 Task: Look for Airbnb properties in Yeoju, South Korea from 10th December, 2023 to 25th December, 2023 for 3 adults, 1 child. Place can be shared room with 2 bedrooms having 3 beds and 2 bathrooms. Property type can be guest house. Amenities needed are: wifi, TV, free parkinig on premises, gym, breakfast.
Action: Mouse moved to (557, 168)
Screenshot: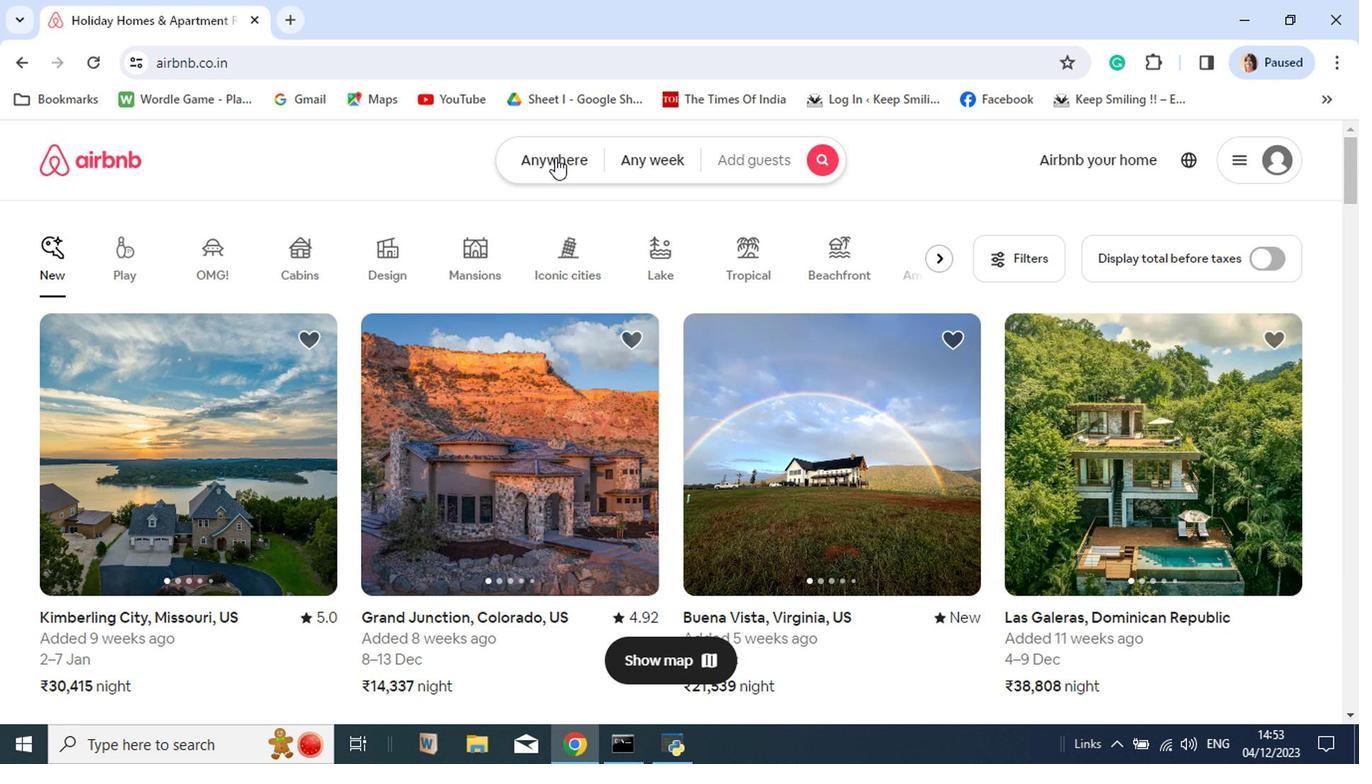 
Action: Mouse pressed left at (557, 168)
Screenshot: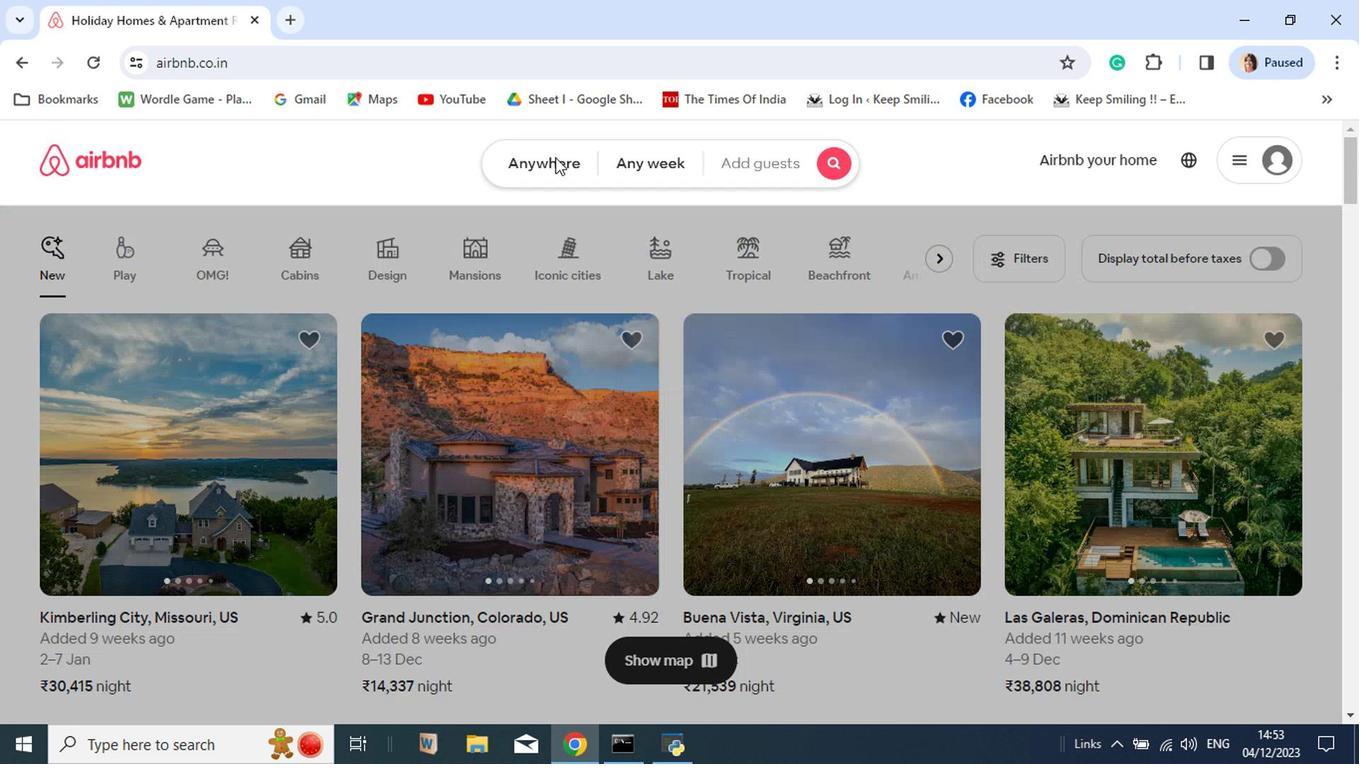 
Action: Mouse moved to (557, 167)
Screenshot: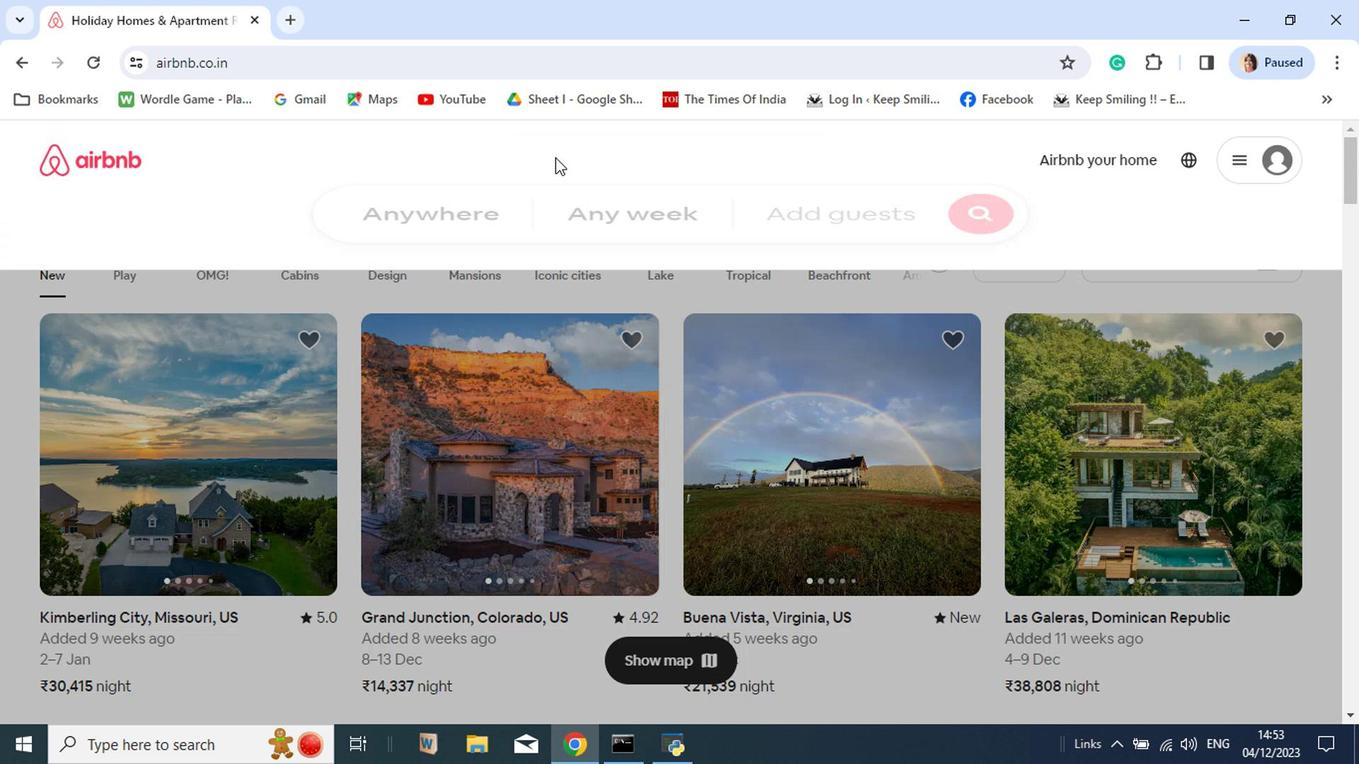 
Action: Key pressed <Key.shift>Yeoju,<Key.space><Key.shift>South<Key.space>
Screenshot: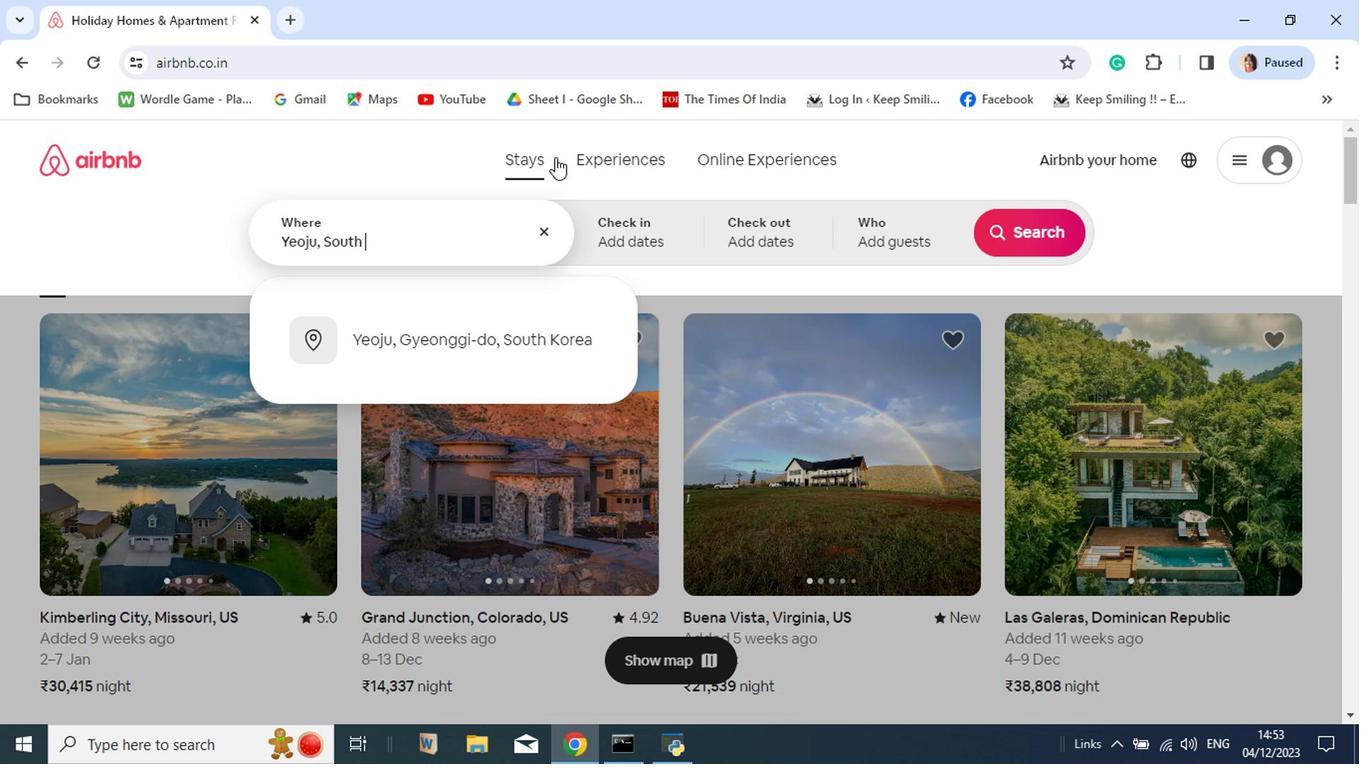 
Action: Mouse moved to (559, 341)
Screenshot: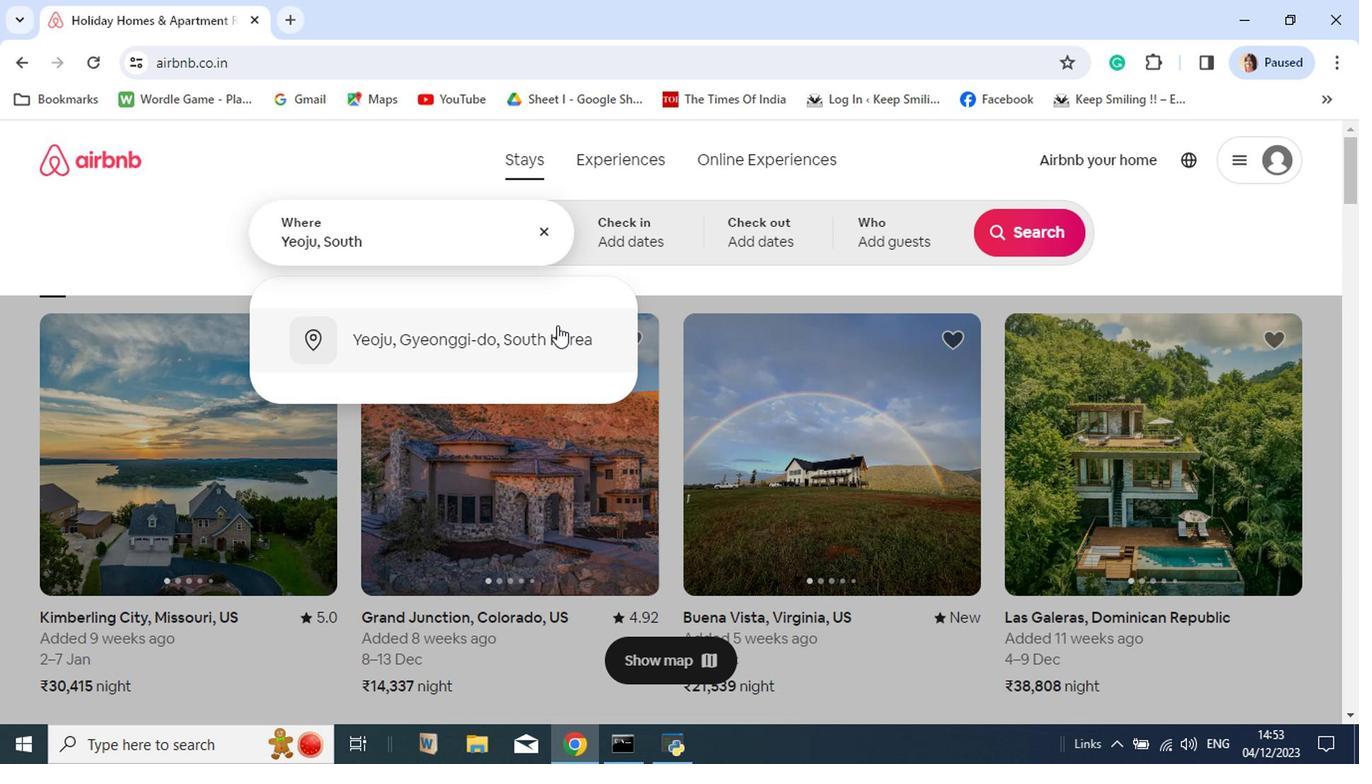
Action: Mouse pressed left at (559, 341)
Screenshot: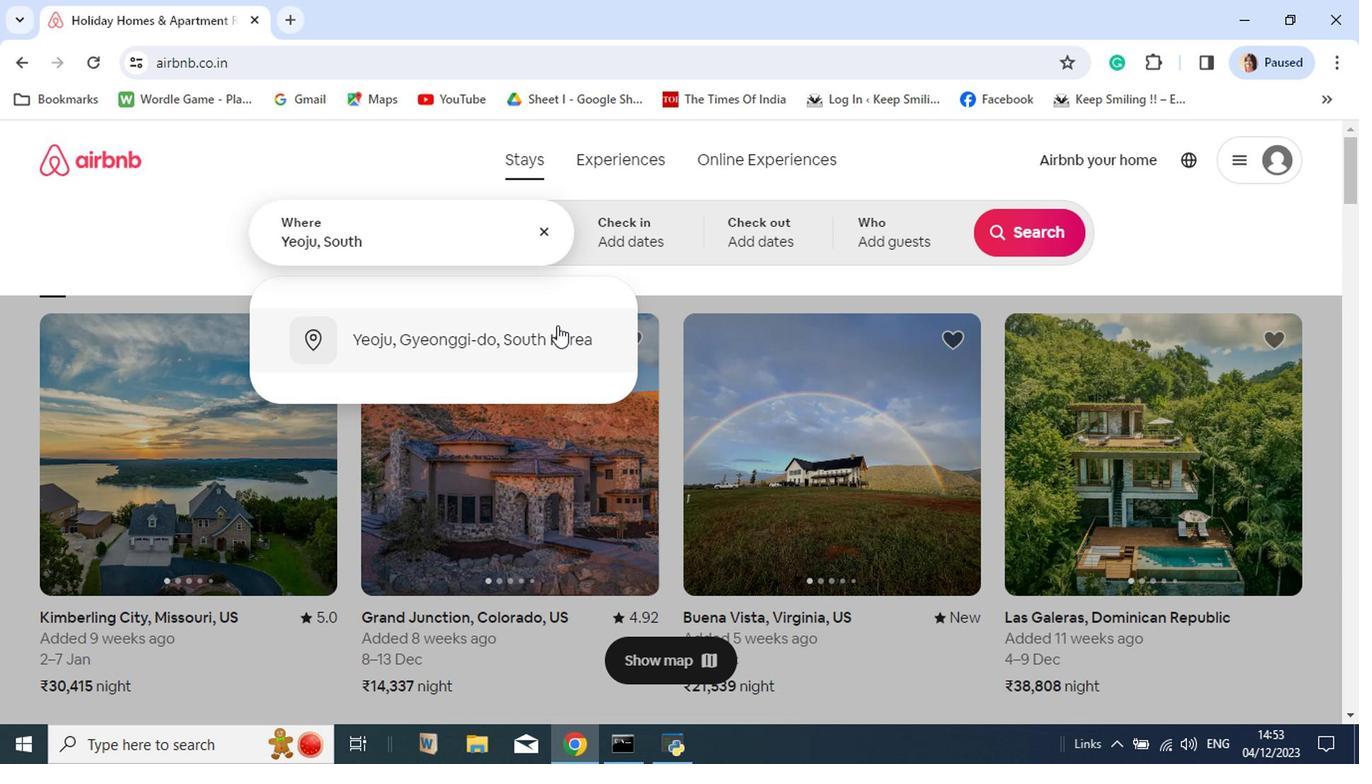 
Action: Mouse moved to (417, 249)
Screenshot: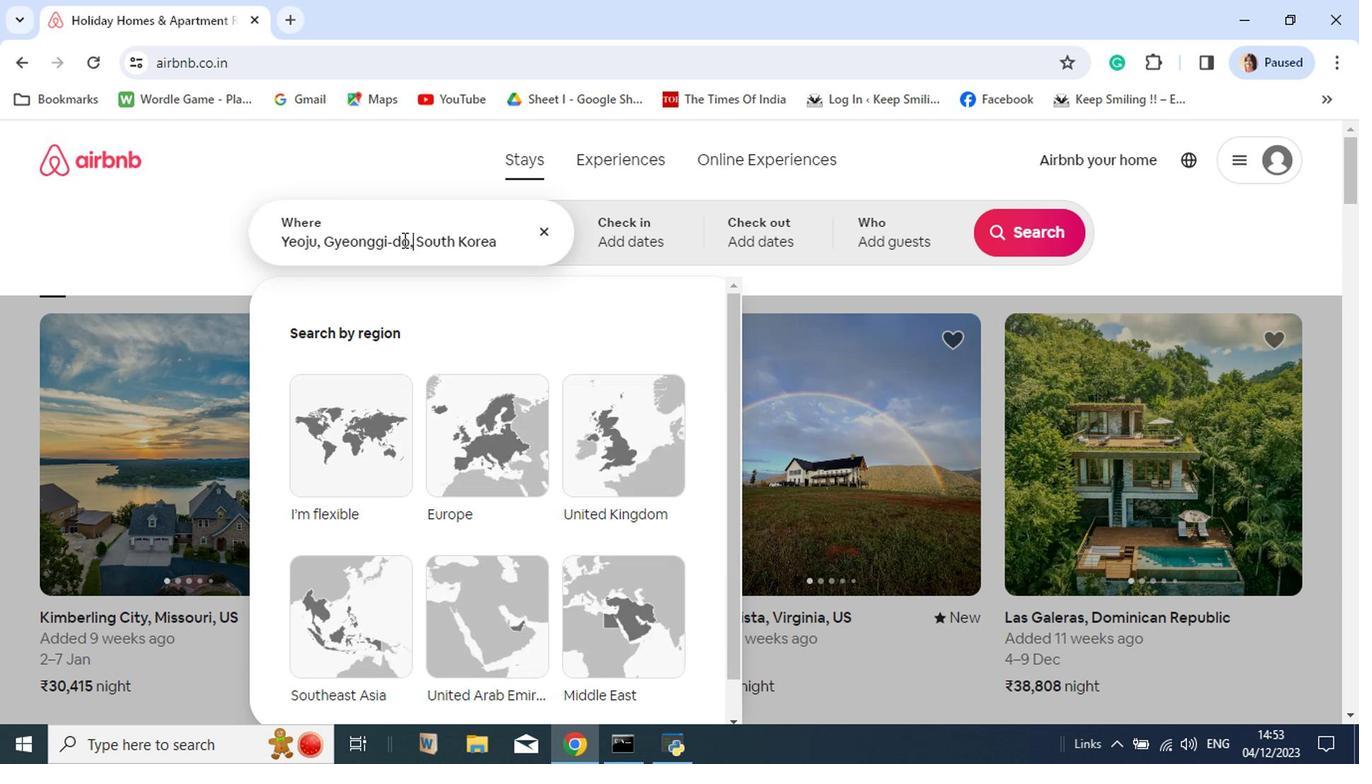
Action: Mouse pressed left at (417, 249)
Screenshot: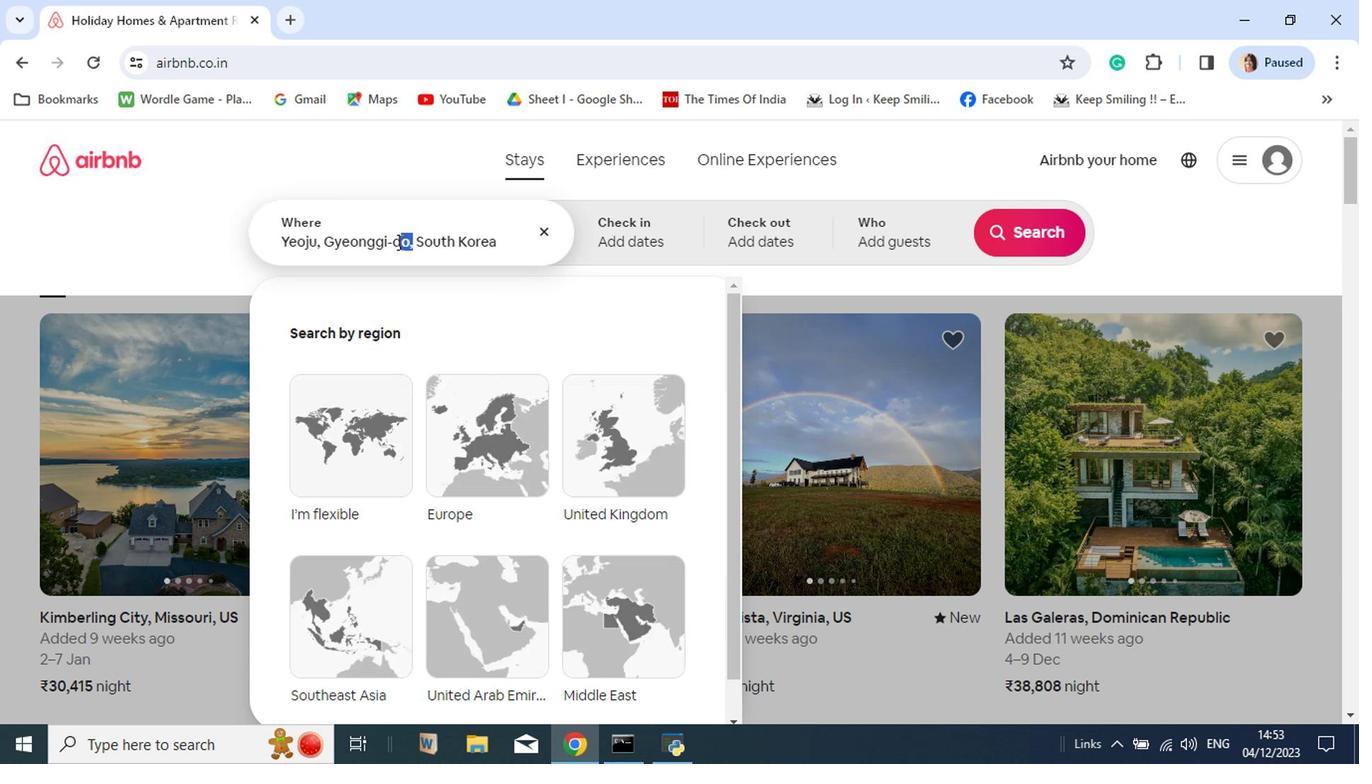 
Action: Mouse moved to (332, 254)
Screenshot: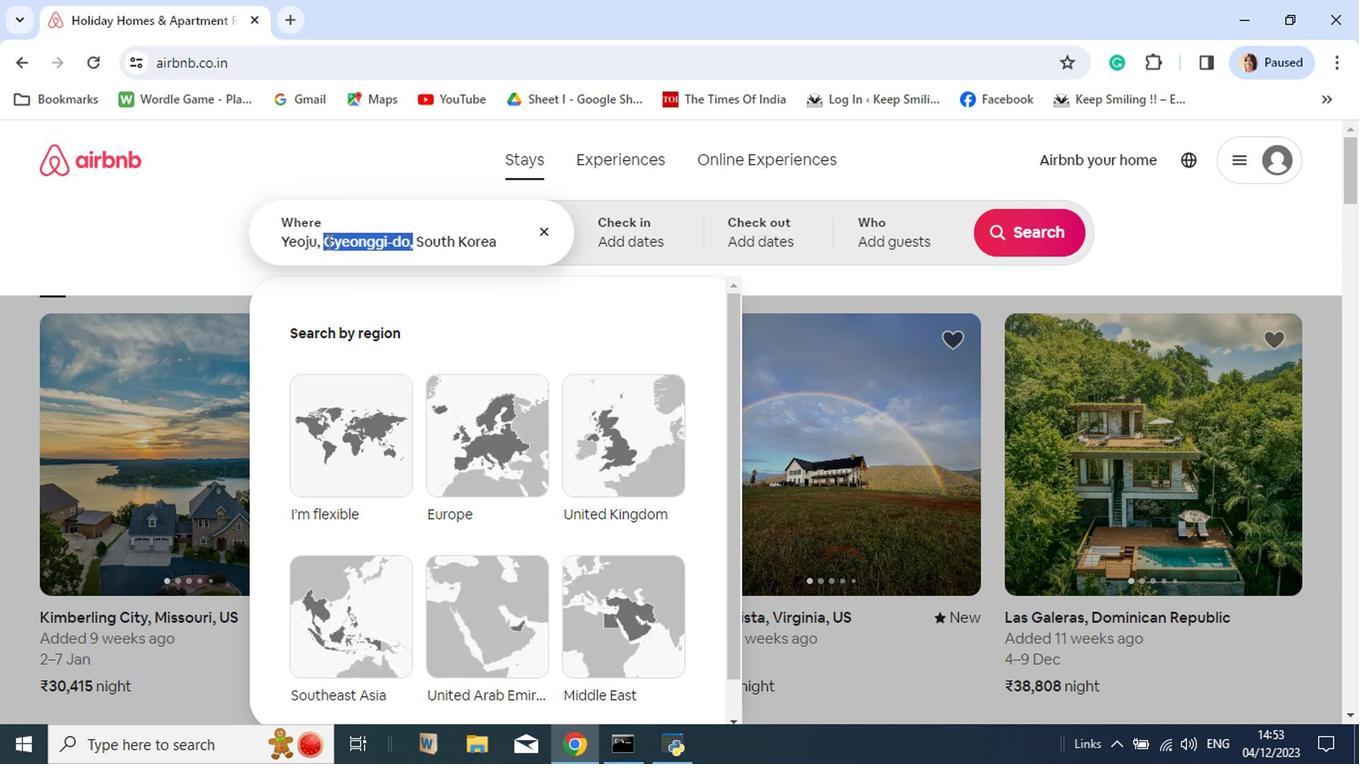 
Action: Key pressed <Key.backspace>
Screenshot: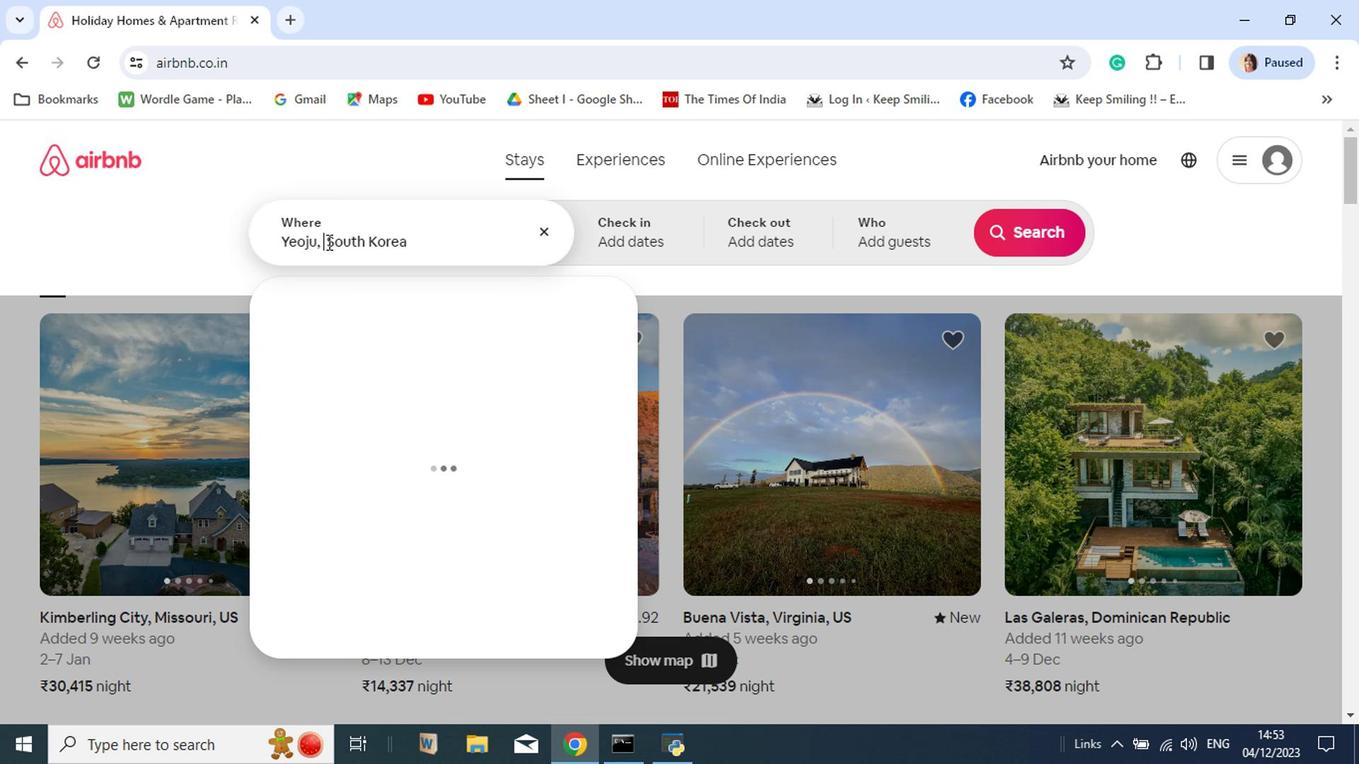
Action: Mouse moved to (824, 448)
Screenshot: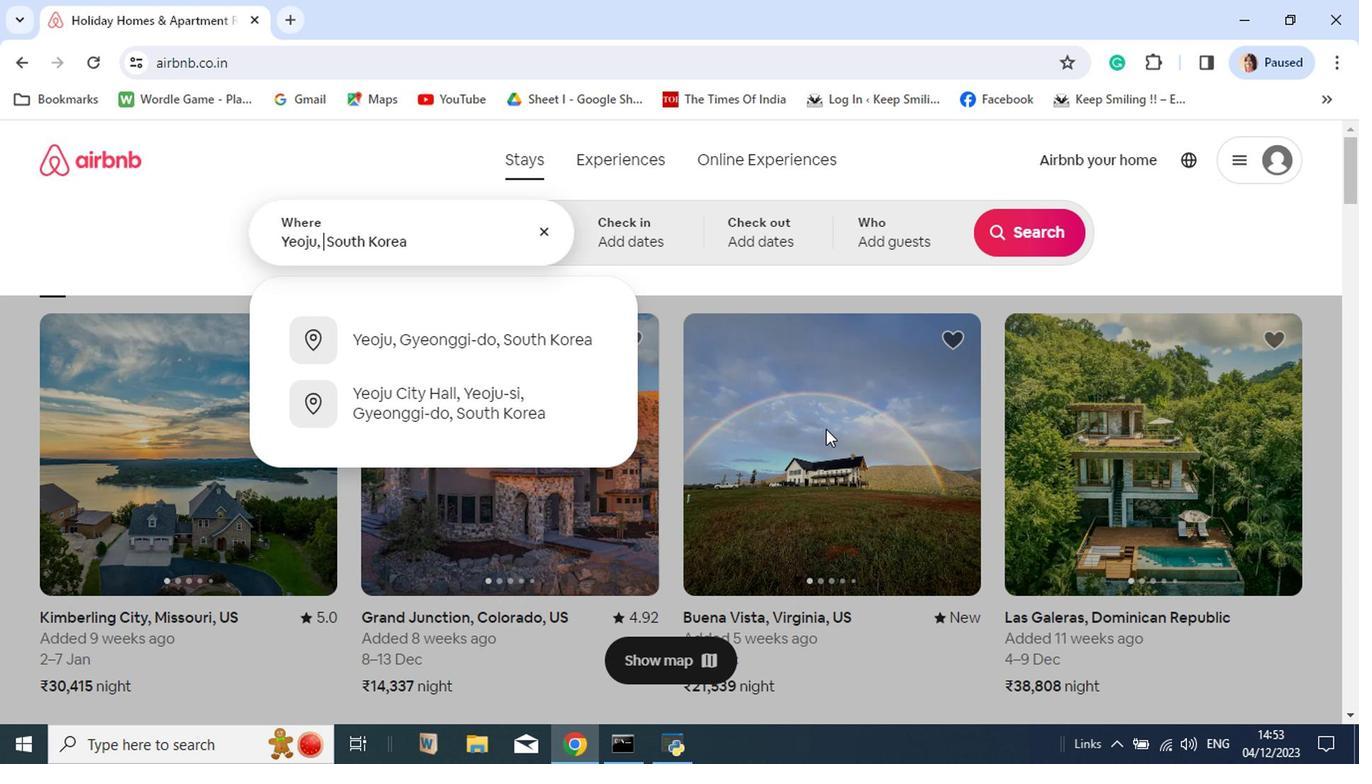 
Action: Key pressed <Key.delete>
Screenshot: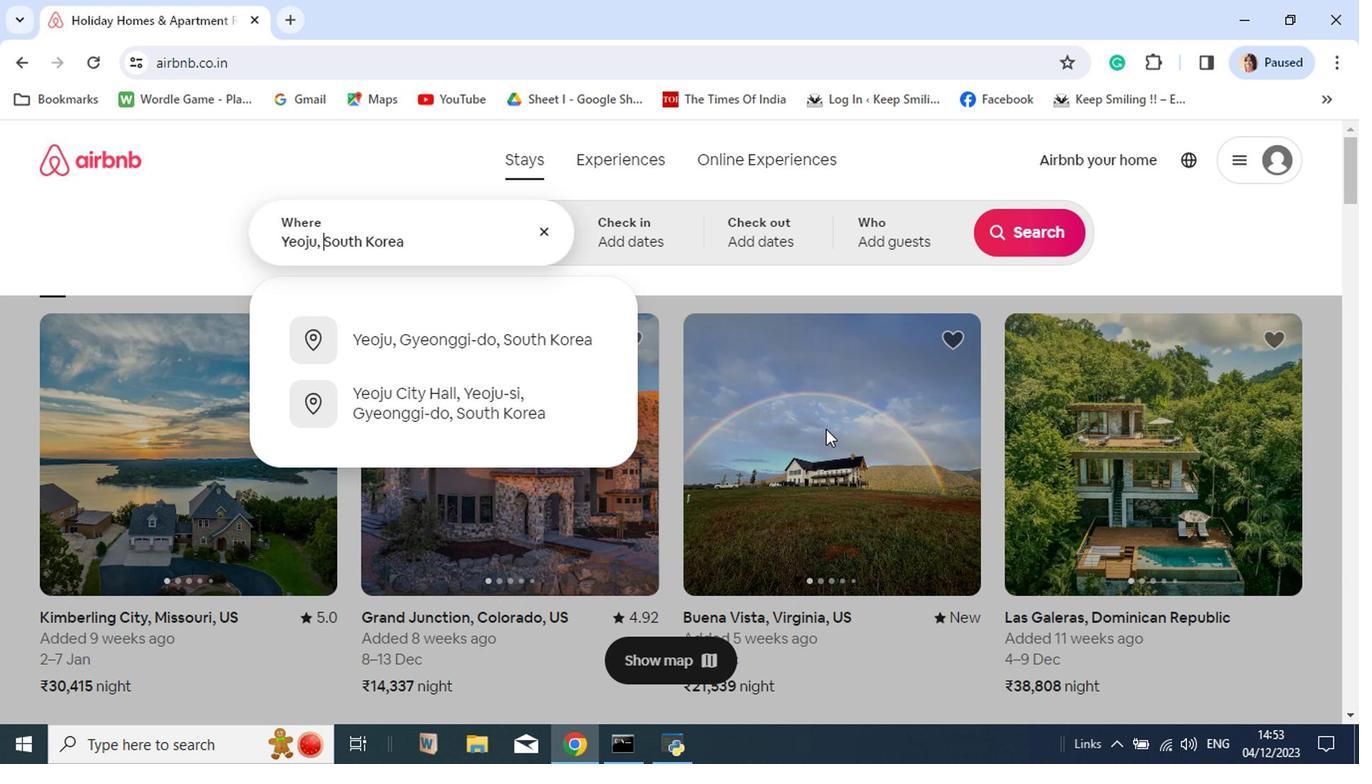 
Action: Mouse moved to (443, 259)
Screenshot: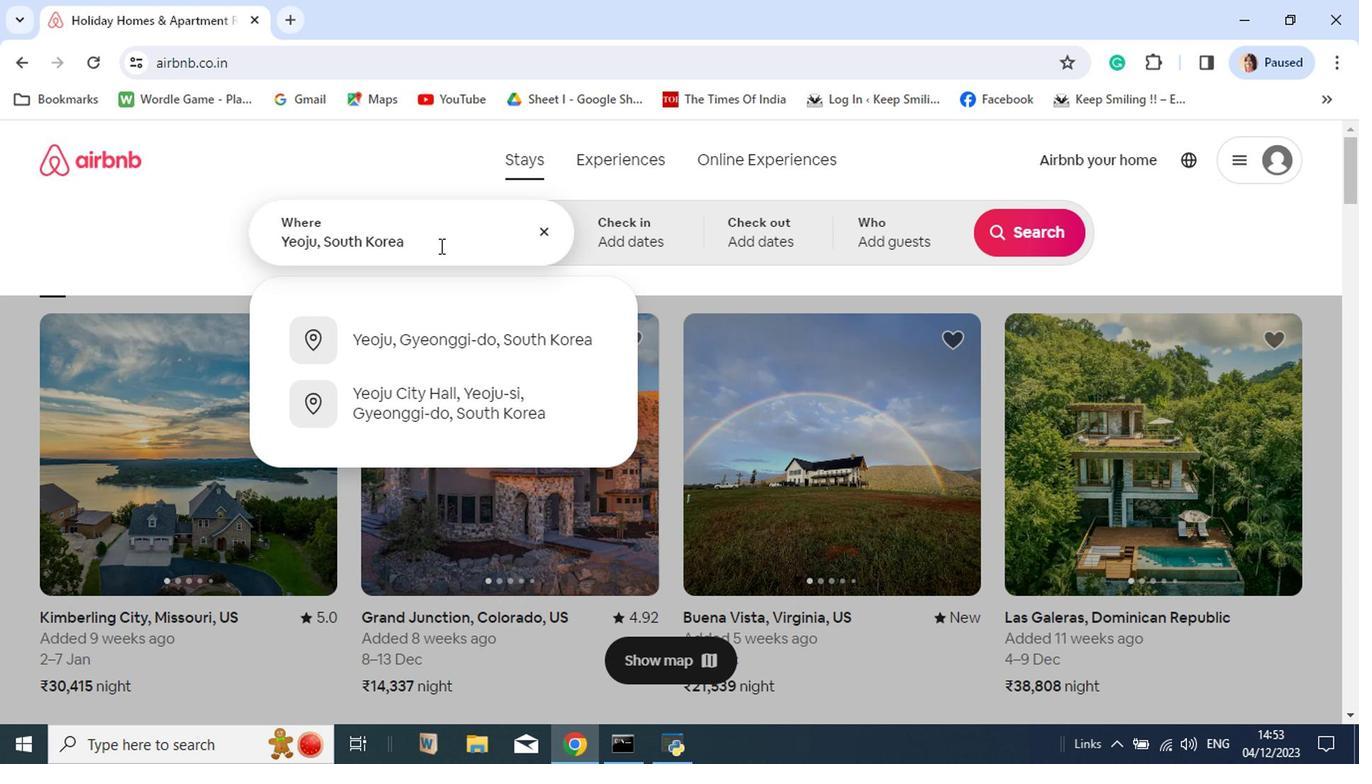 
Action: Mouse pressed left at (443, 259)
Screenshot: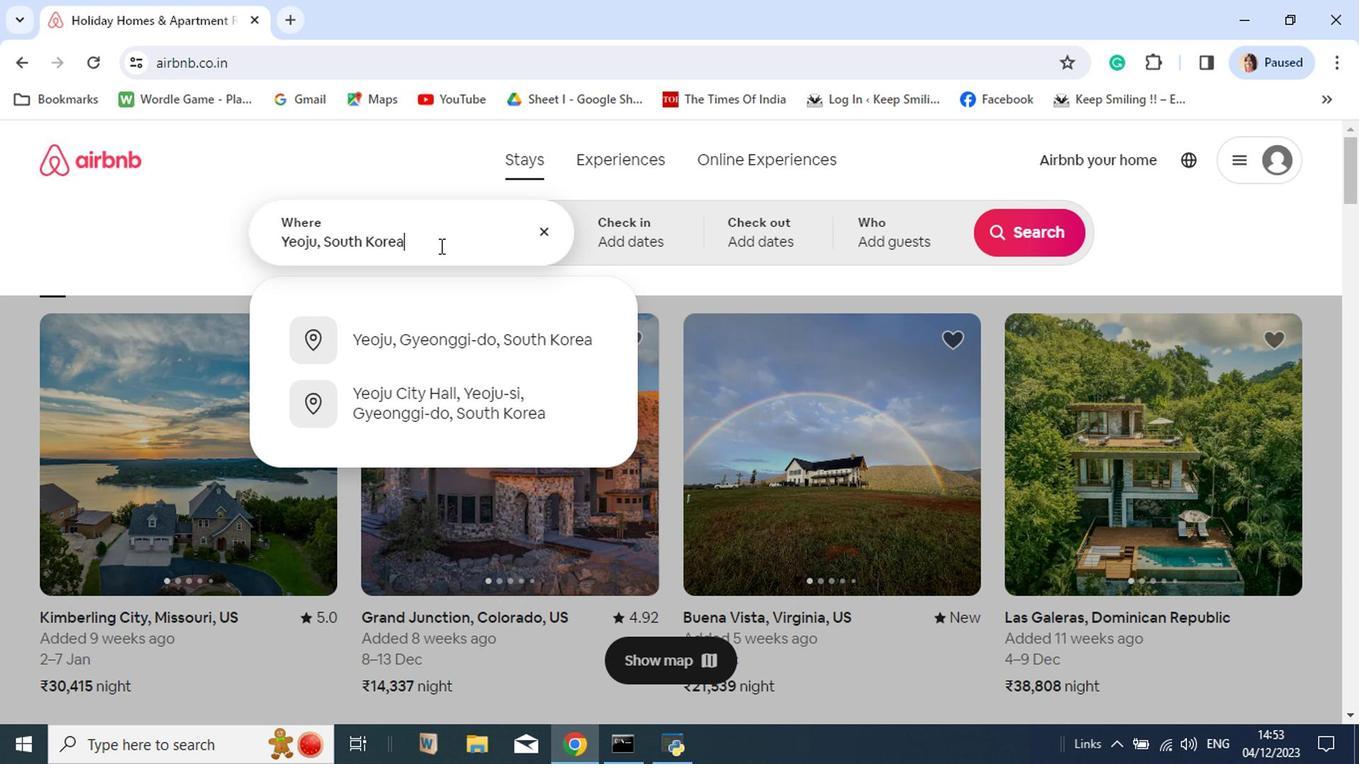 
Action: Key pressed <Key.enter>
Screenshot: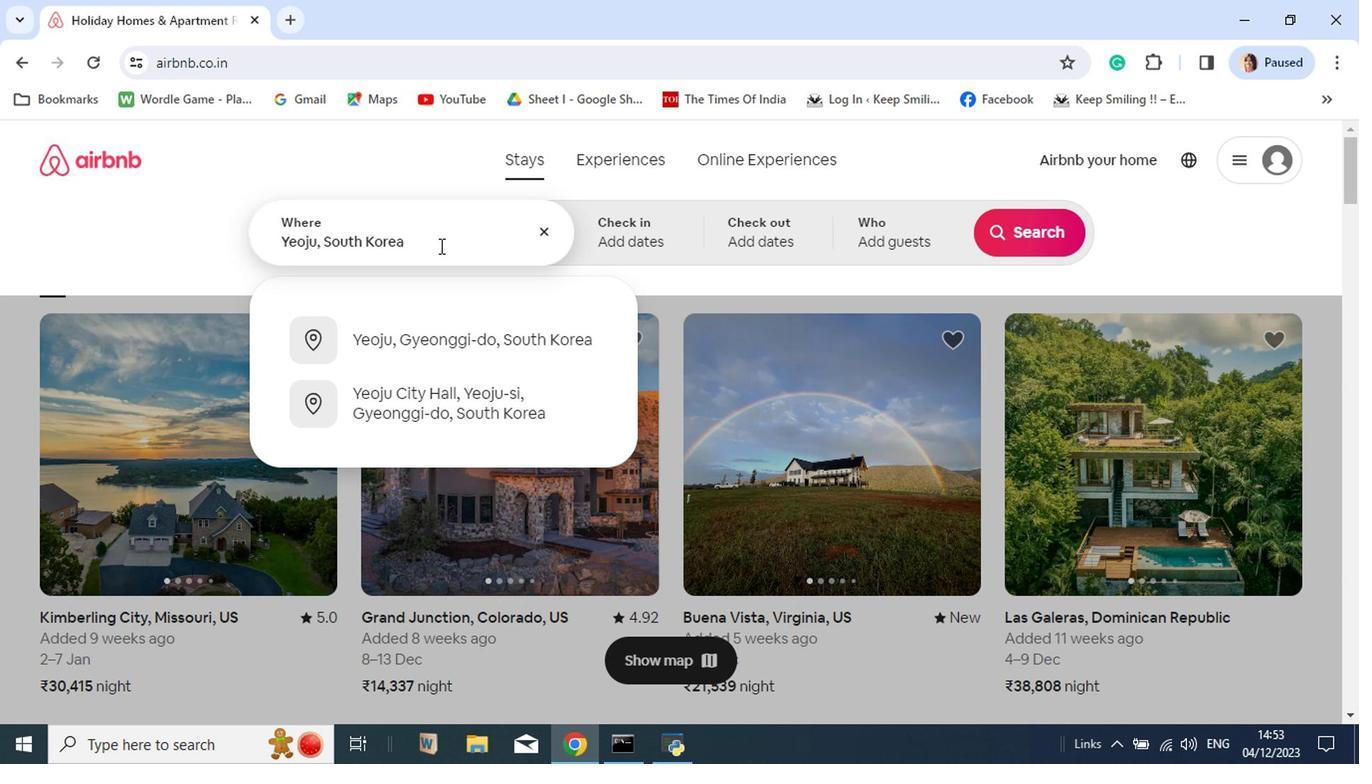 
Action: Mouse moved to (333, 606)
Screenshot: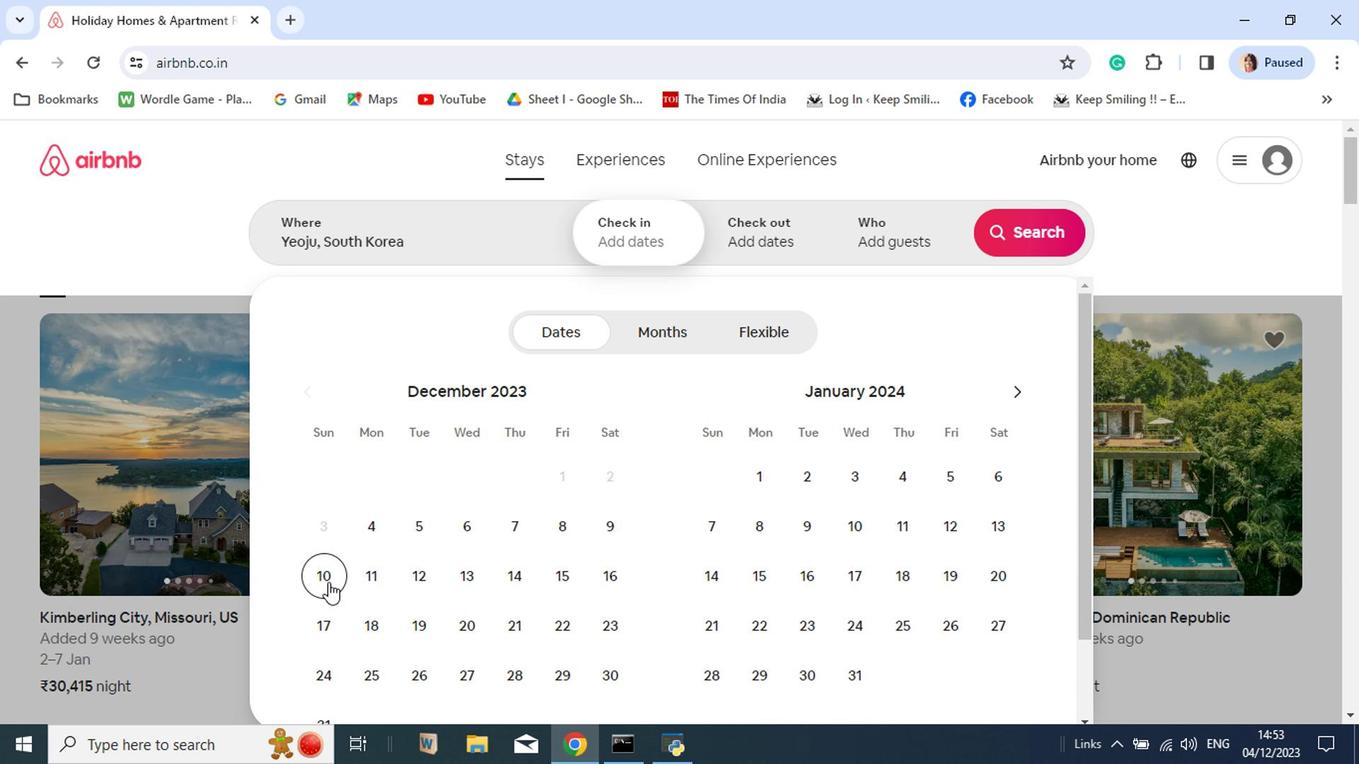 
Action: Mouse pressed left at (333, 606)
Screenshot: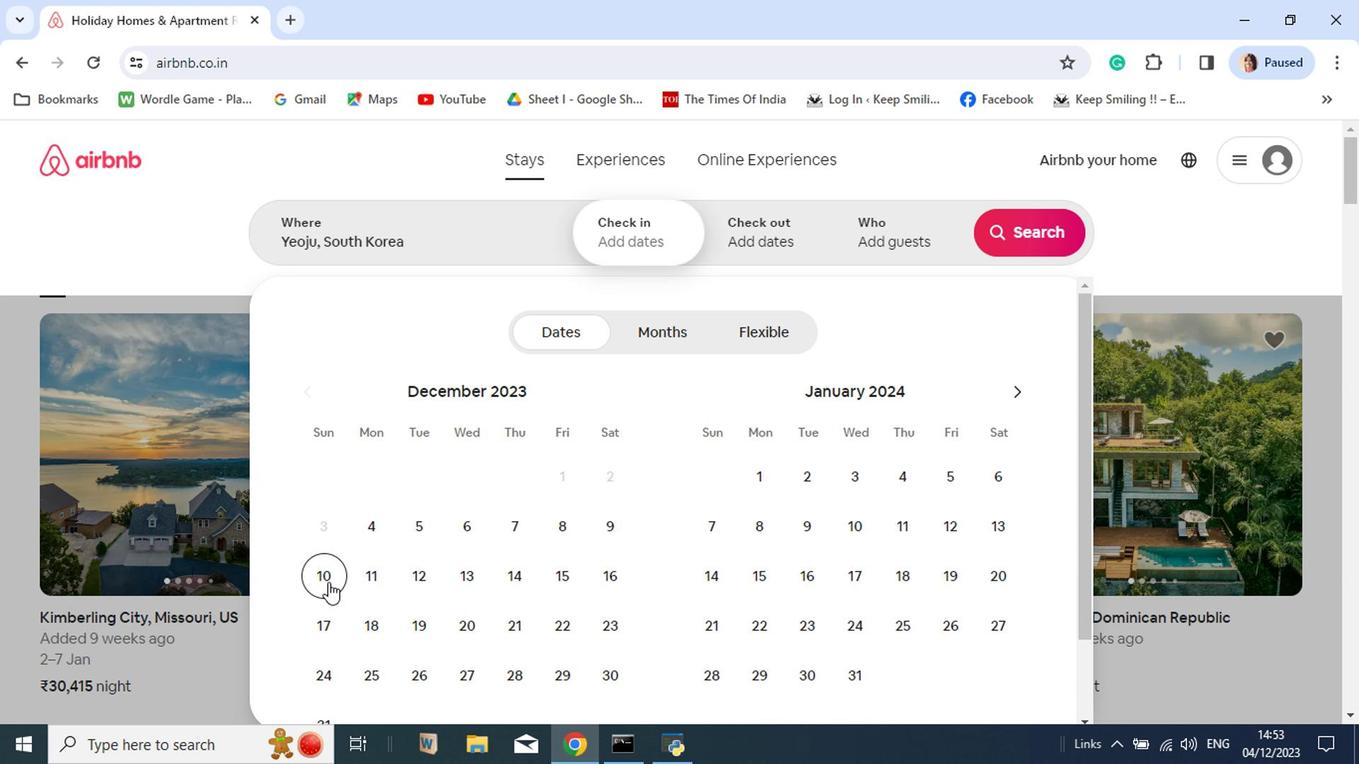 
Action: Mouse moved to (359, 706)
Screenshot: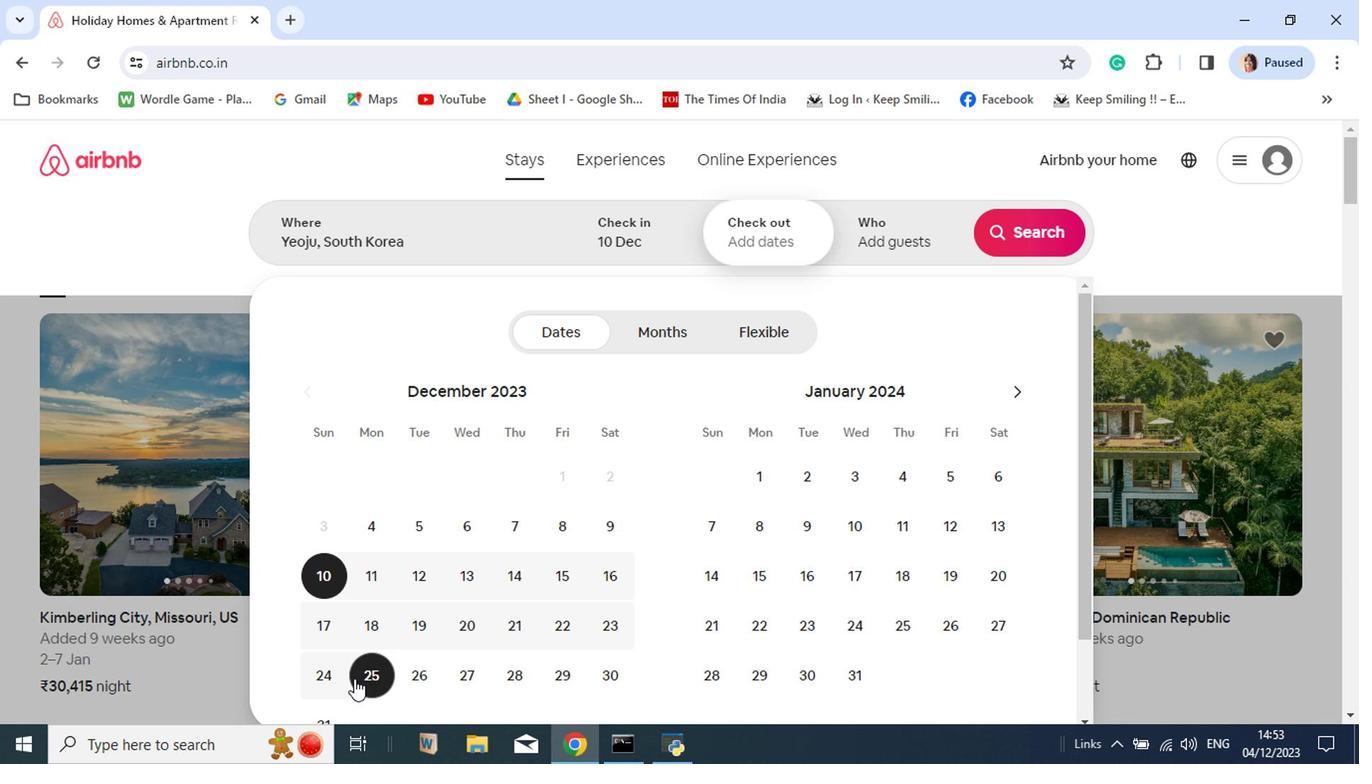 
Action: Mouse pressed left at (359, 706)
Screenshot: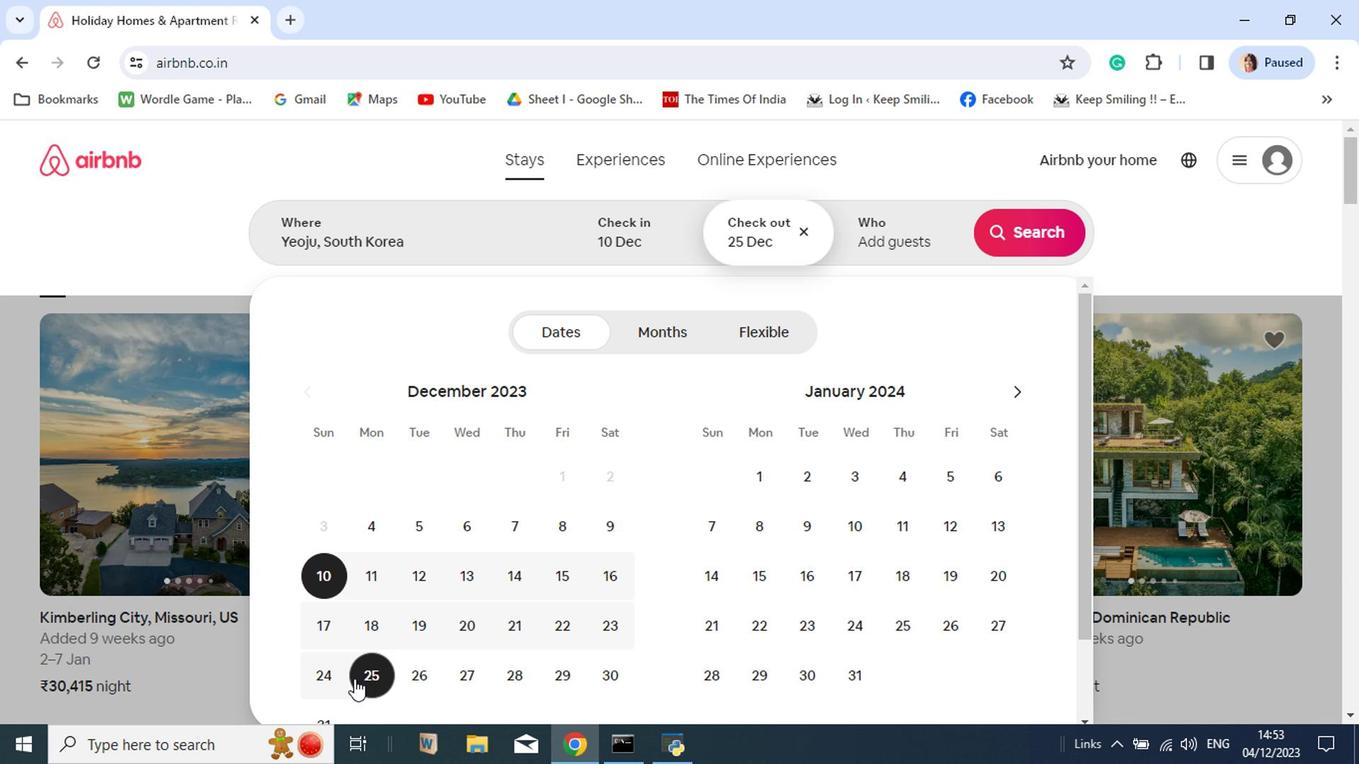 
Action: Mouse moved to (891, 251)
Screenshot: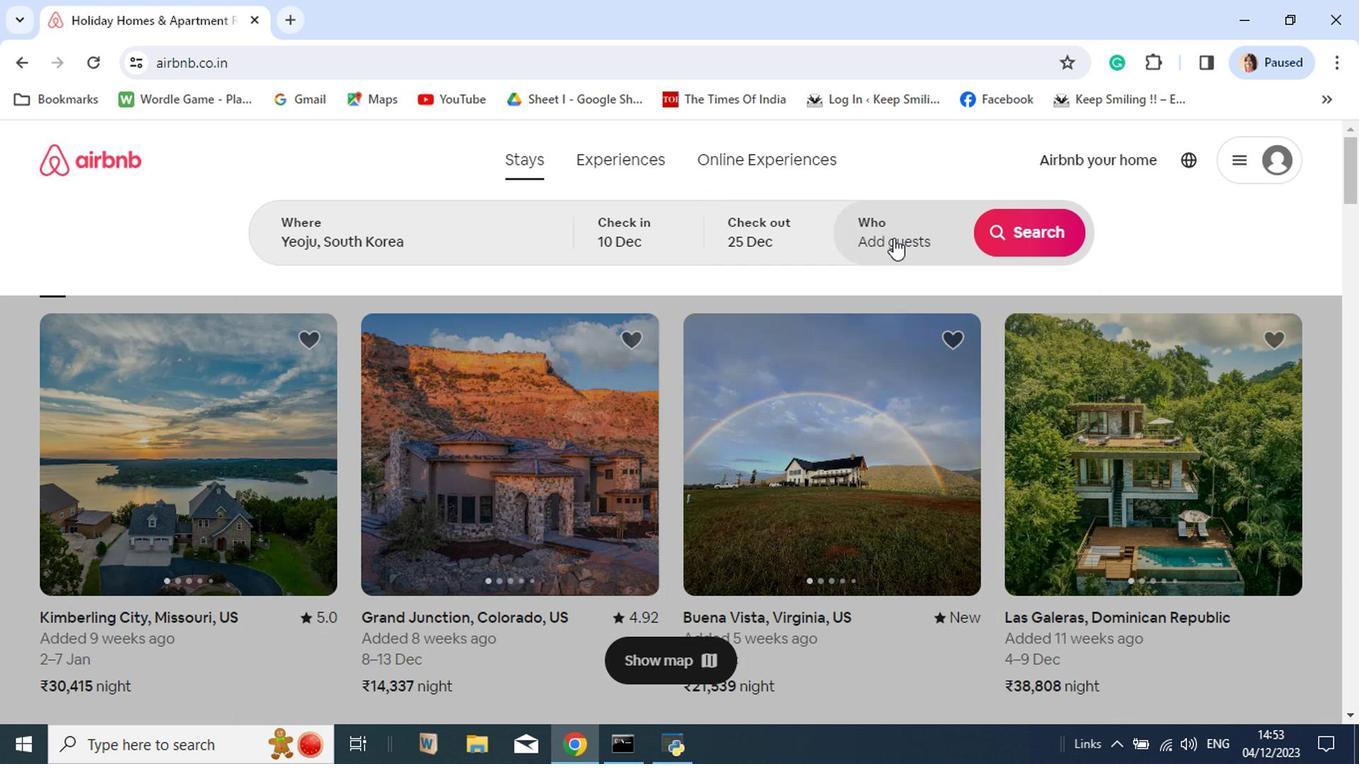 
Action: Mouse pressed left at (891, 251)
Screenshot: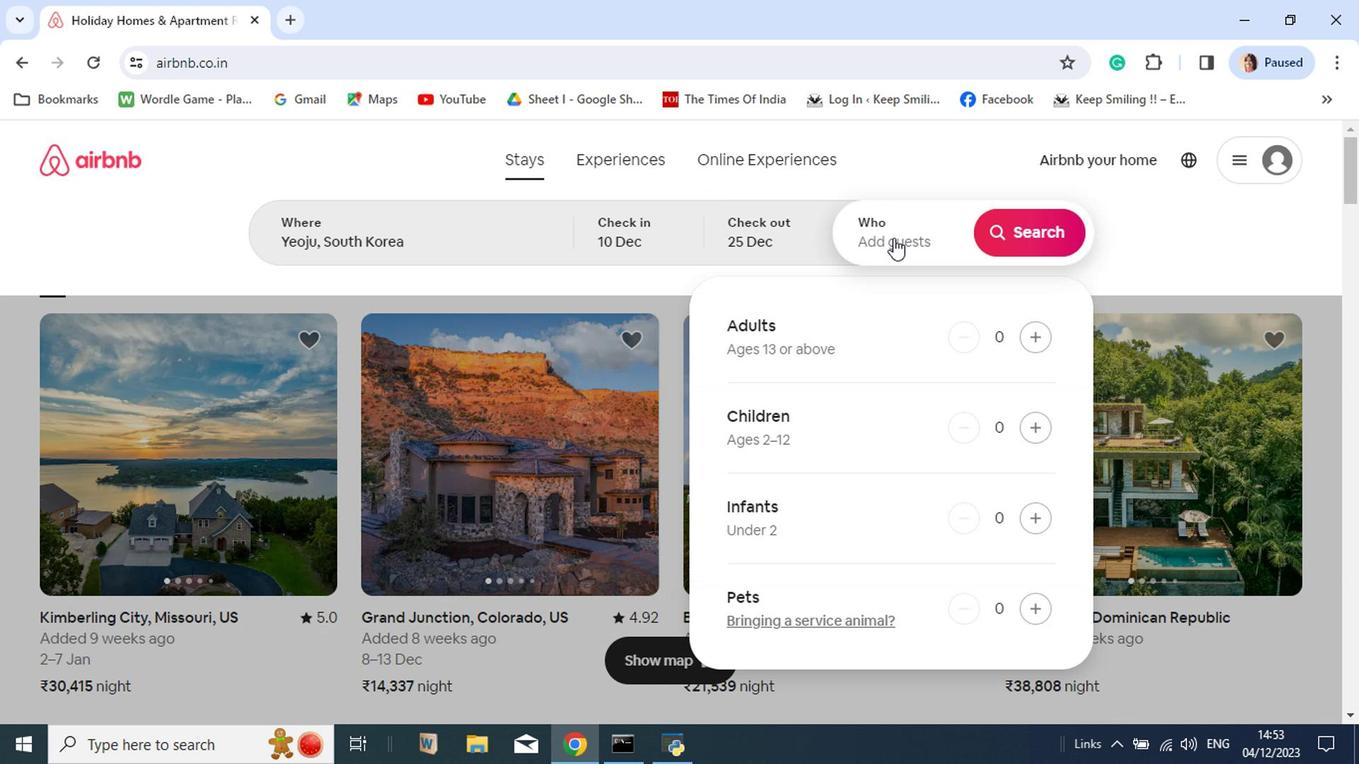
Action: Mouse moved to (1030, 352)
Screenshot: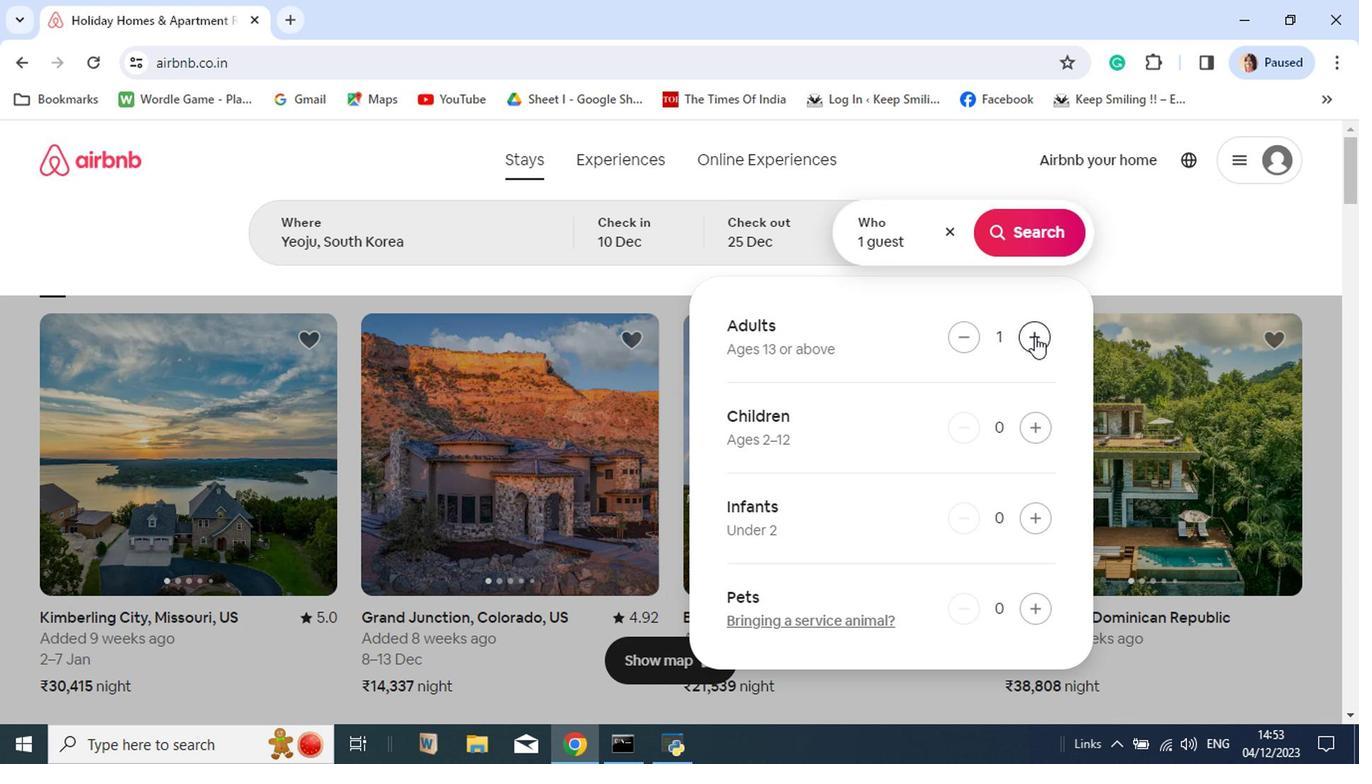 
Action: Mouse pressed left at (1030, 352)
Screenshot: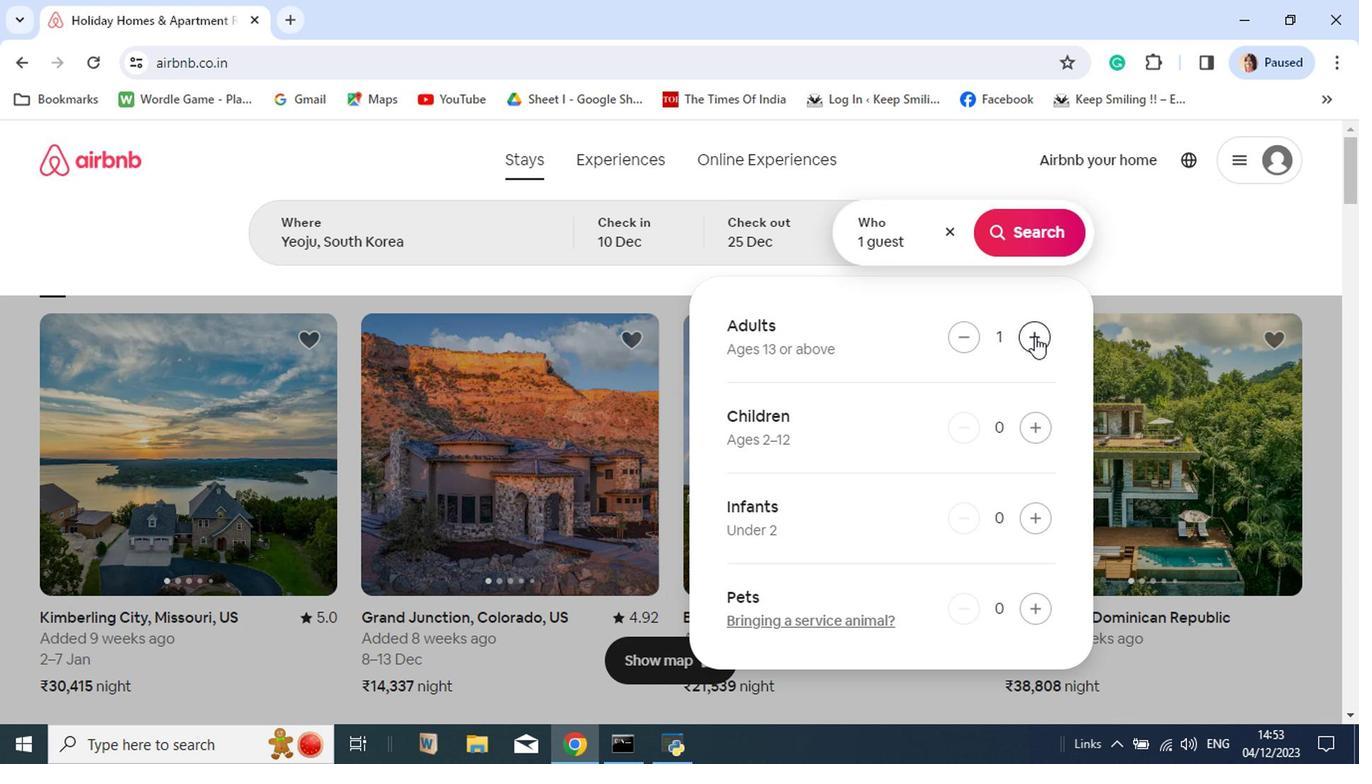
Action: Mouse moved to (1030, 352)
Screenshot: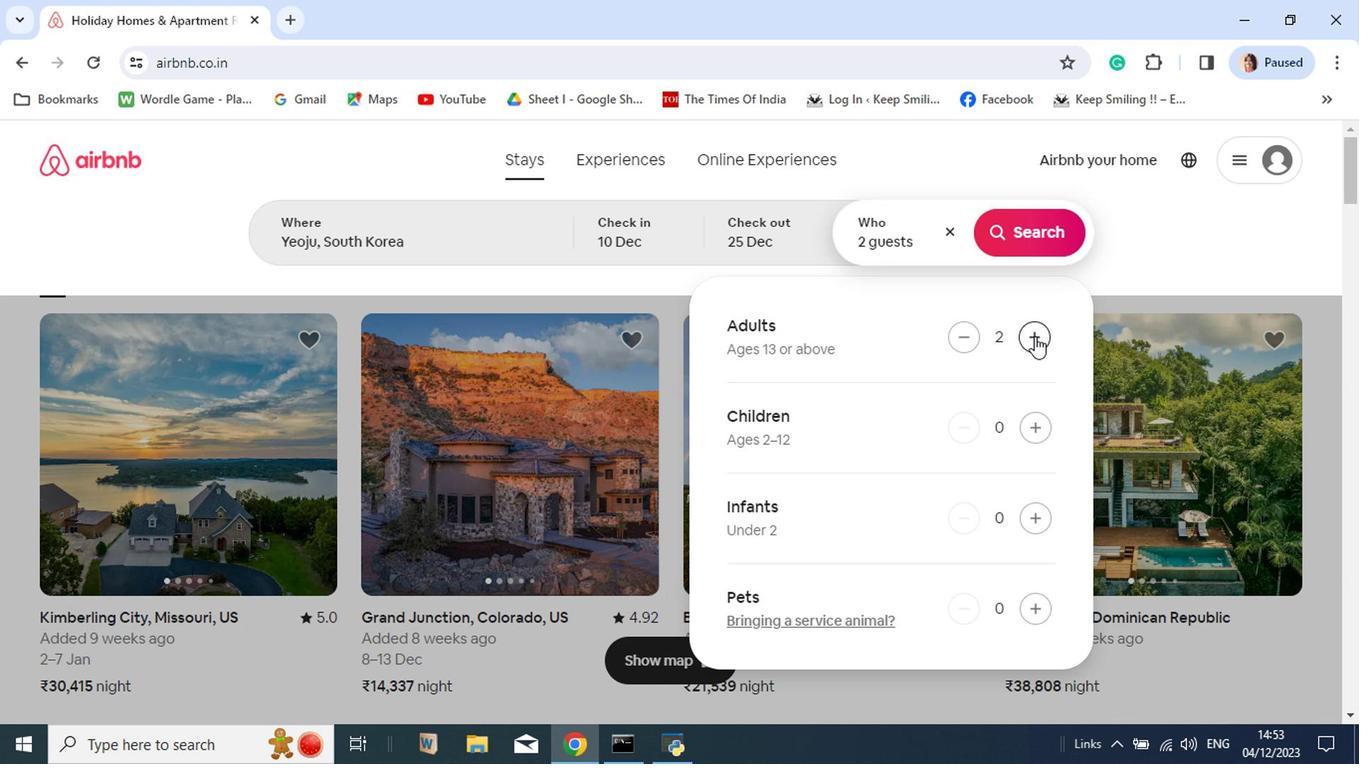 
Action: Mouse pressed left at (1030, 352)
Screenshot: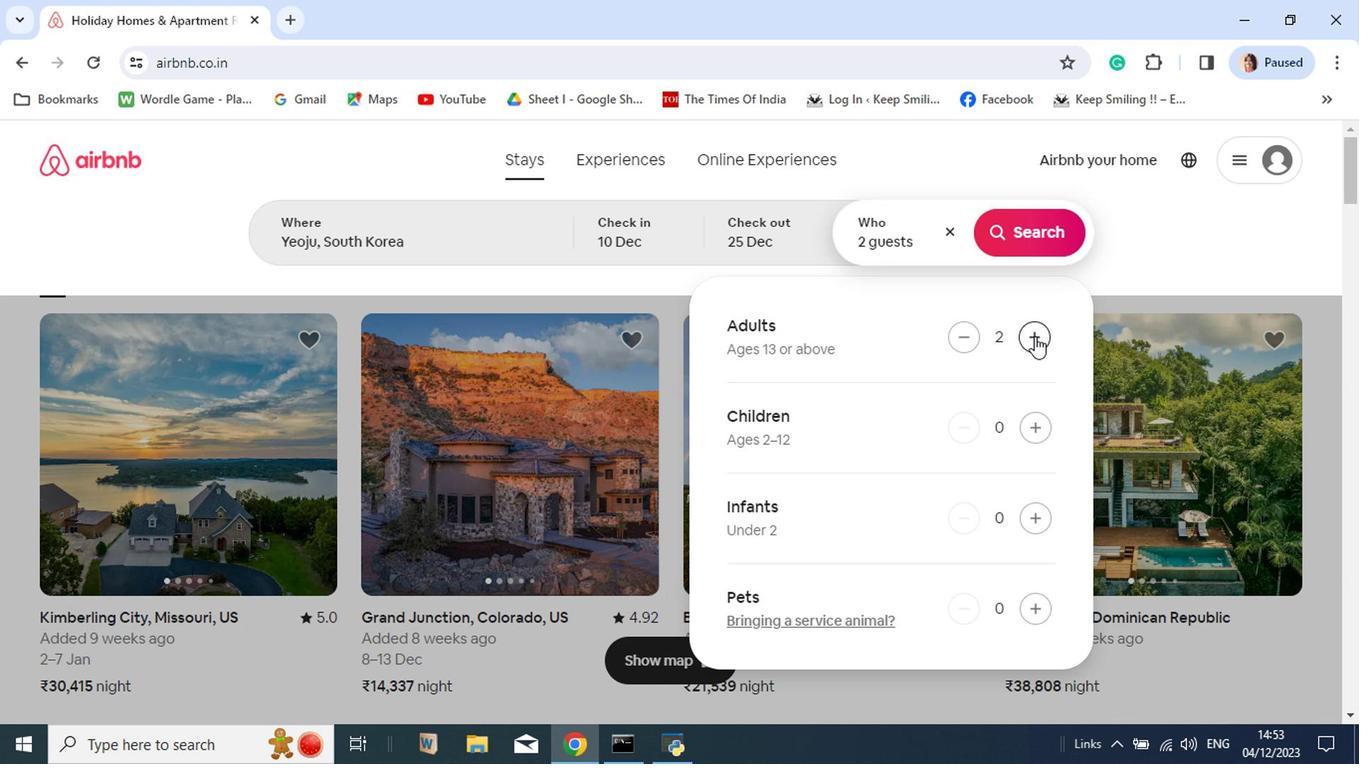 
Action: Mouse pressed left at (1030, 352)
Screenshot: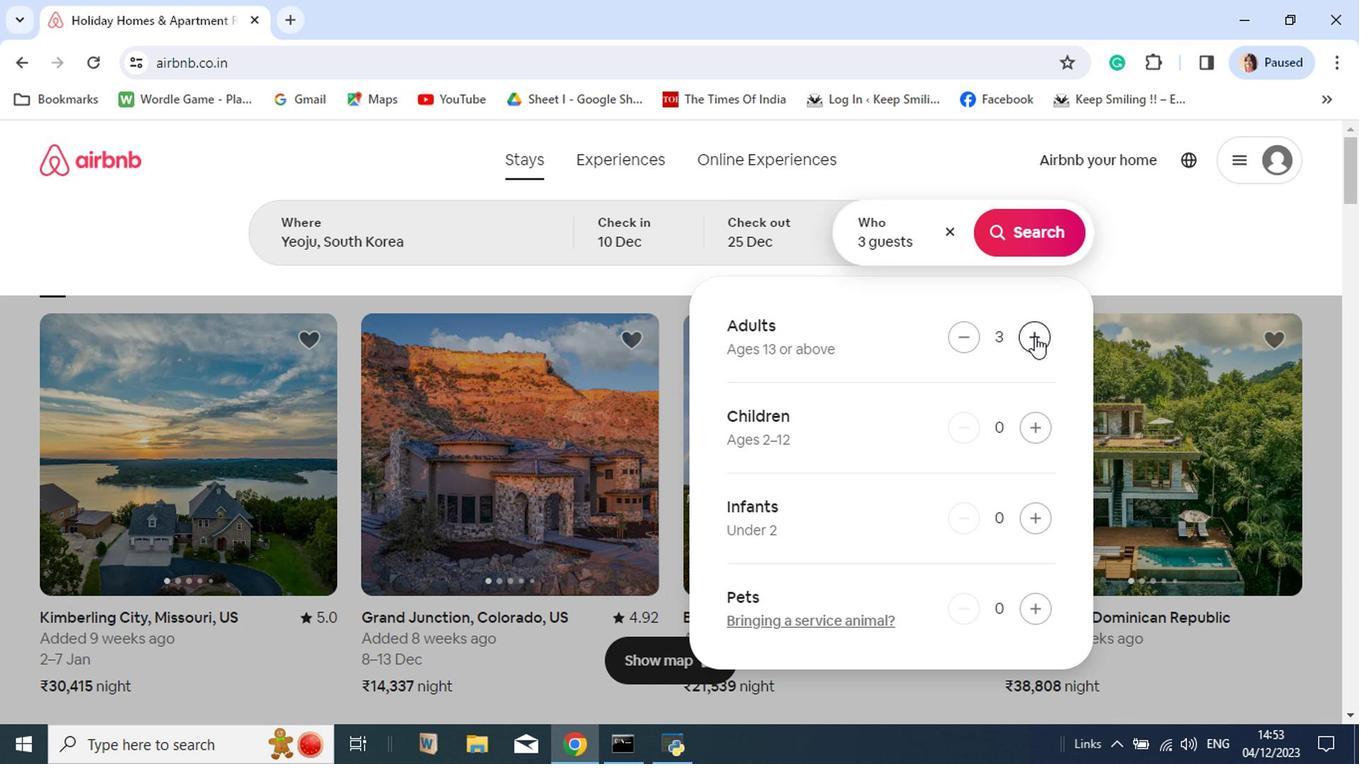
Action: Mouse moved to (1030, 441)
Screenshot: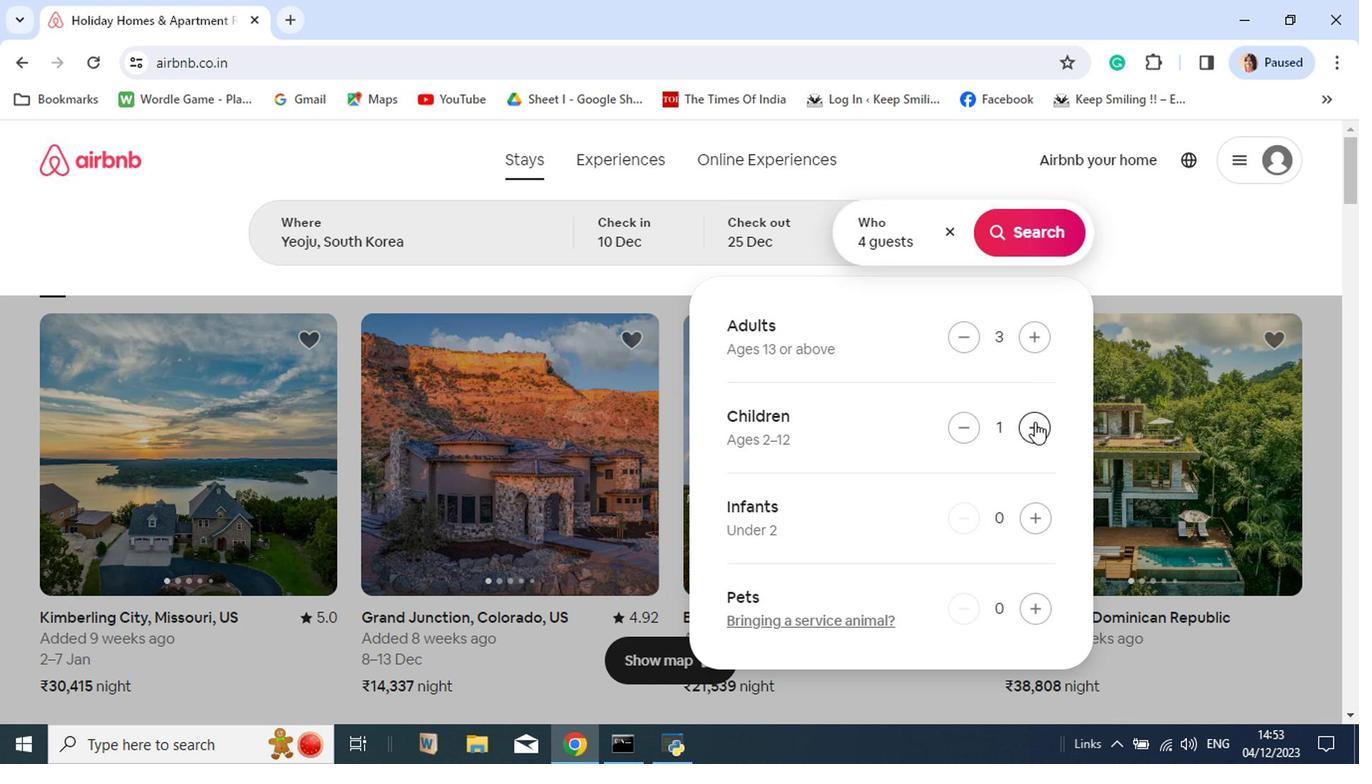 
Action: Mouse pressed left at (1030, 441)
Screenshot: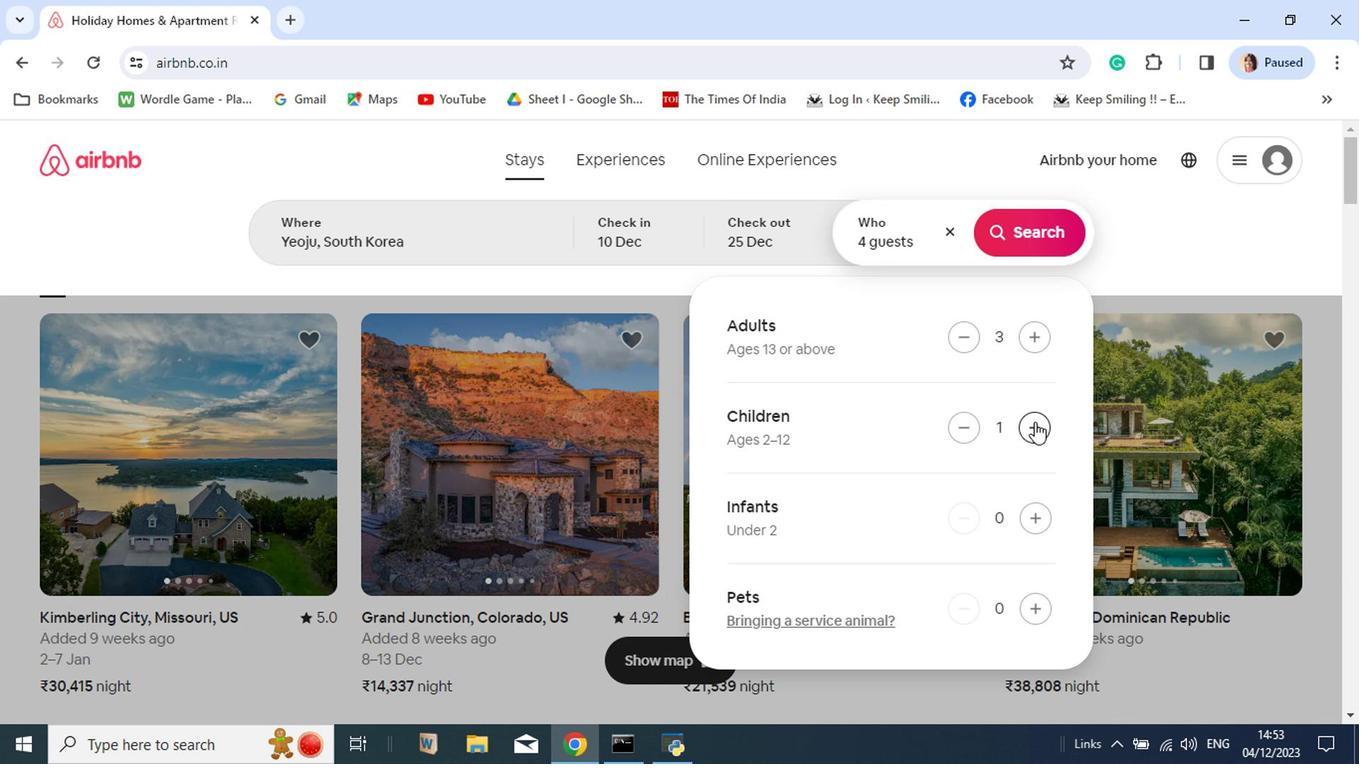 
Action: Mouse moved to (1033, 233)
Screenshot: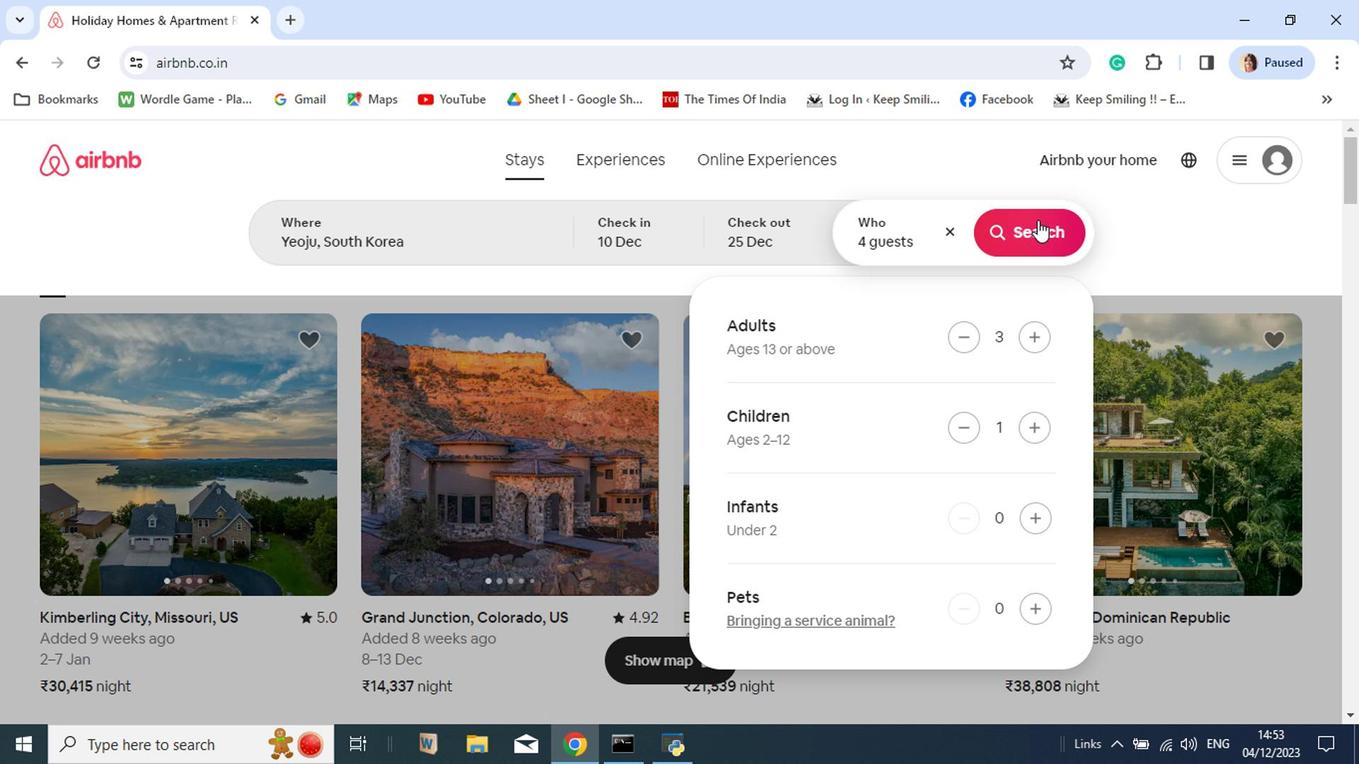 
Action: Mouse pressed left at (1033, 233)
Screenshot: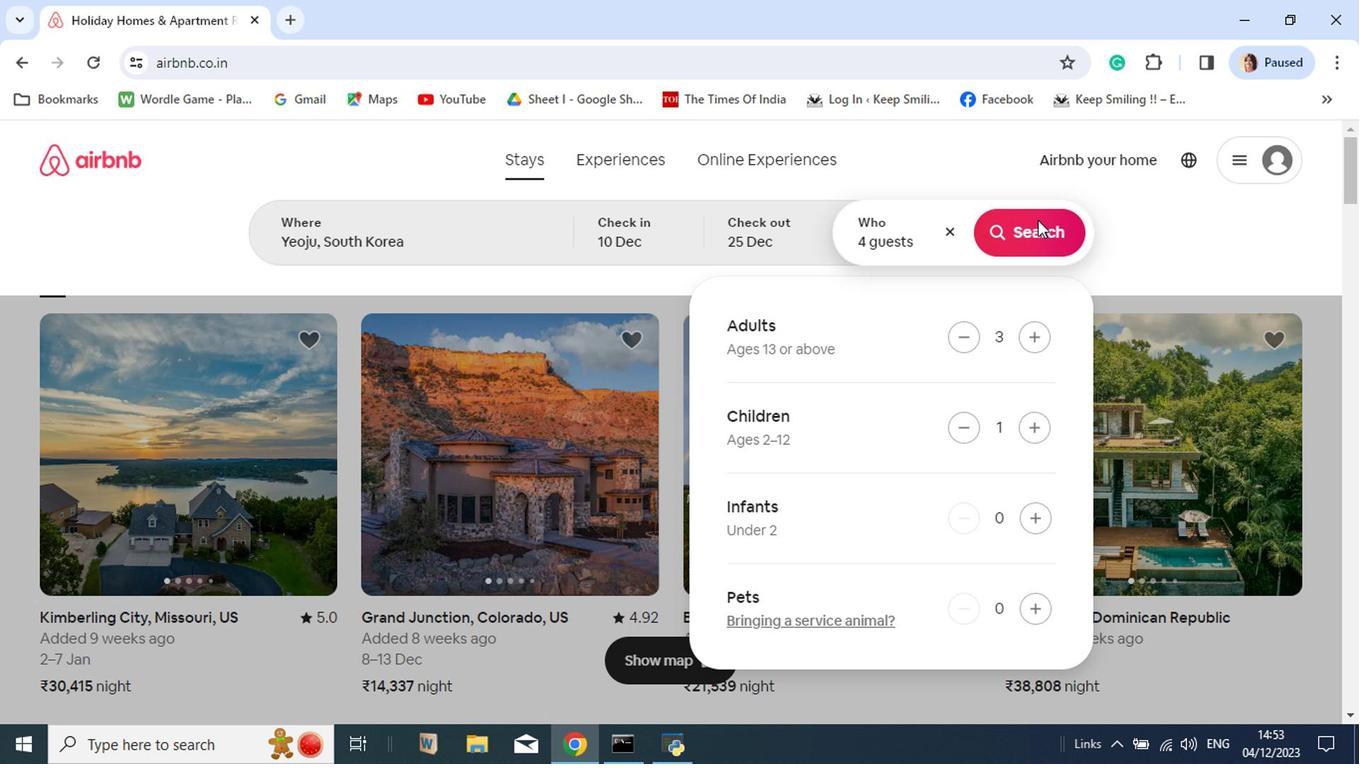 
Action: Mouse moved to (1033, 232)
Screenshot: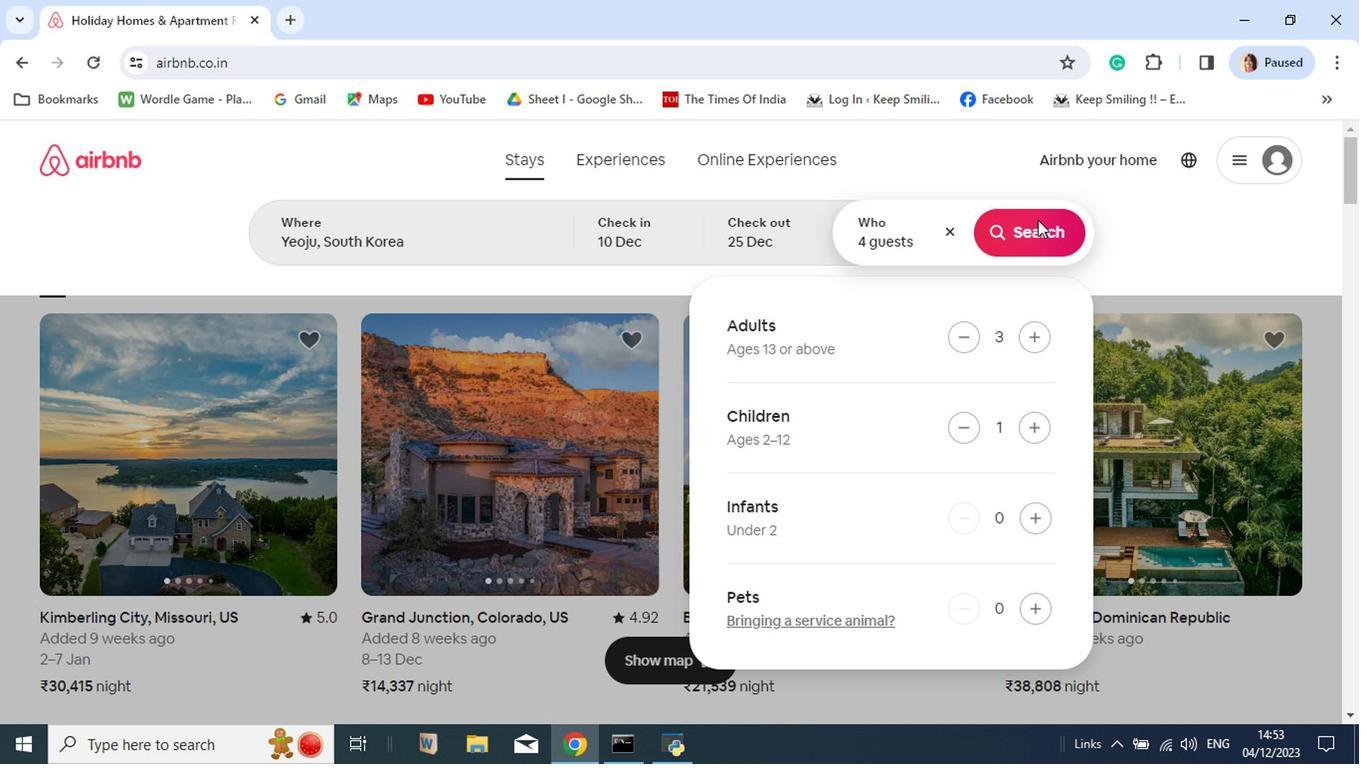 
Action: Mouse pressed left at (1033, 232)
Screenshot: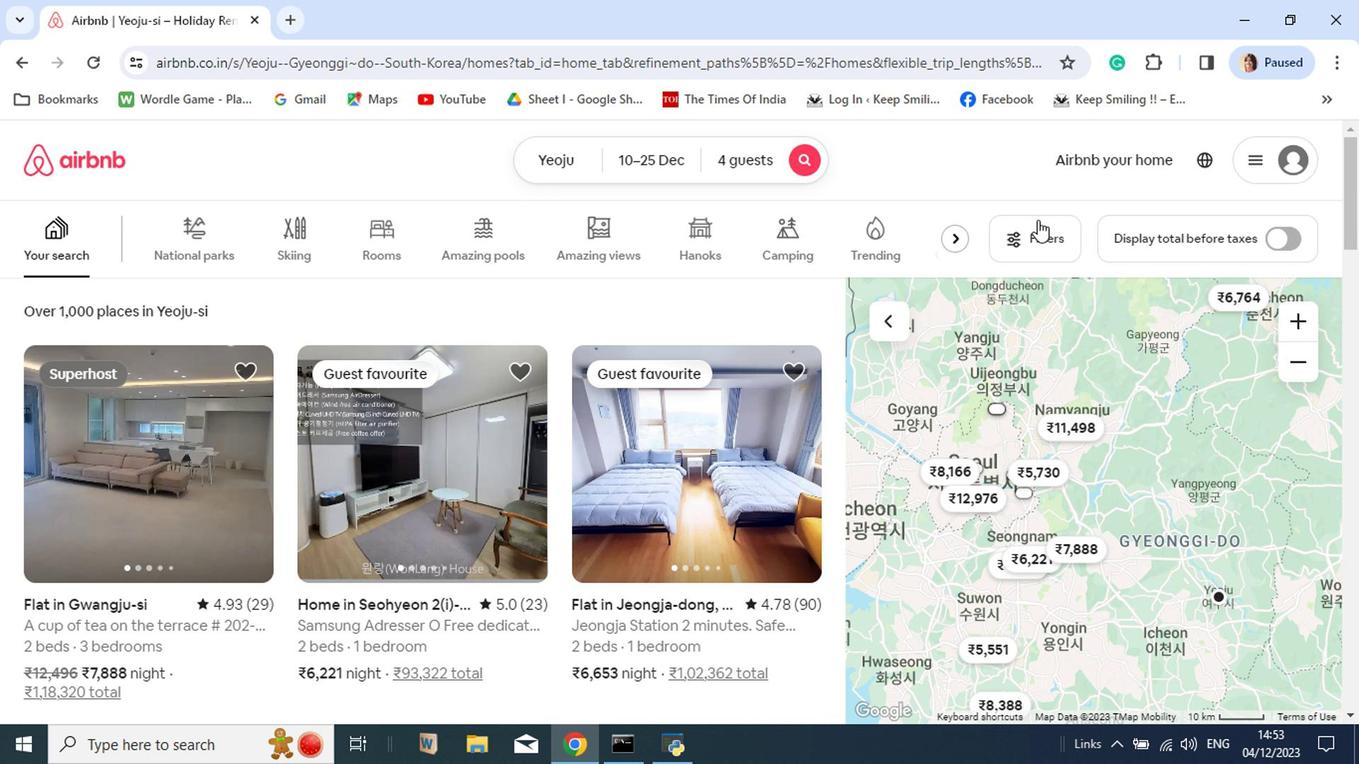
Action: Mouse moved to (1048, 285)
Screenshot: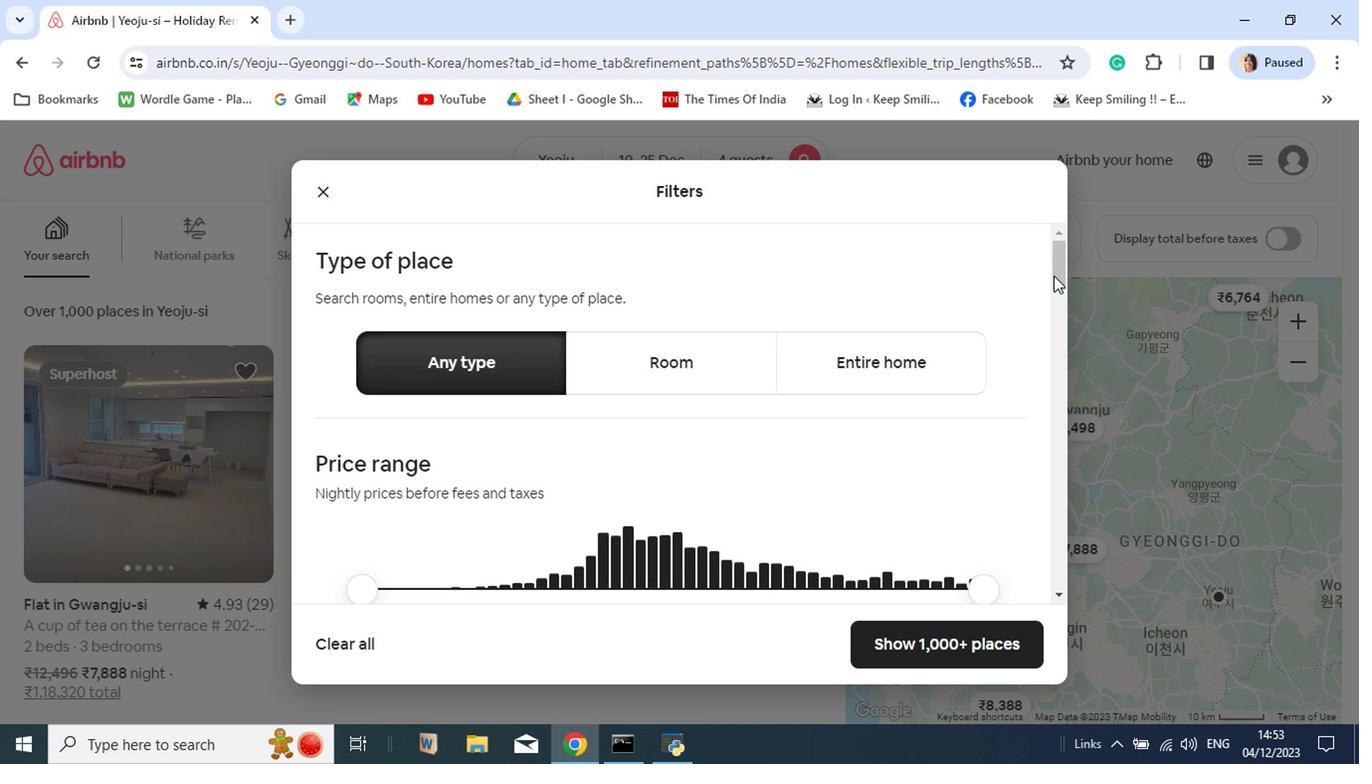 
Action: Mouse pressed left at (1048, 285)
Screenshot: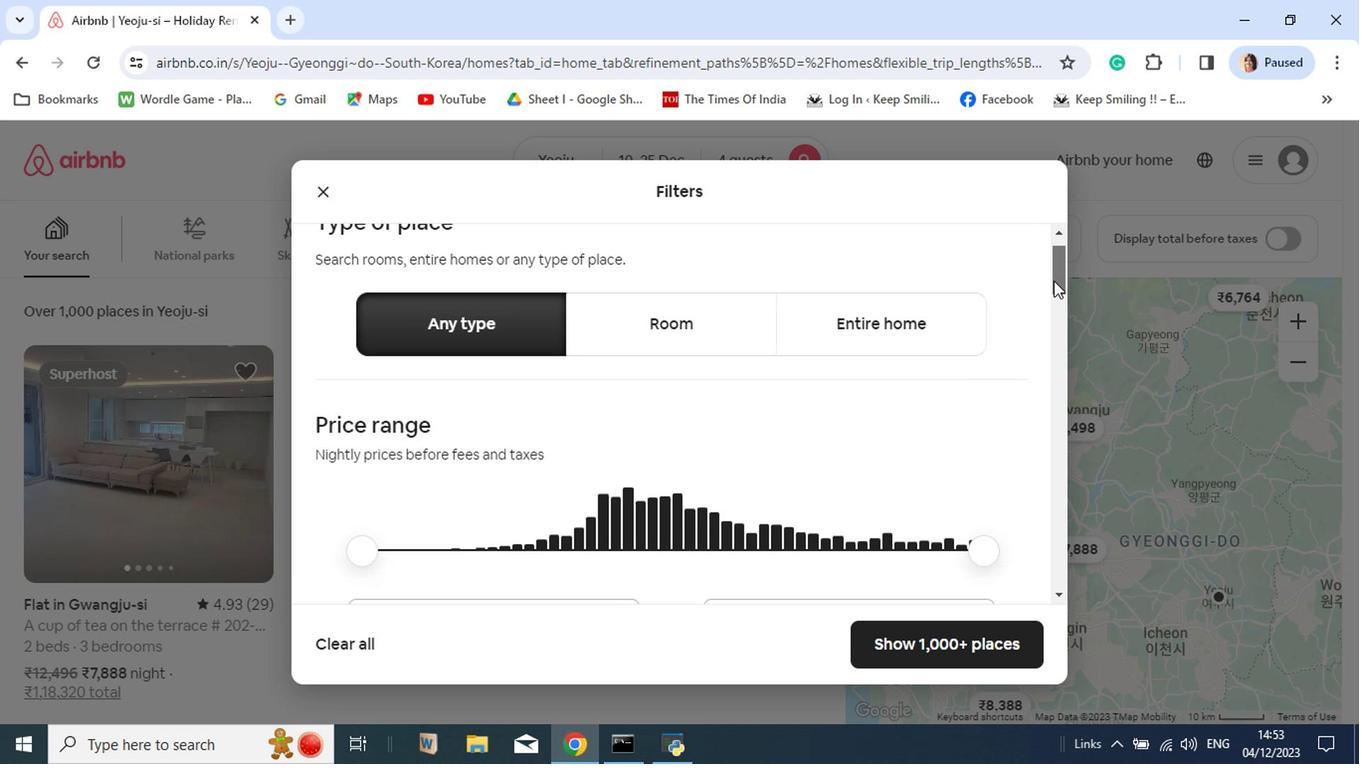 
Action: Mouse moved to (495, 526)
Screenshot: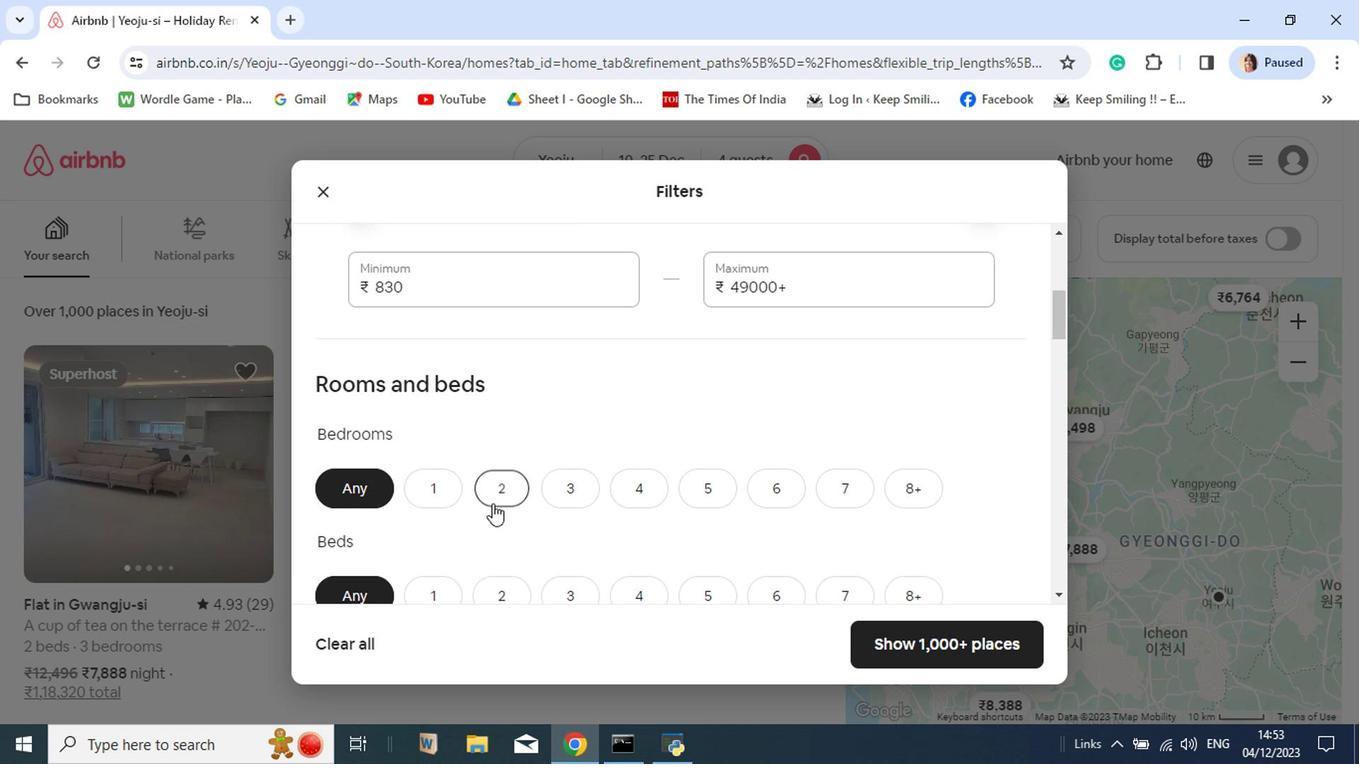 
Action: Mouse pressed left at (495, 526)
Screenshot: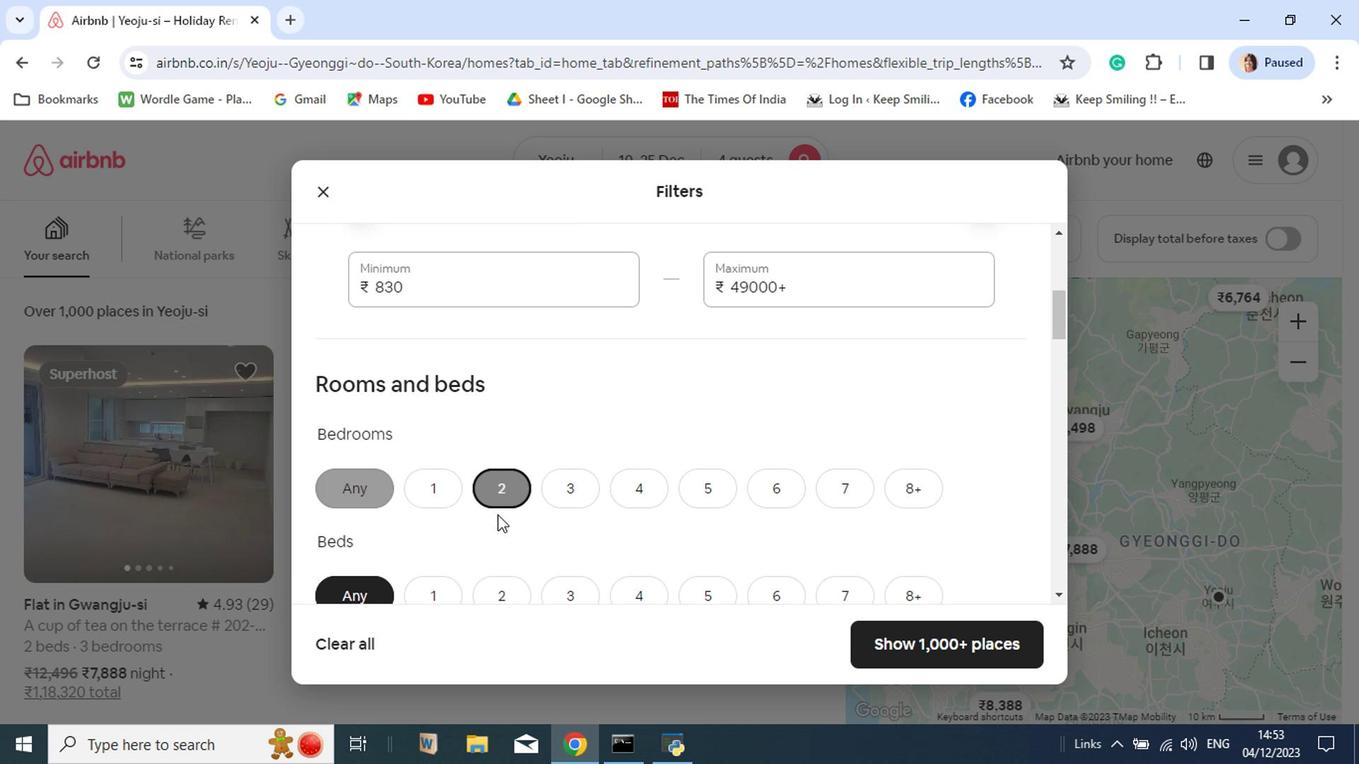 
Action: Mouse moved to (567, 608)
Screenshot: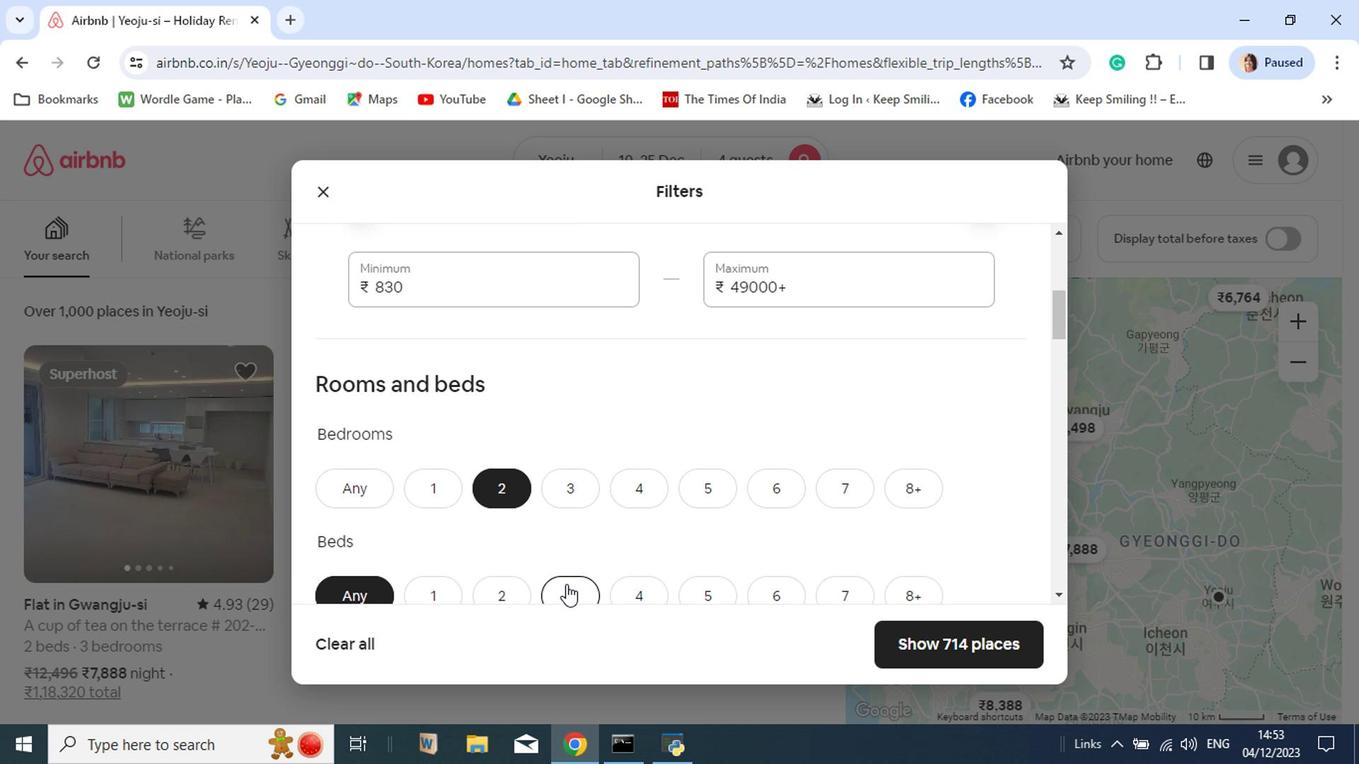 
Action: Mouse pressed left at (567, 608)
Screenshot: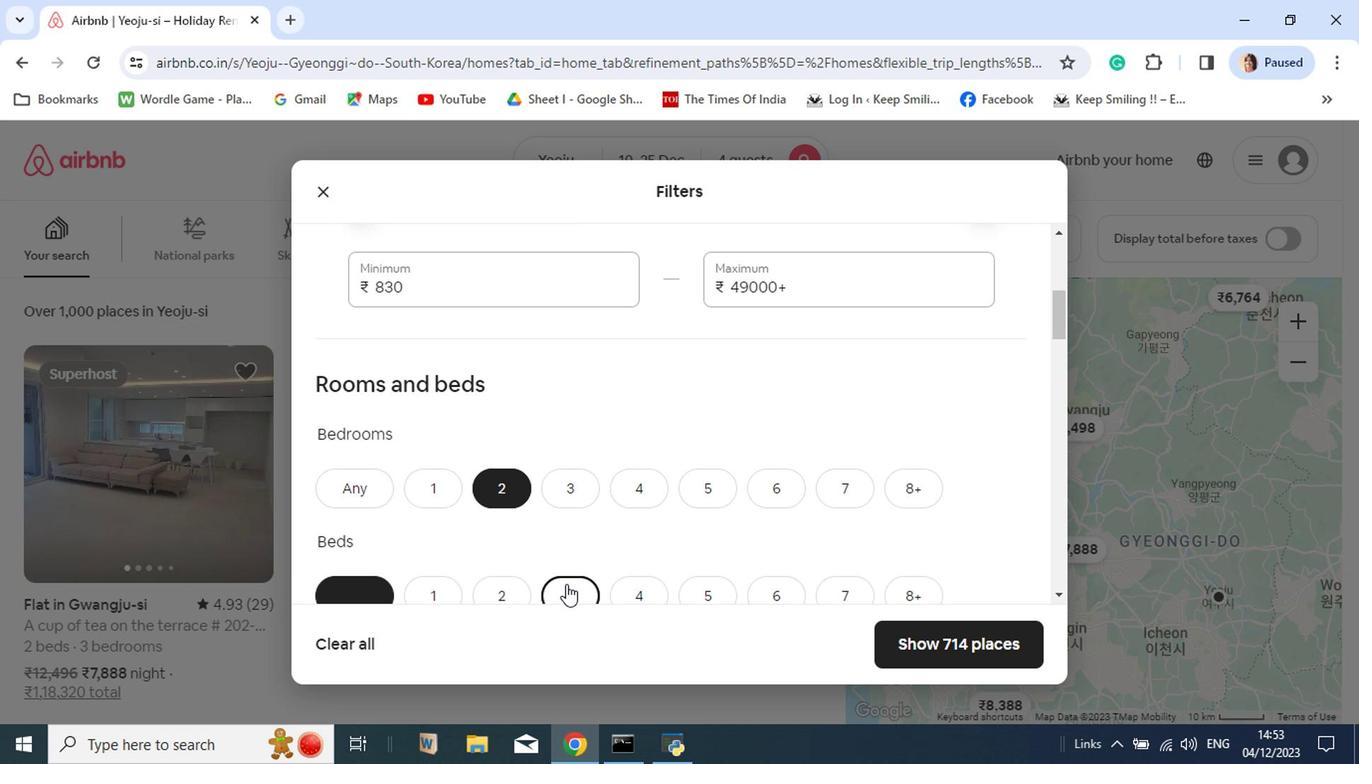 
Action: Mouse scrolled (567, 608) with delta (0, 0)
Screenshot: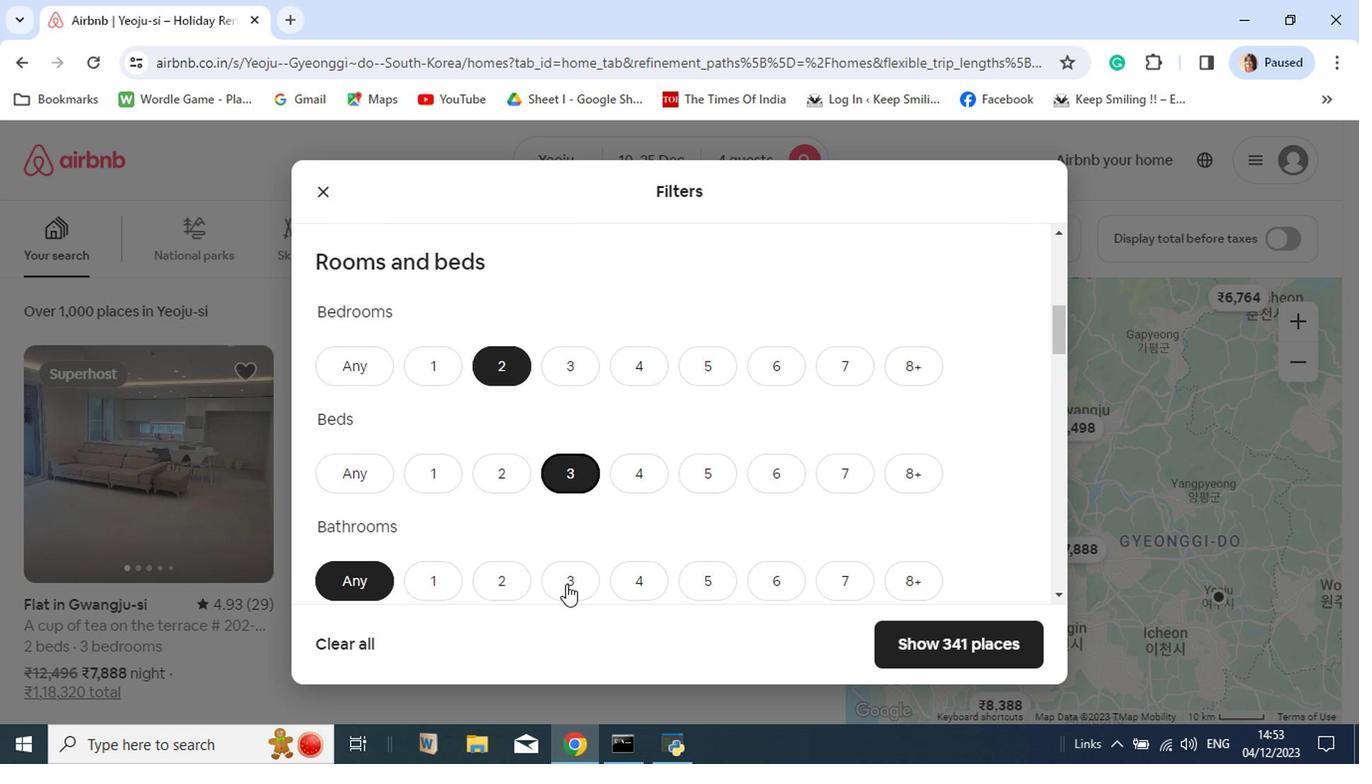 
Action: Mouse scrolled (567, 608) with delta (0, 0)
Screenshot: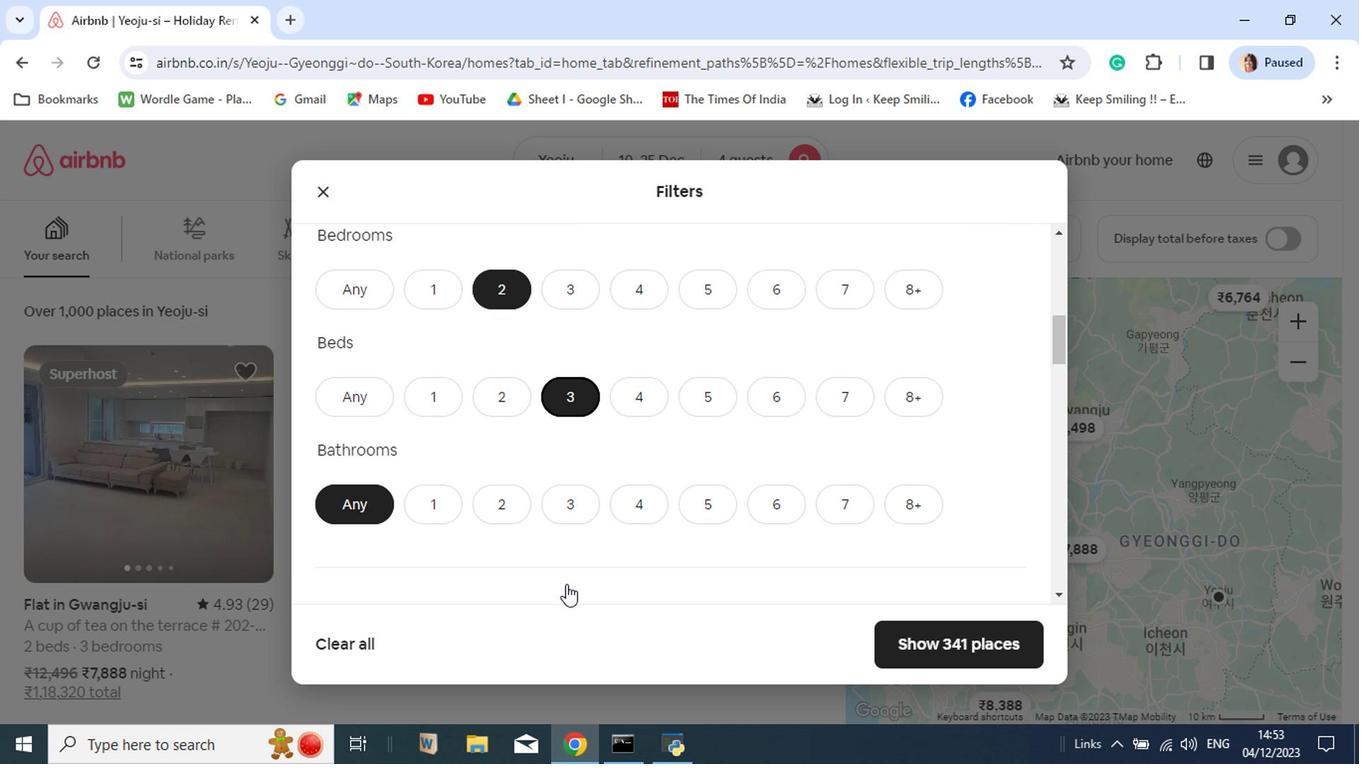 
Action: Mouse moved to (506, 526)
Screenshot: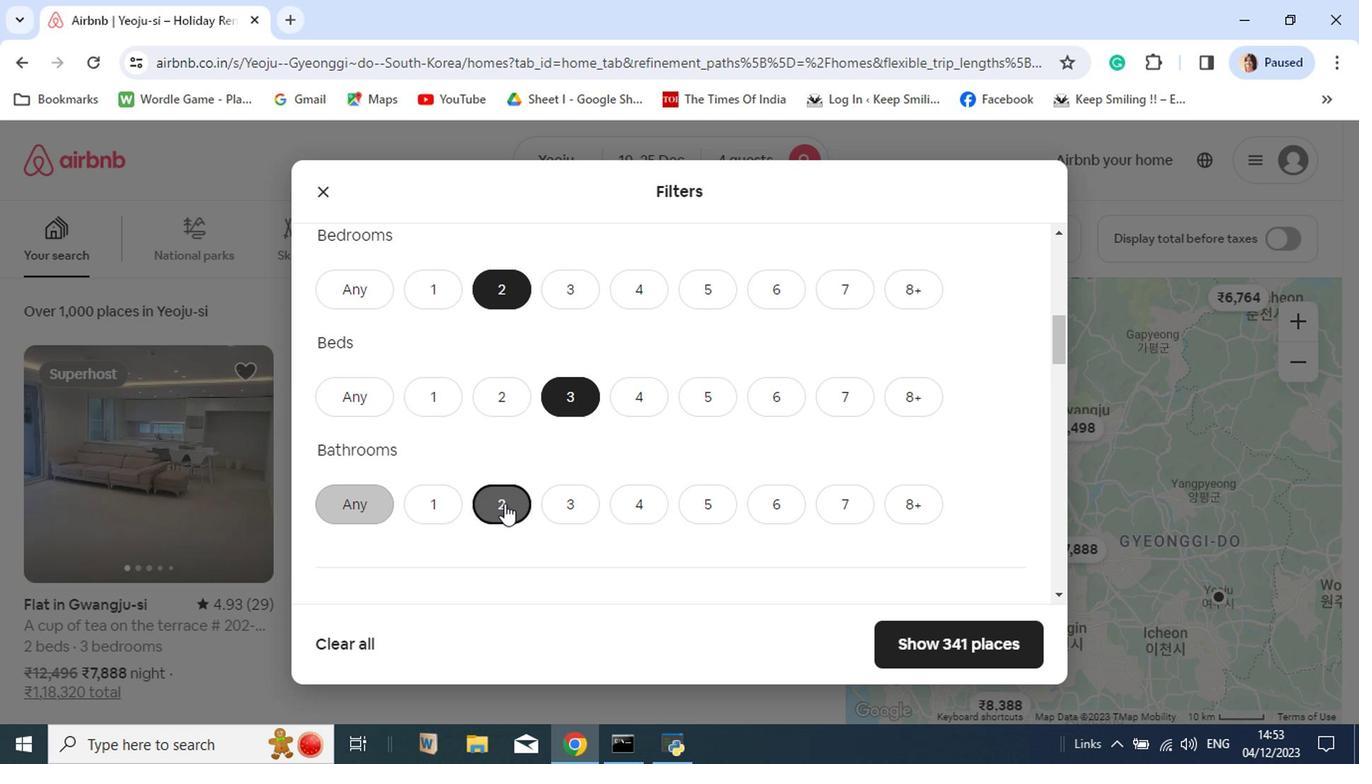 
Action: Mouse pressed left at (506, 526)
Screenshot: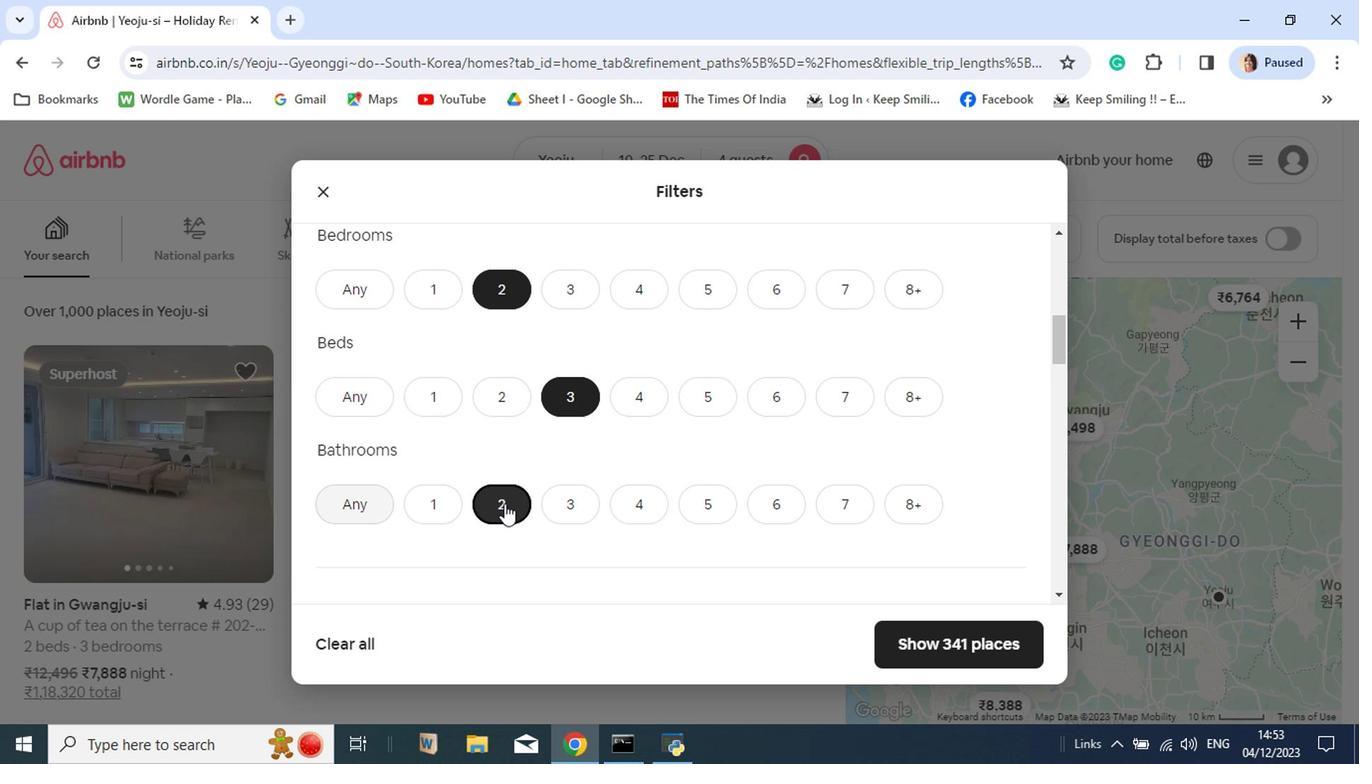 
Action: Mouse scrolled (506, 524) with delta (0, -1)
Screenshot: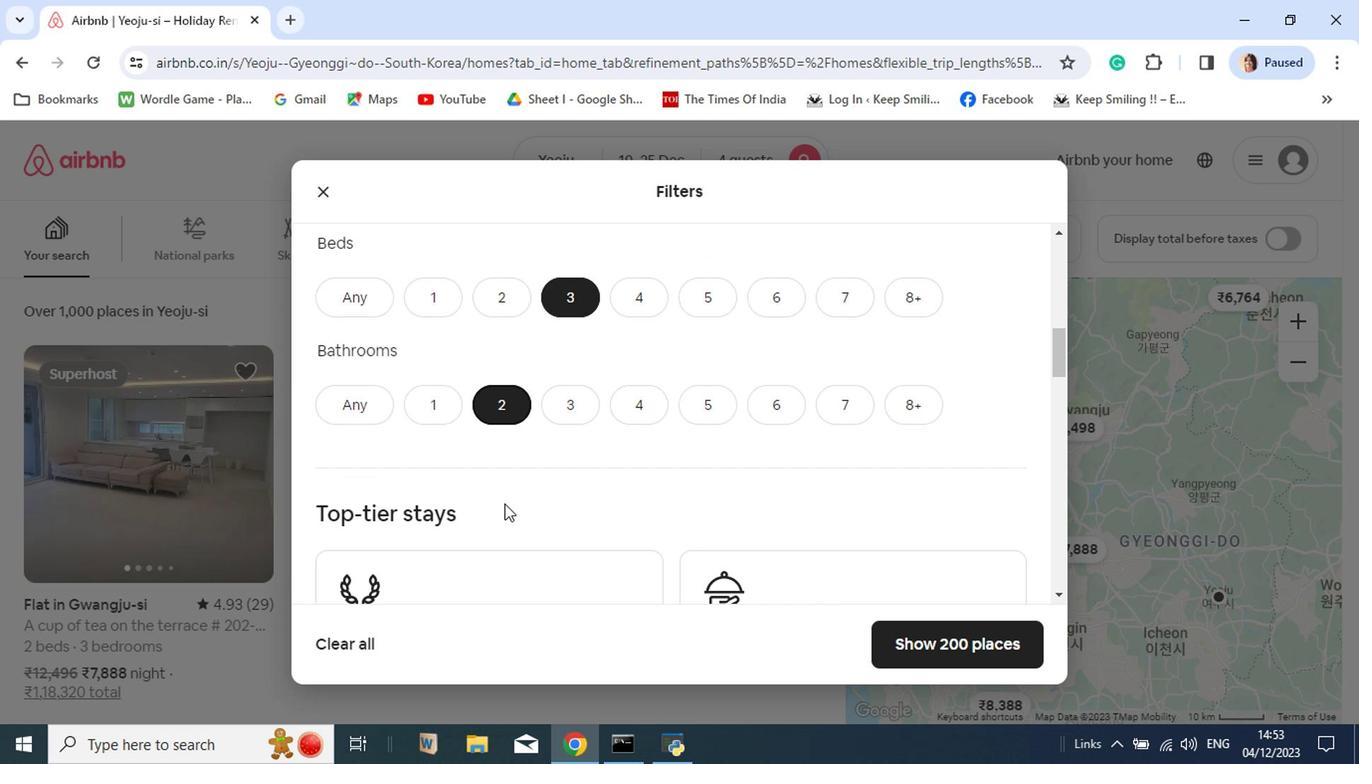 
Action: Mouse scrolled (506, 524) with delta (0, -1)
Screenshot: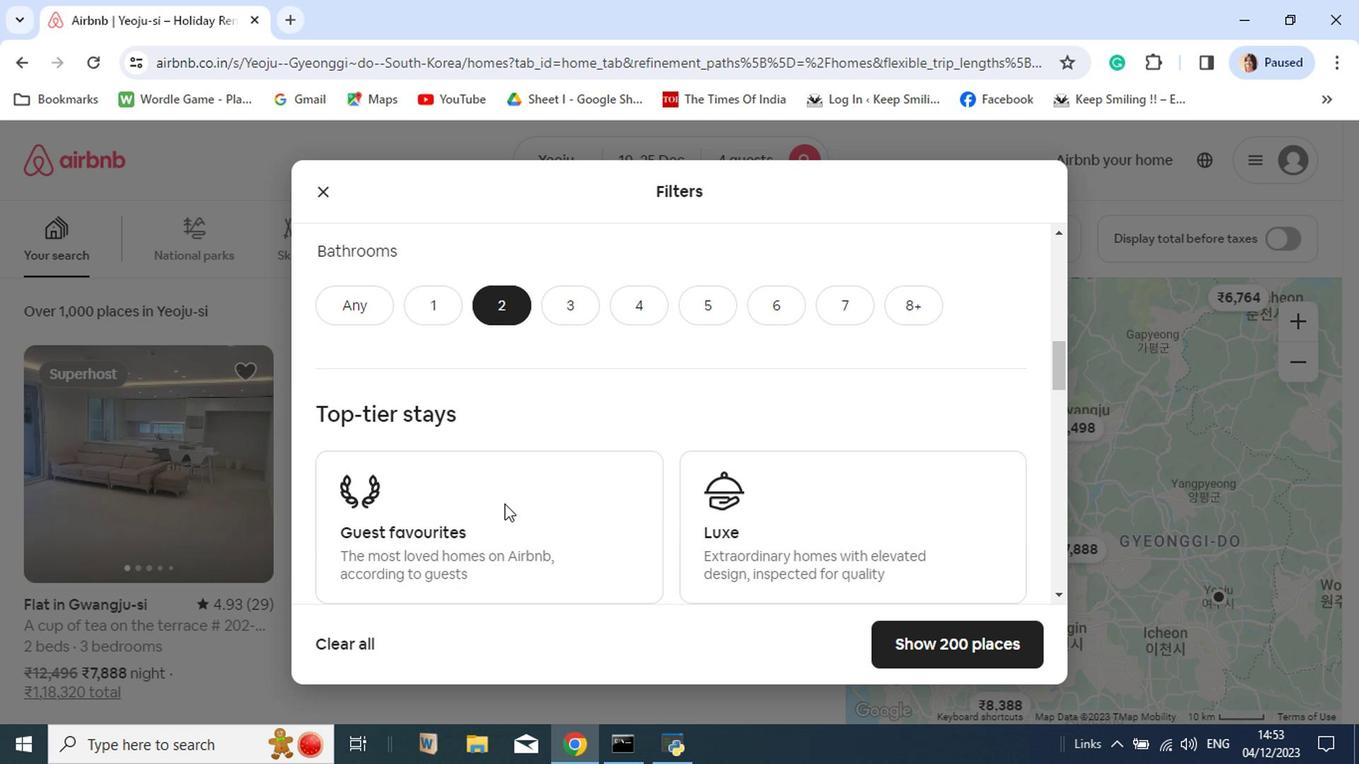 
Action: Mouse scrolled (506, 524) with delta (0, -1)
Screenshot: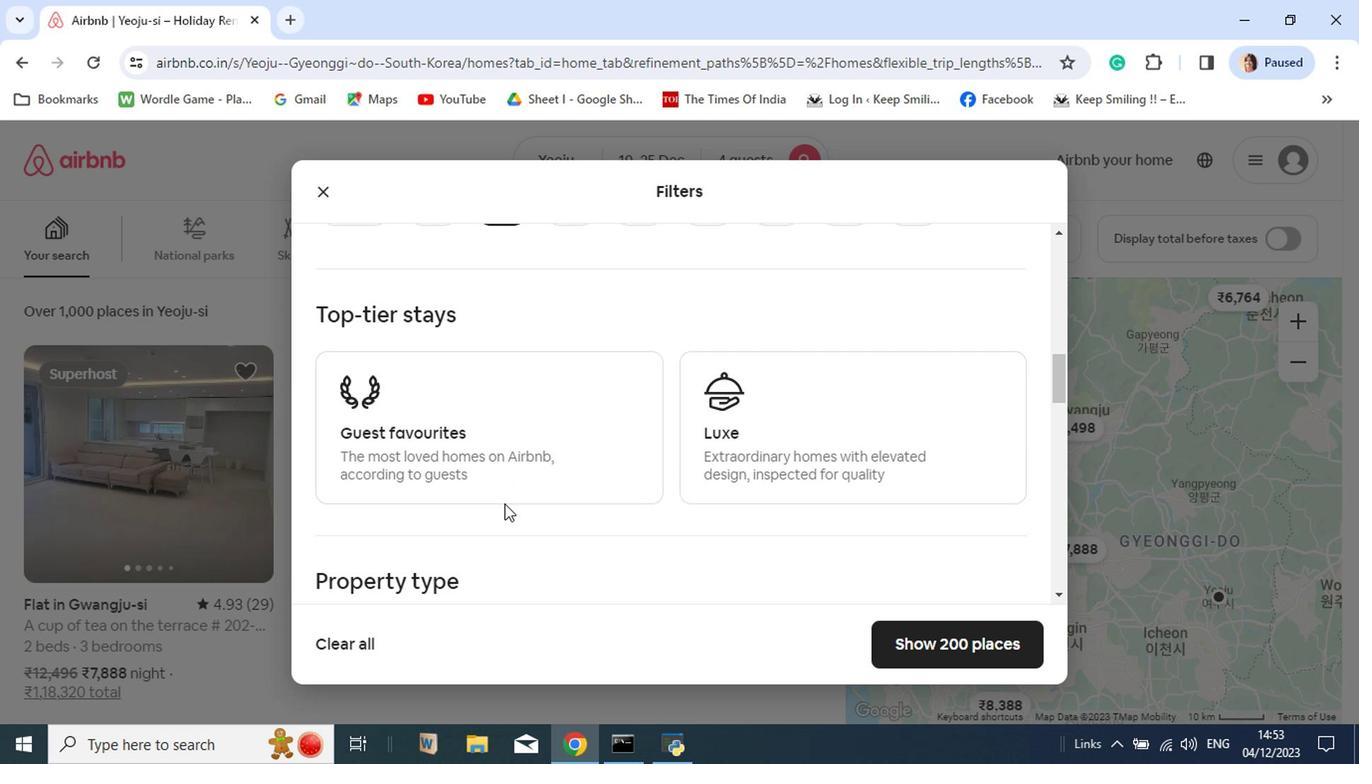 
Action: Mouse scrolled (506, 524) with delta (0, -1)
Screenshot: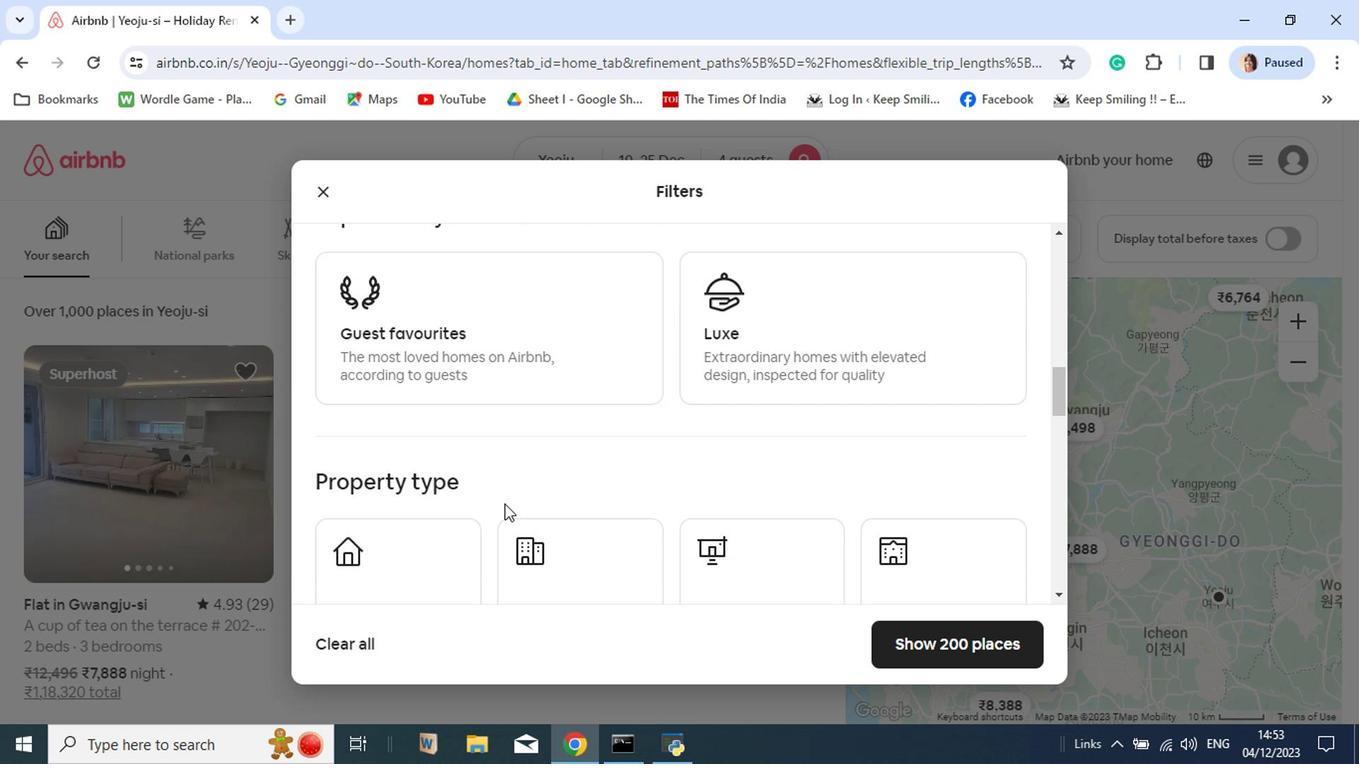 
Action: Mouse scrolled (506, 524) with delta (0, -1)
Screenshot: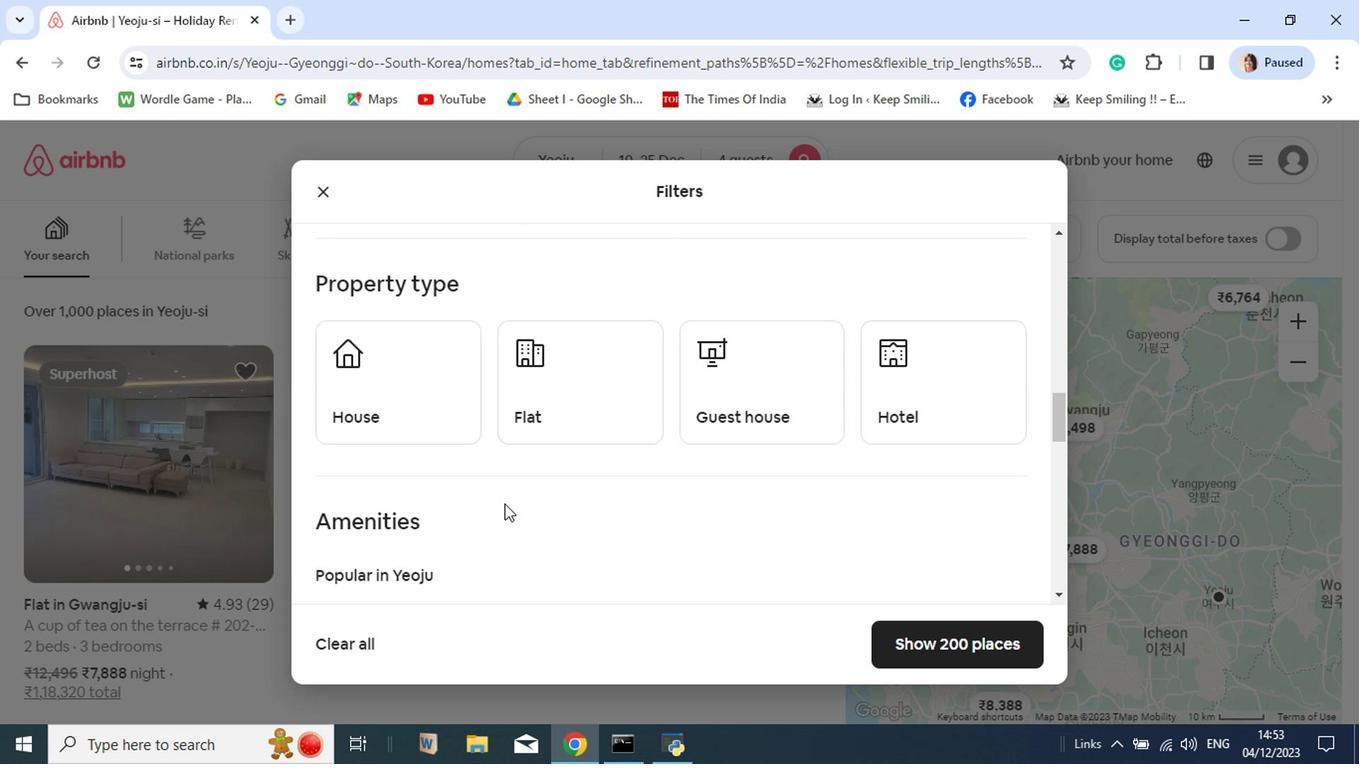
Action: Mouse scrolled (506, 524) with delta (0, -1)
Screenshot: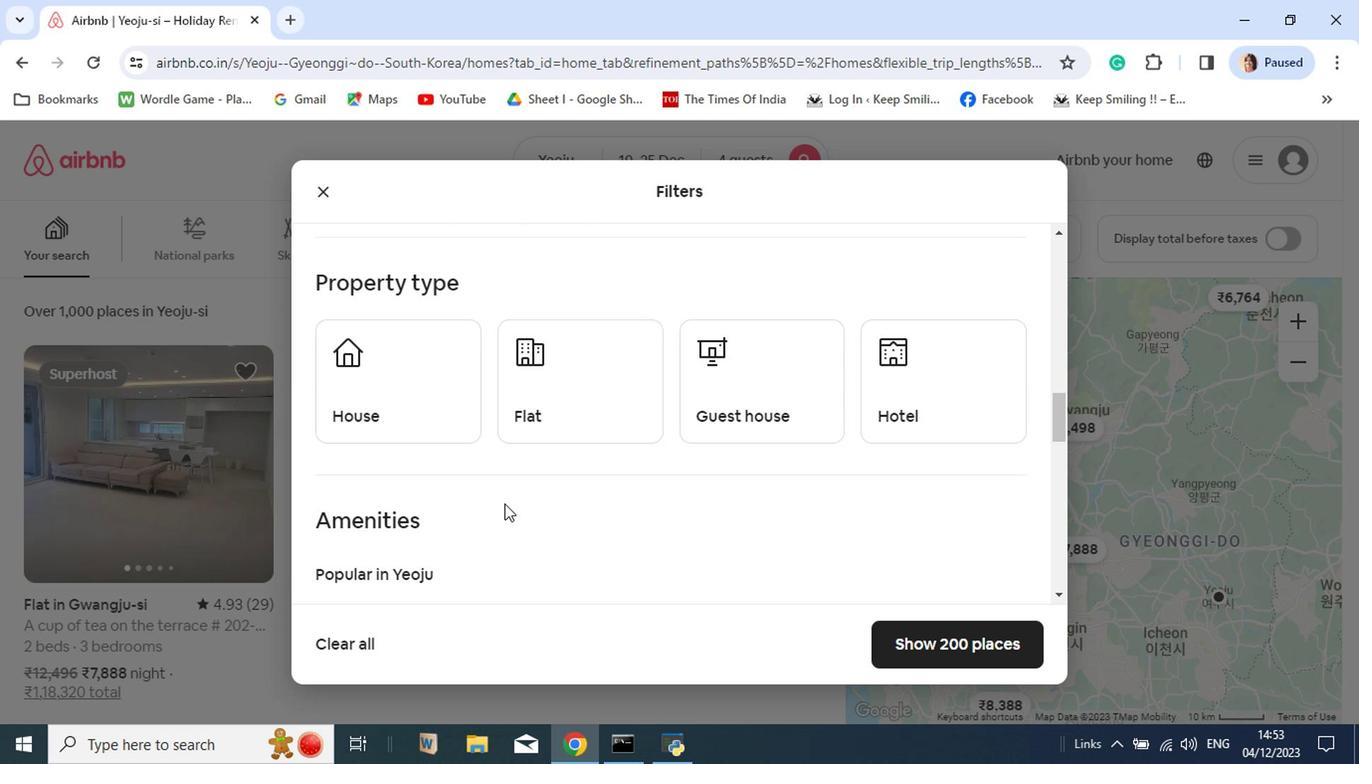 
Action: Mouse moved to (751, 431)
Screenshot: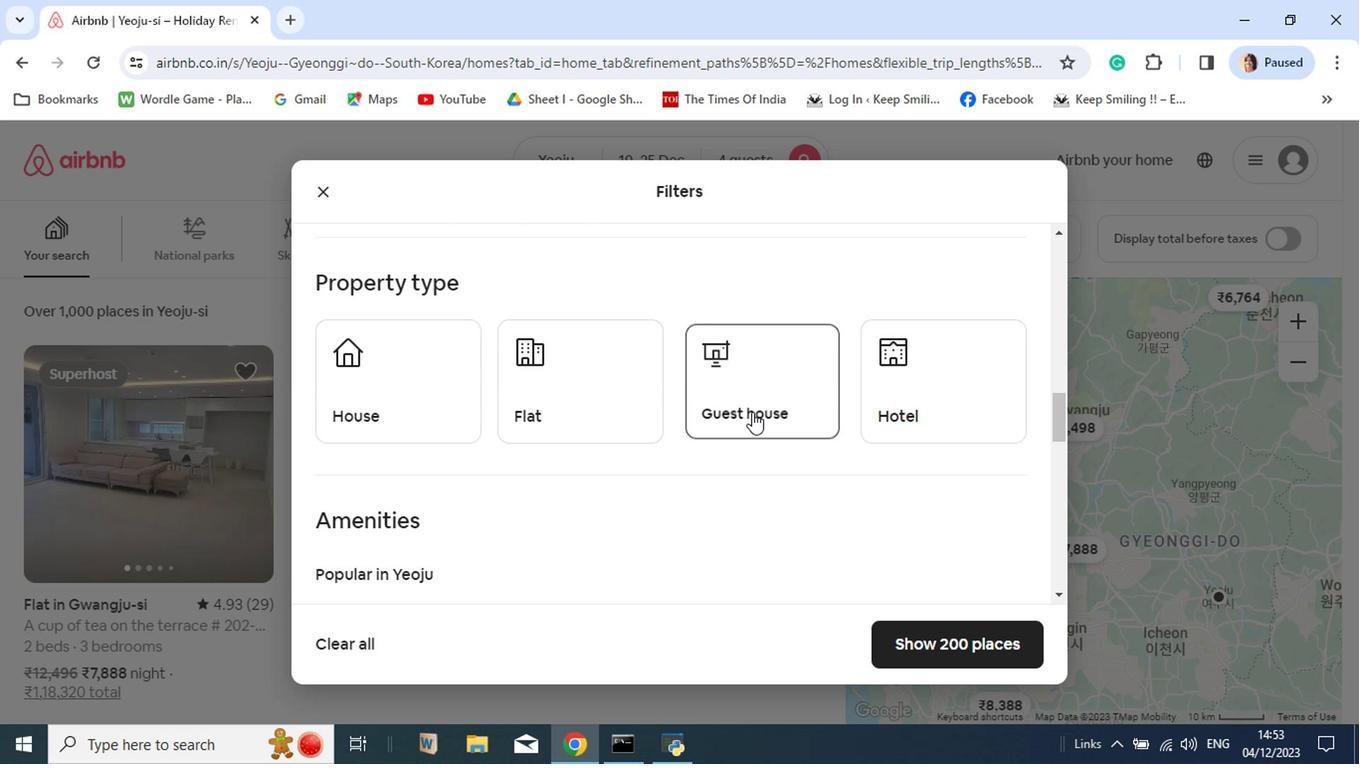 
Action: Mouse pressed left at (751, 431)
Screenshot: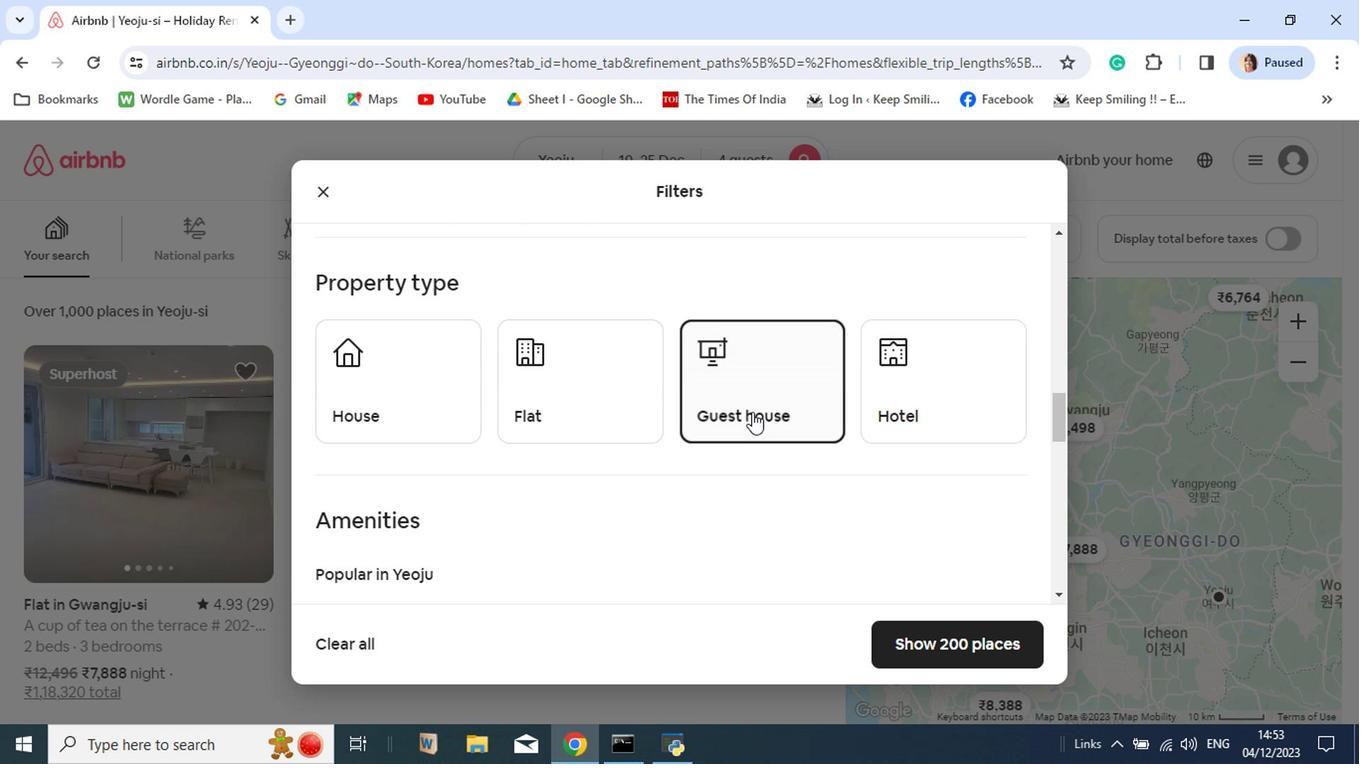 
Action: Mouse moved to (699, 553)
Screenshot: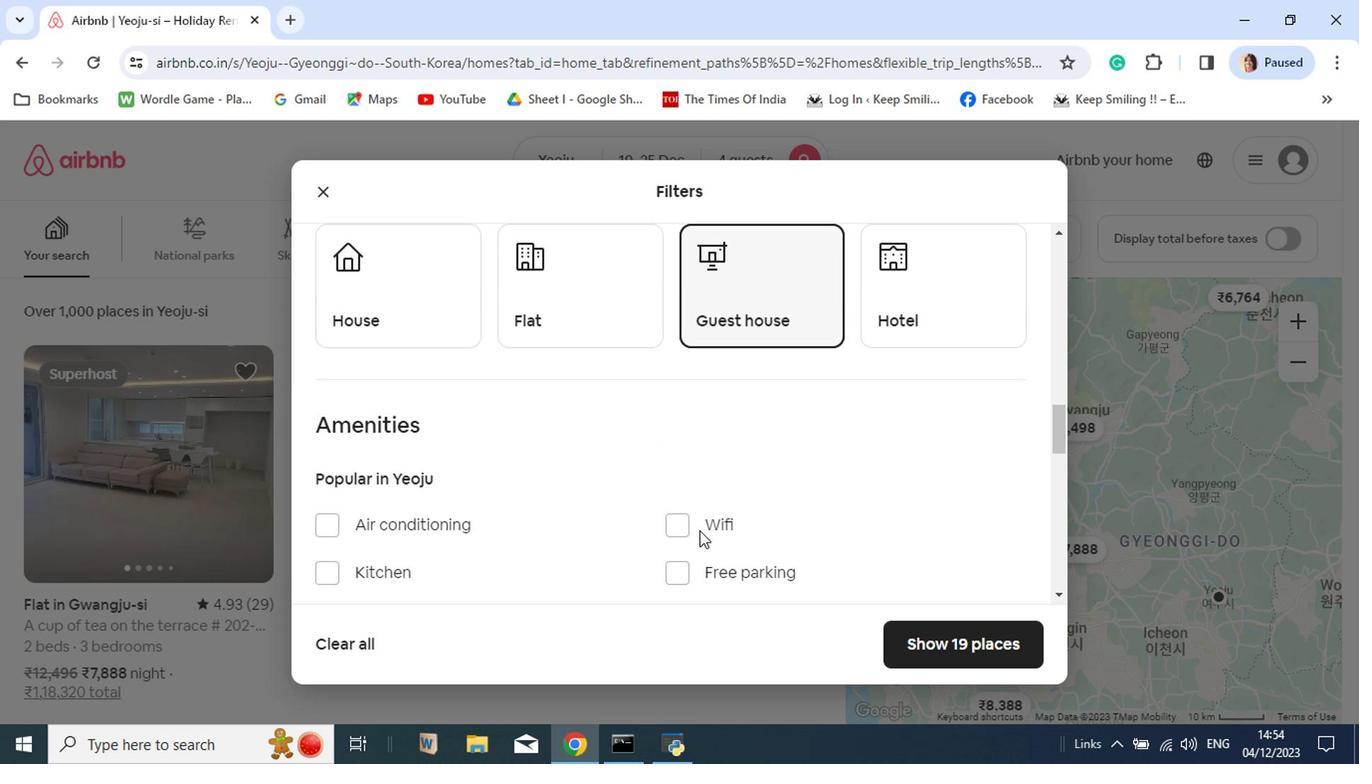 
Action: Mouse scrolled (699, 552) with delta (0, -1)
Screenshot: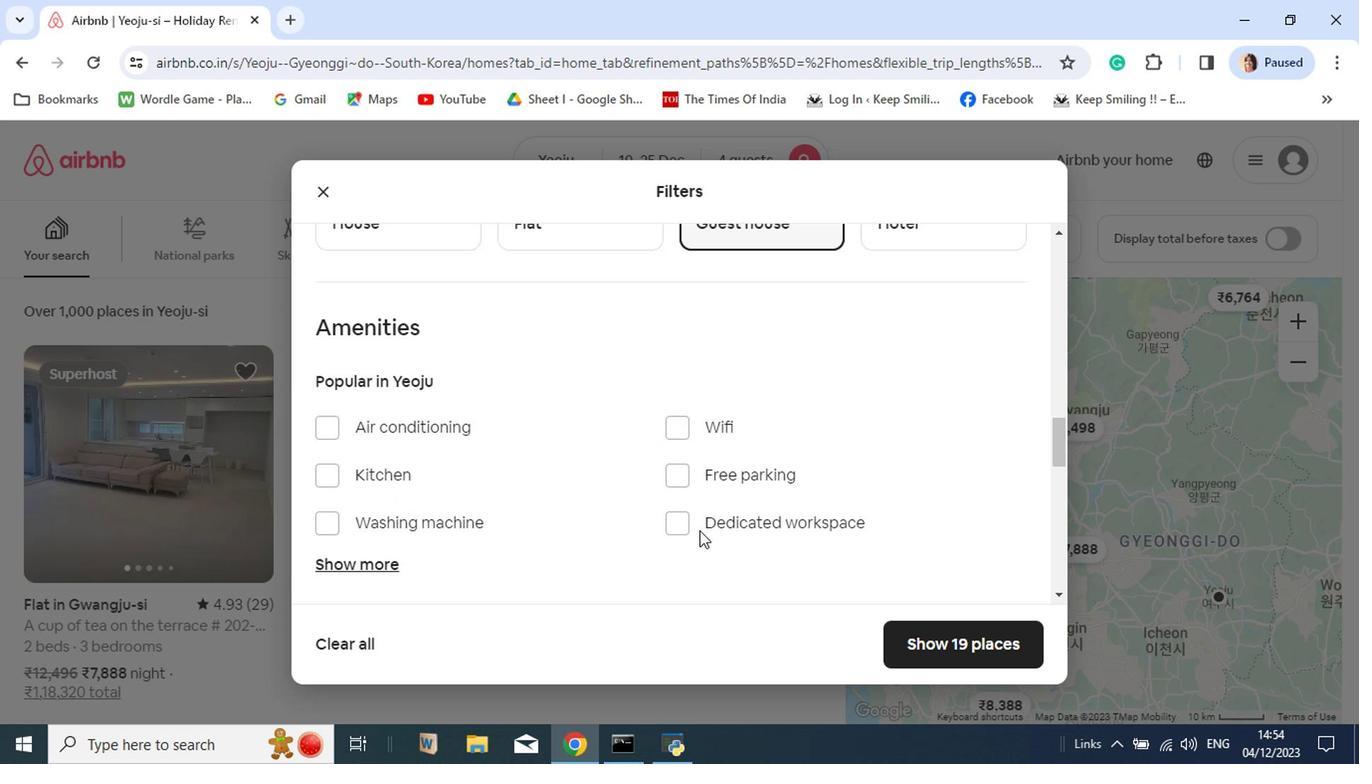 
Action: Mouse scrolled (699, 552) with delta (0, -1)
Screenshot: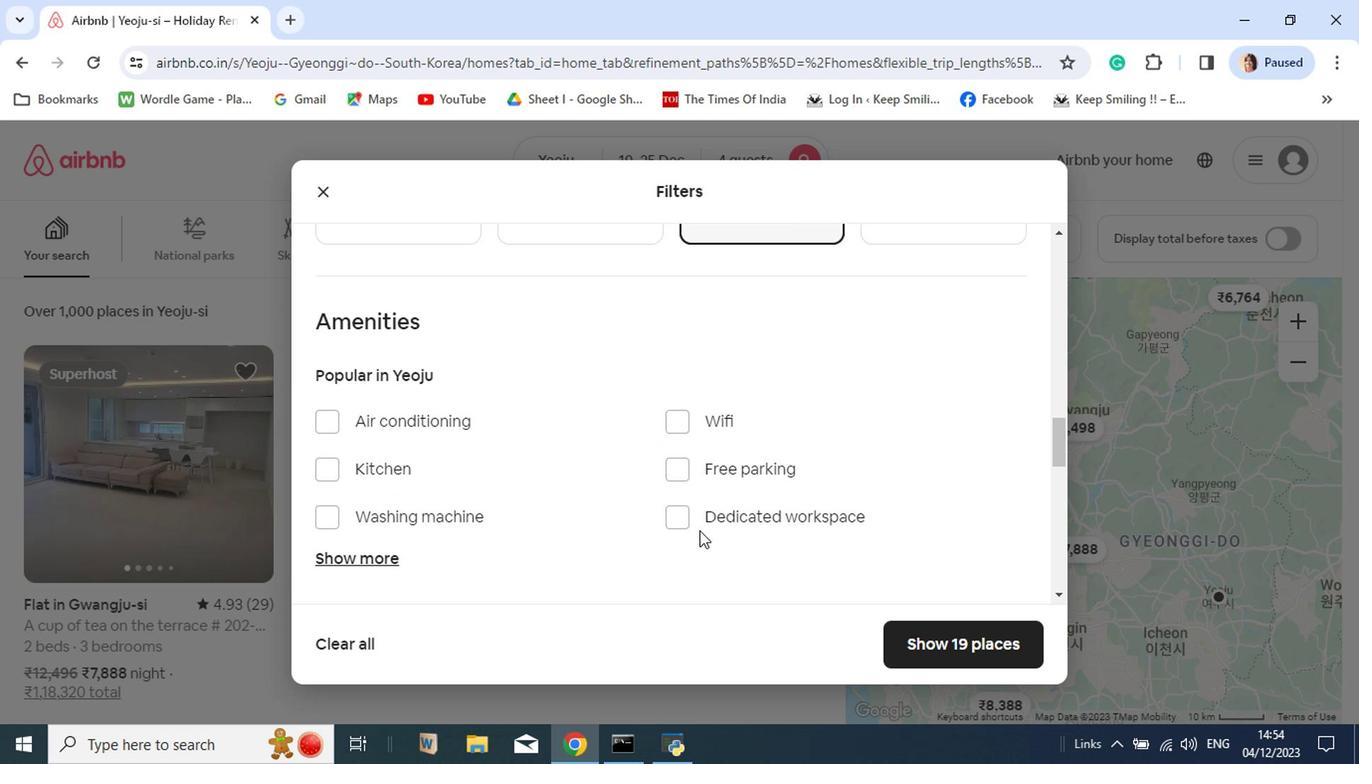 
Action: Mouse moved to (684, 449)
Screenshot: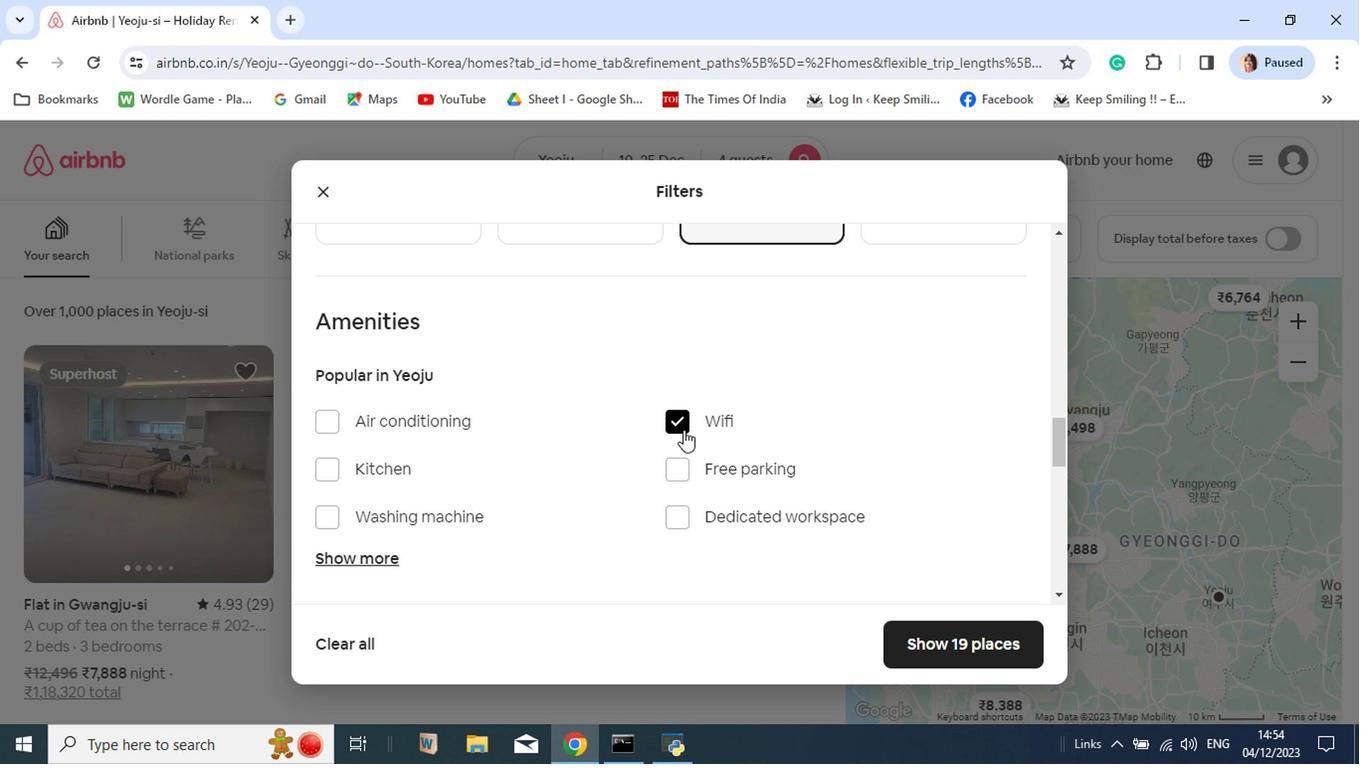 
Action: Mouse pressed left at (684, 449)
Screenshot: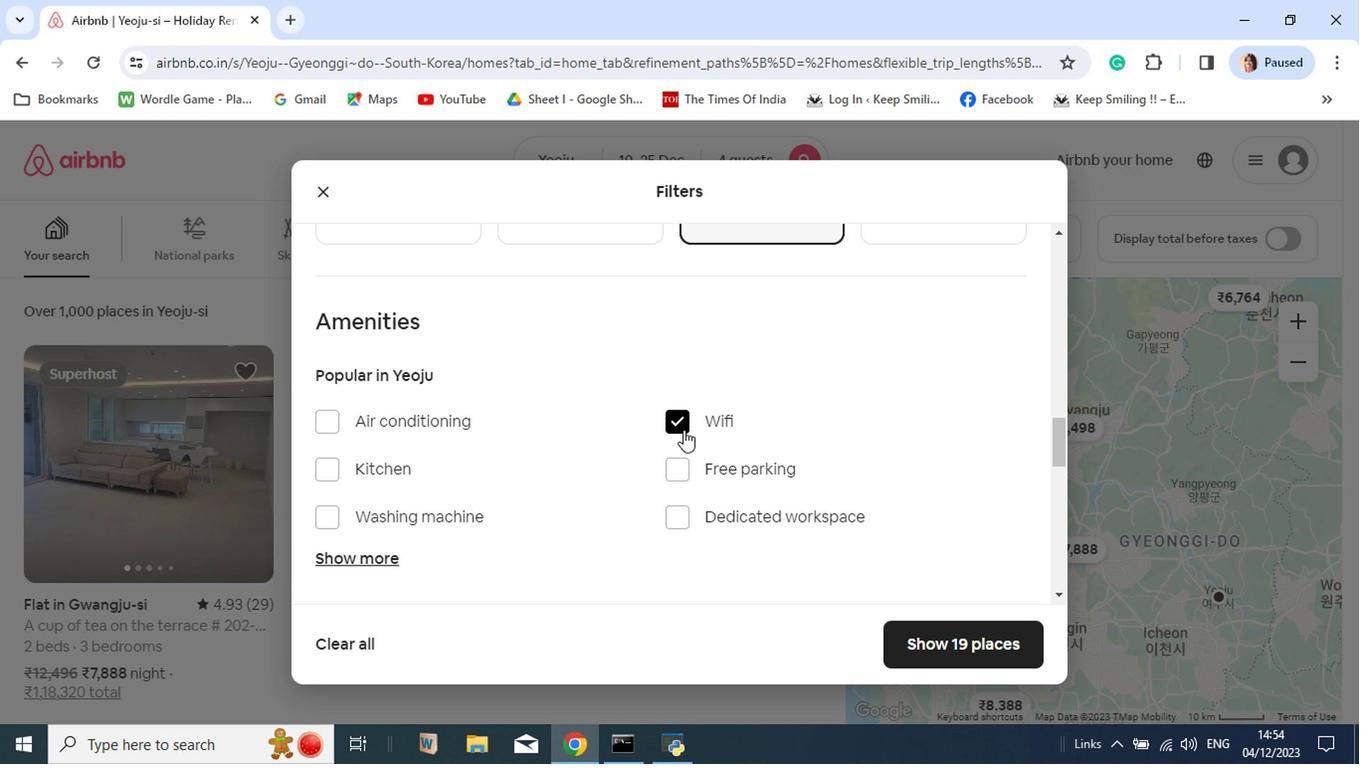 
Action: Mouse moved to (681, 503)
Screenshot: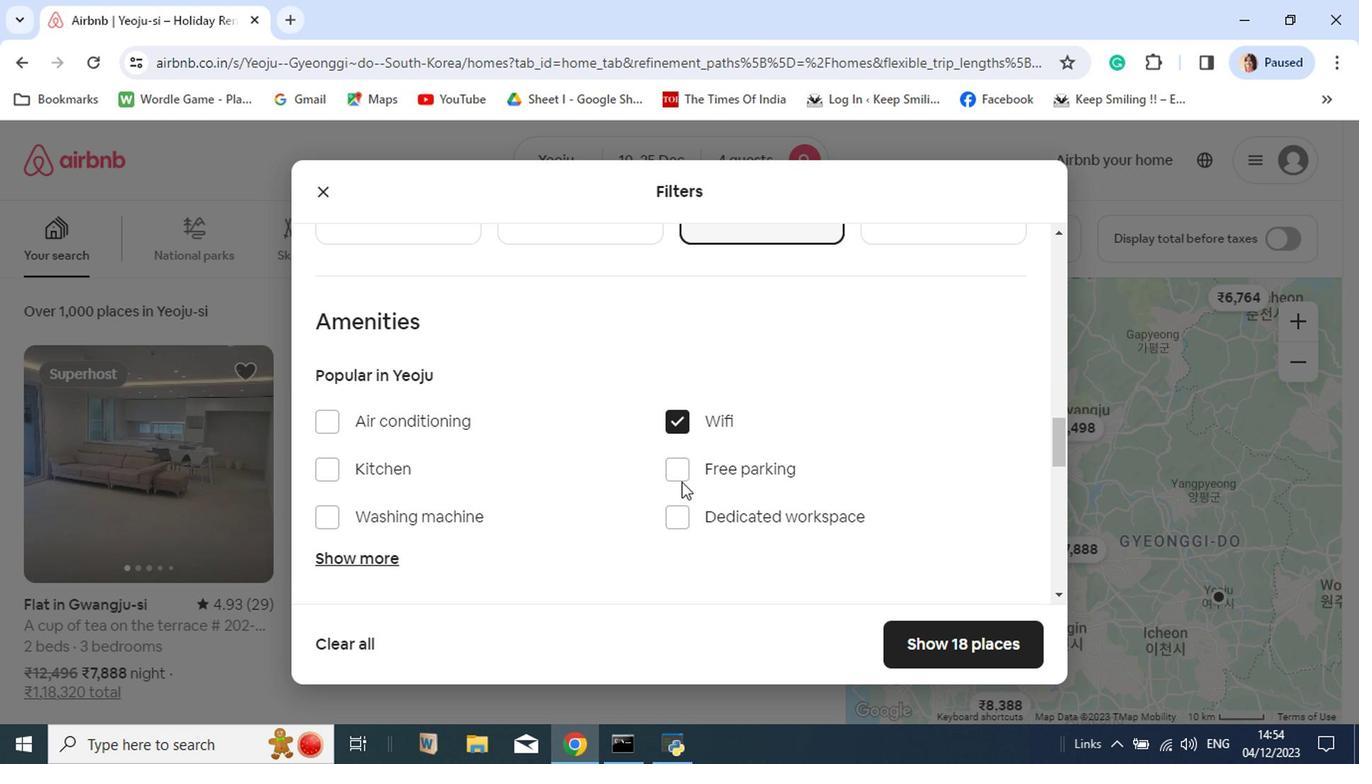 
Action: Mouse pressed left at (681, 503)
Screenshot: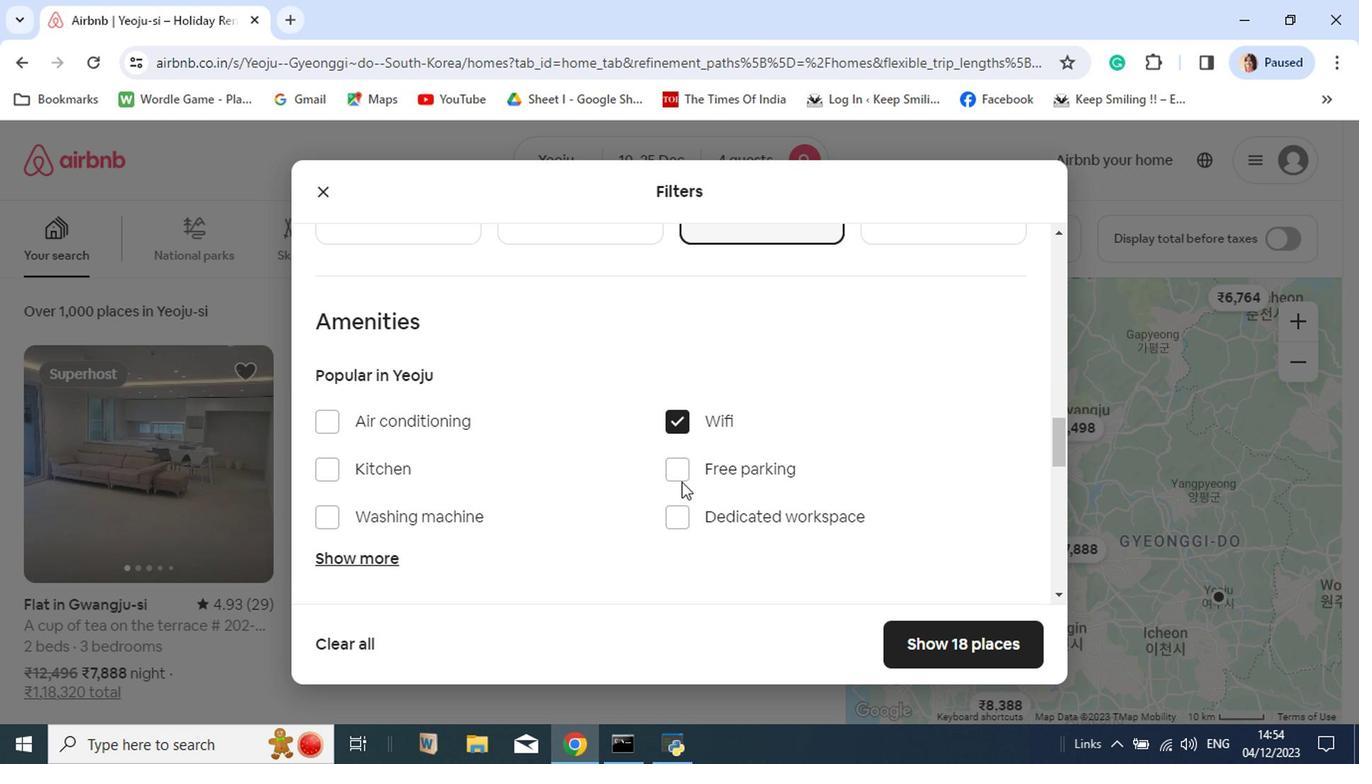 
Action: Mouse moved to (681, 495)
Screenshot: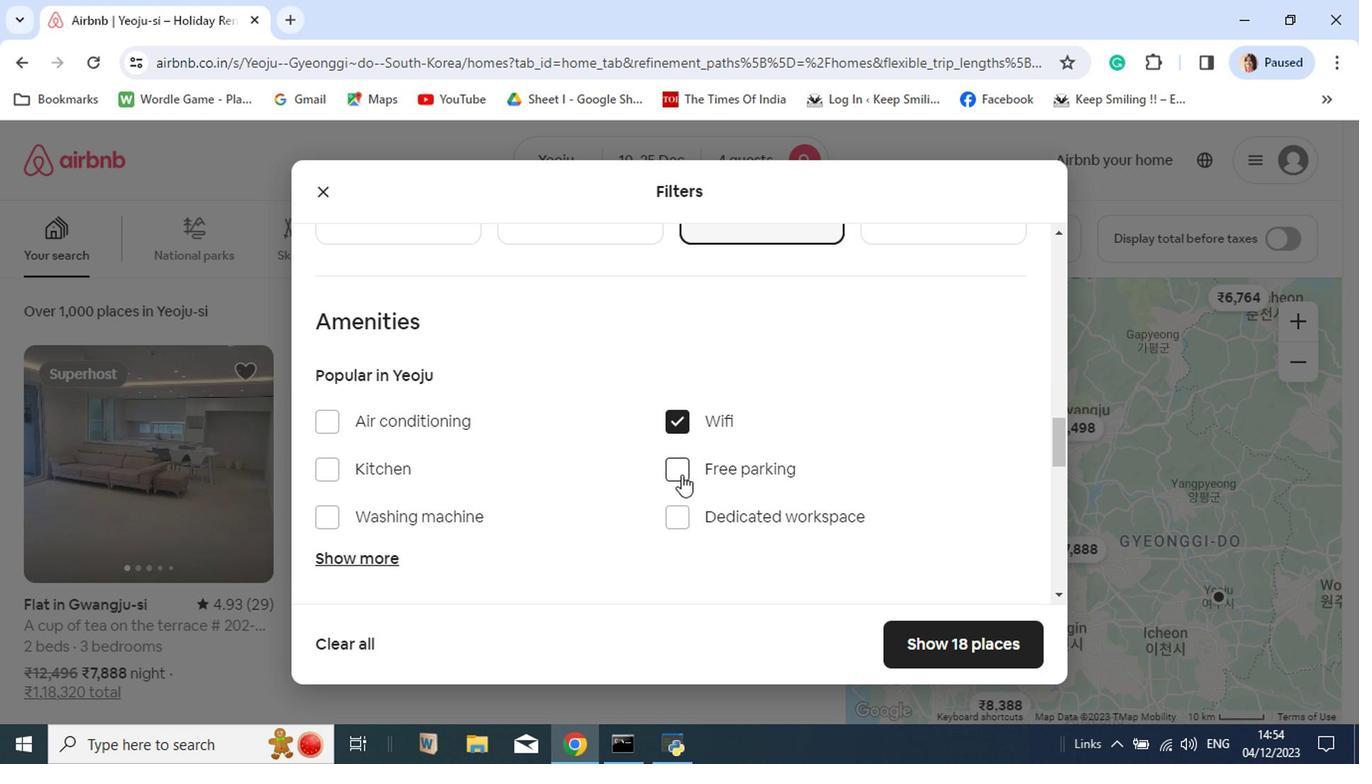 
Action: Mouse pressed left at (681, 495)
Screenshot: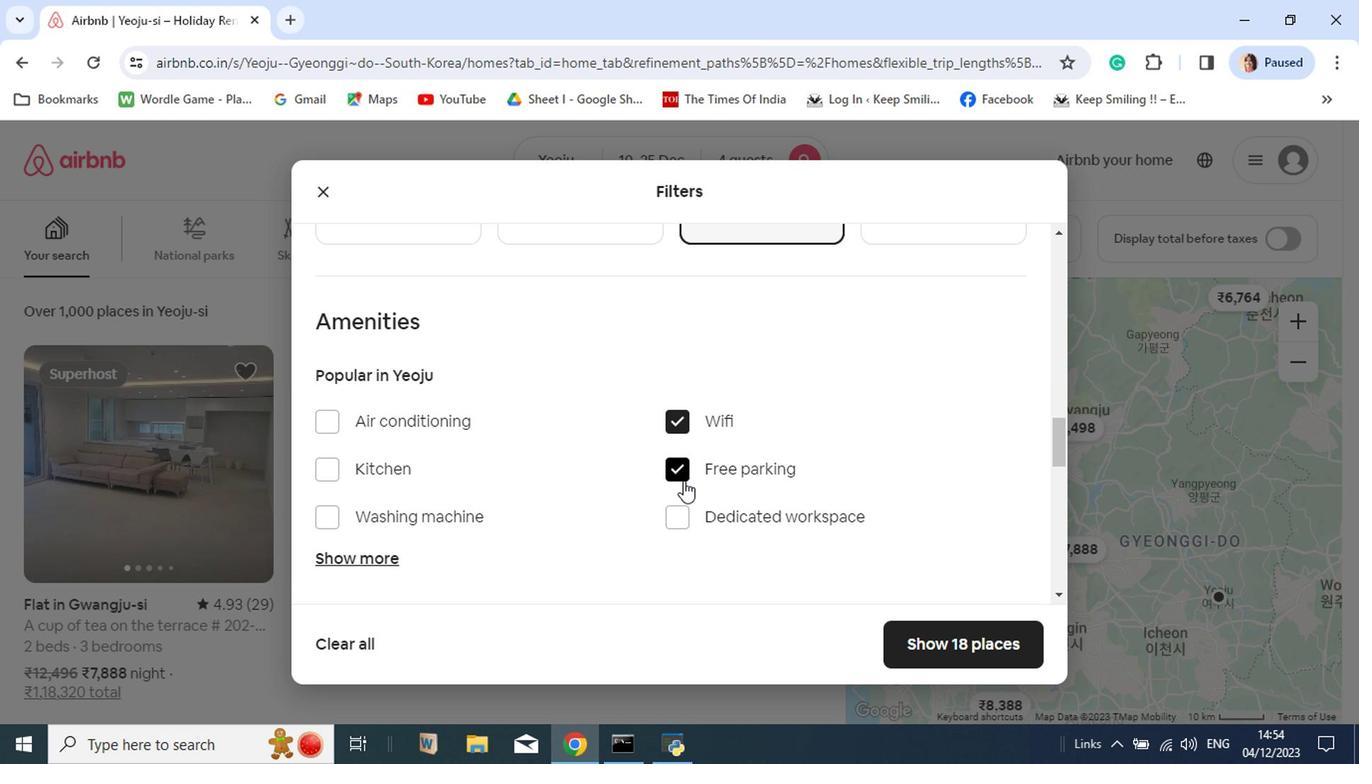 
Action: Mouse moved to (392, 583)
Screenshot: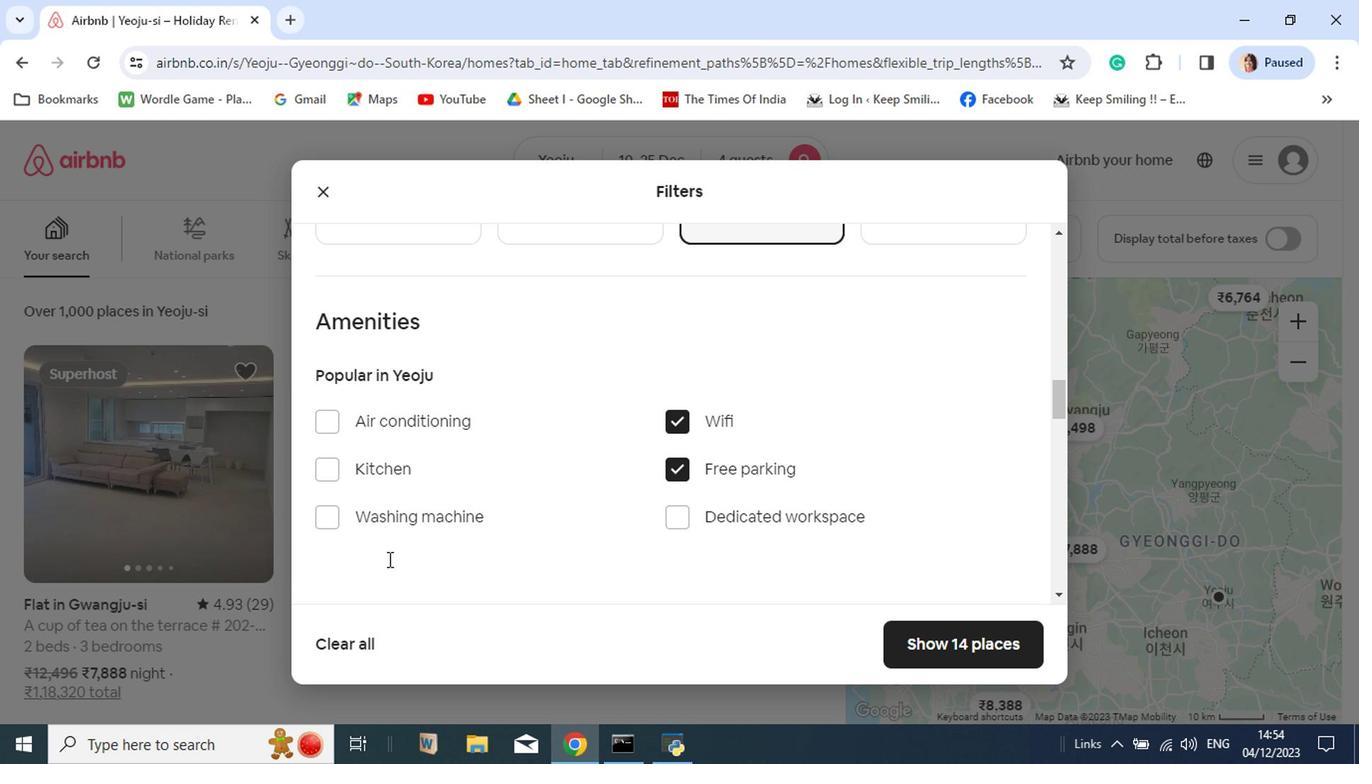 
Action: Mouse pressed left at (392, 583)
Screenshot: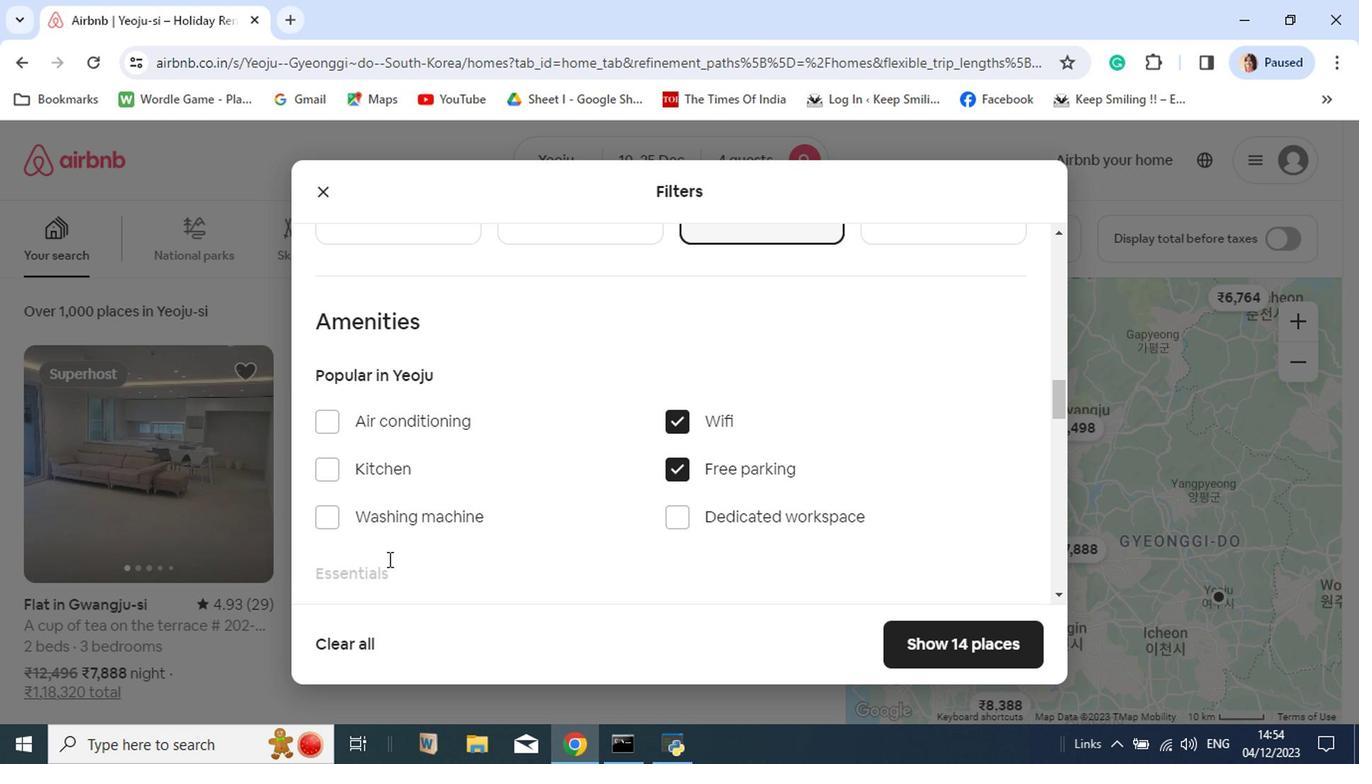 
Action: Mouse moved to (470, 592)
Screenshot: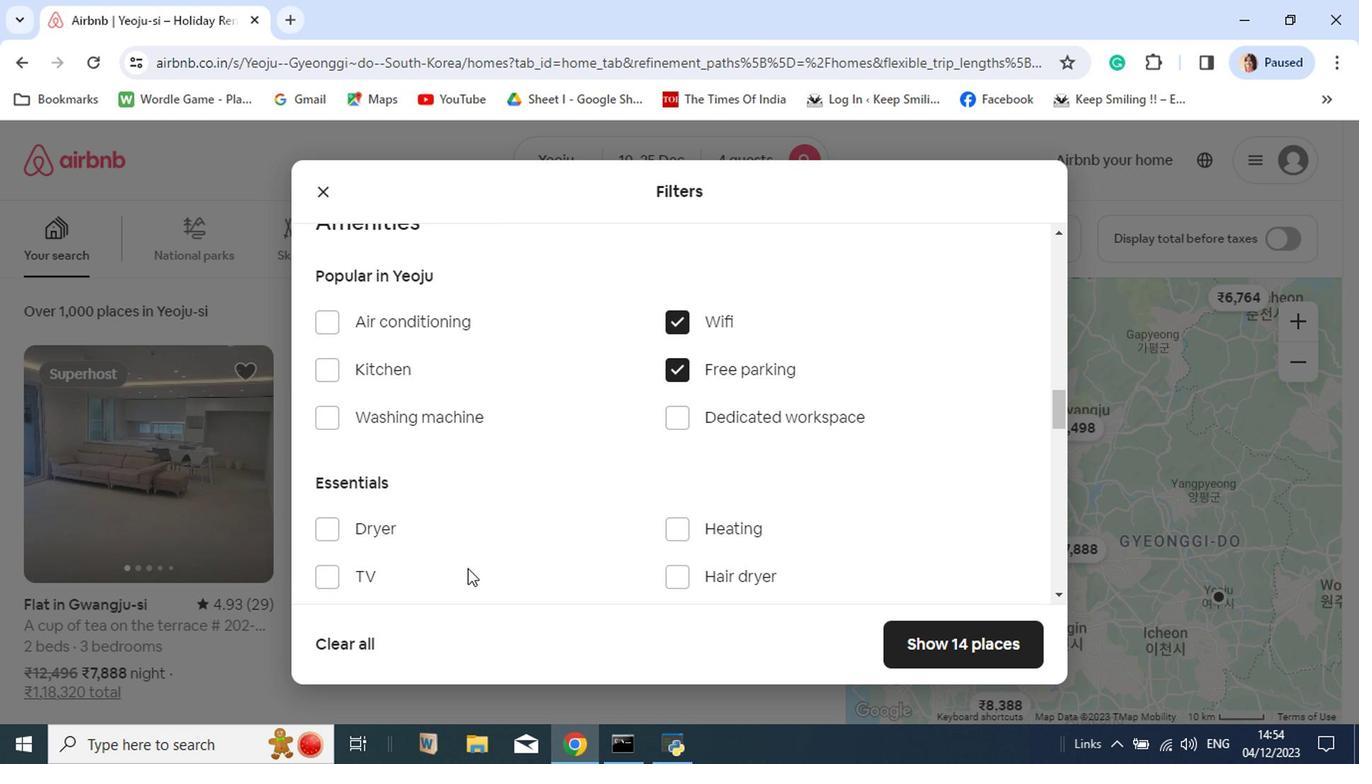 
Action: Mouse scrolled (470, 591) with delta (0, 0)
Screenshot: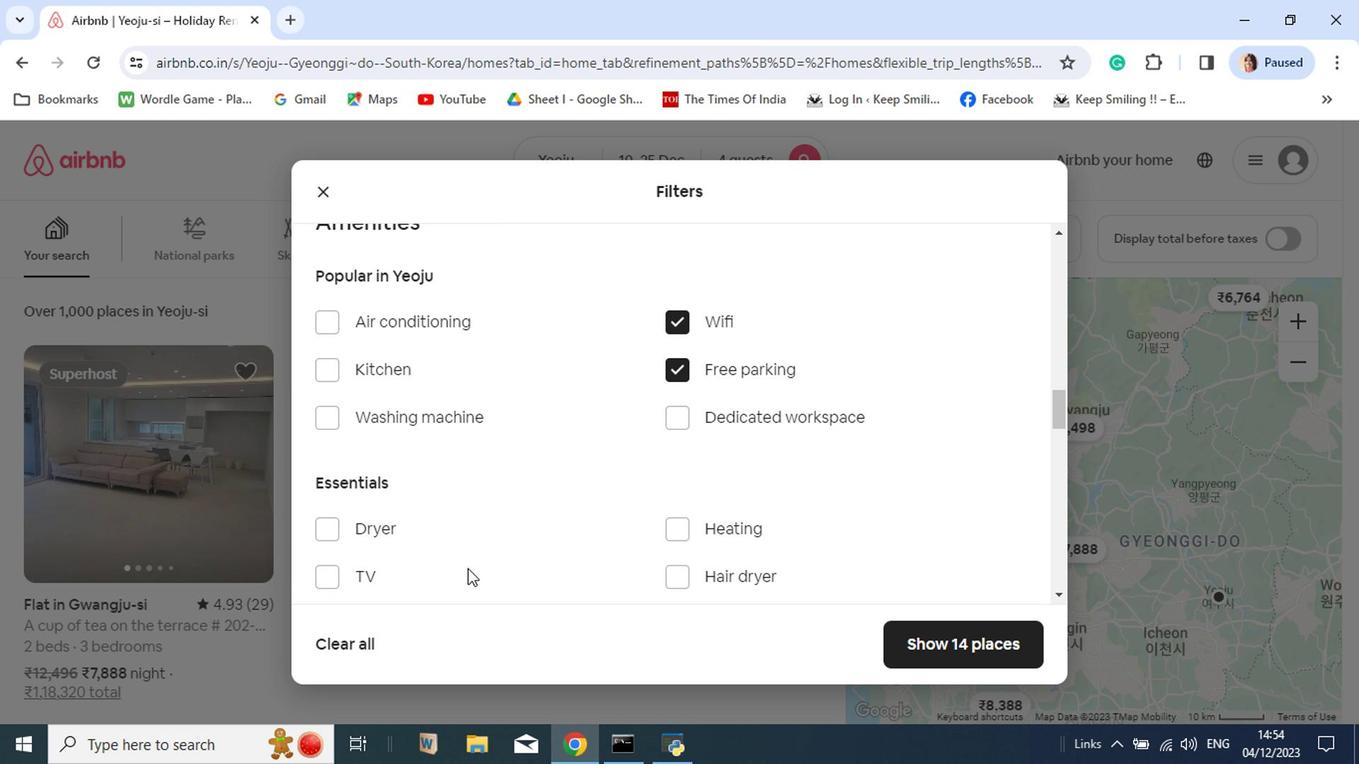 
Action: Mouse moved to (584, 621)
Screenshot: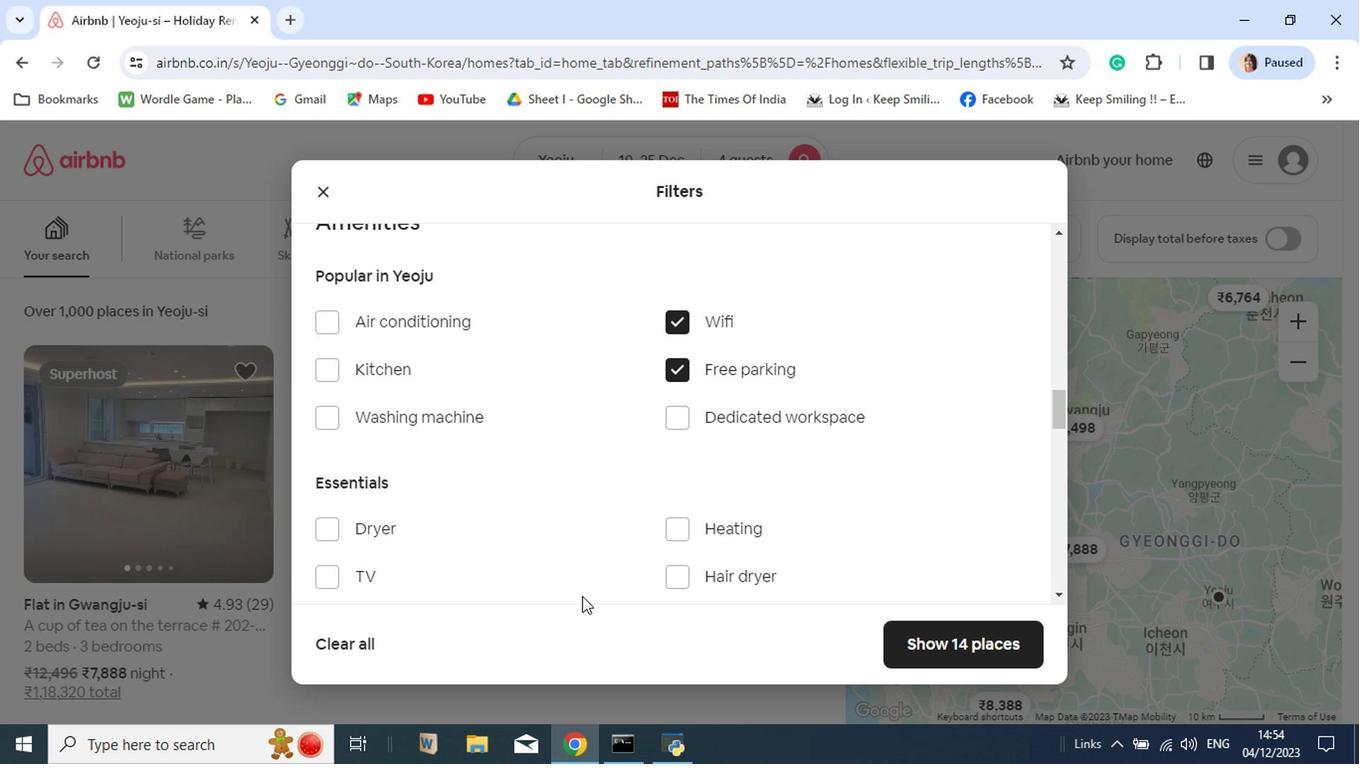 
Action: Mouse scrolled (584, 620) with delta (0, -1)
Screenshot: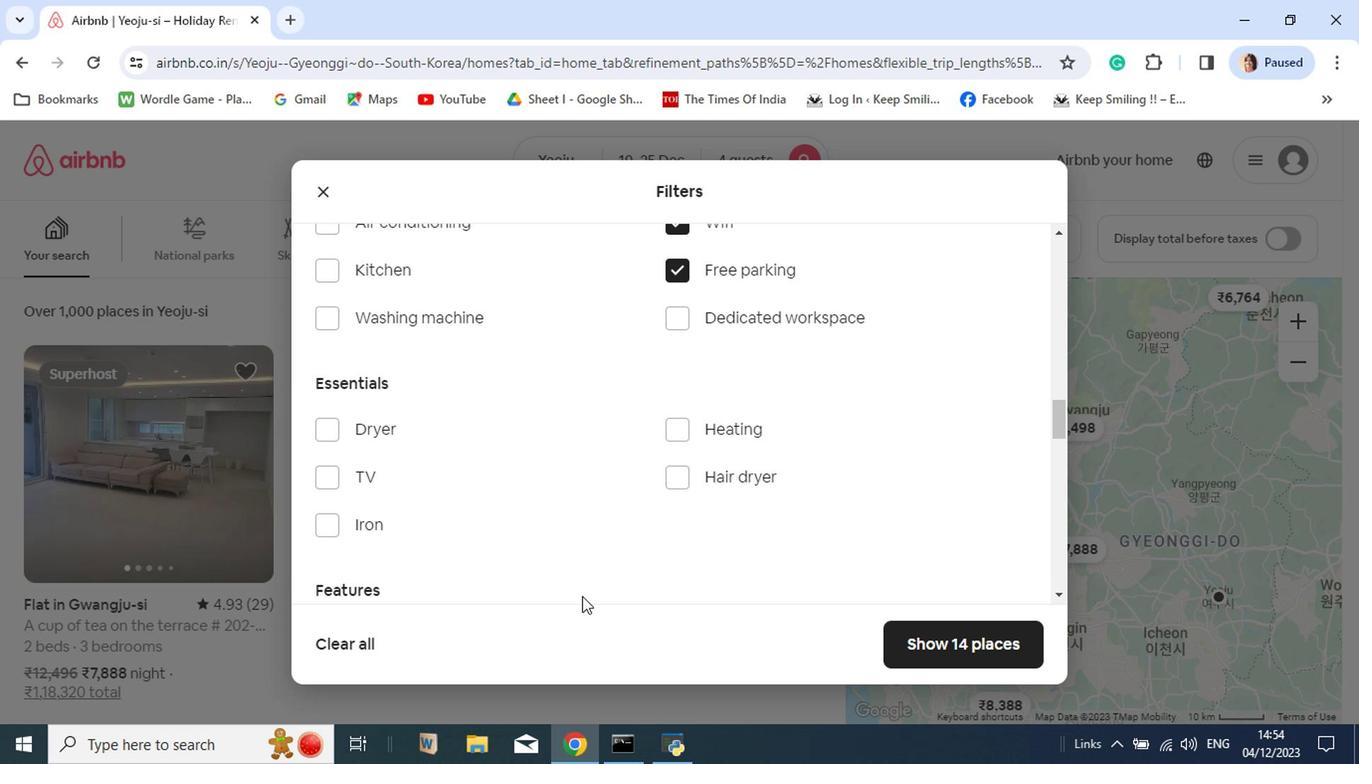 
Action: Mouse scrolled (584, 620) with delta (0, -1)
Screenshot: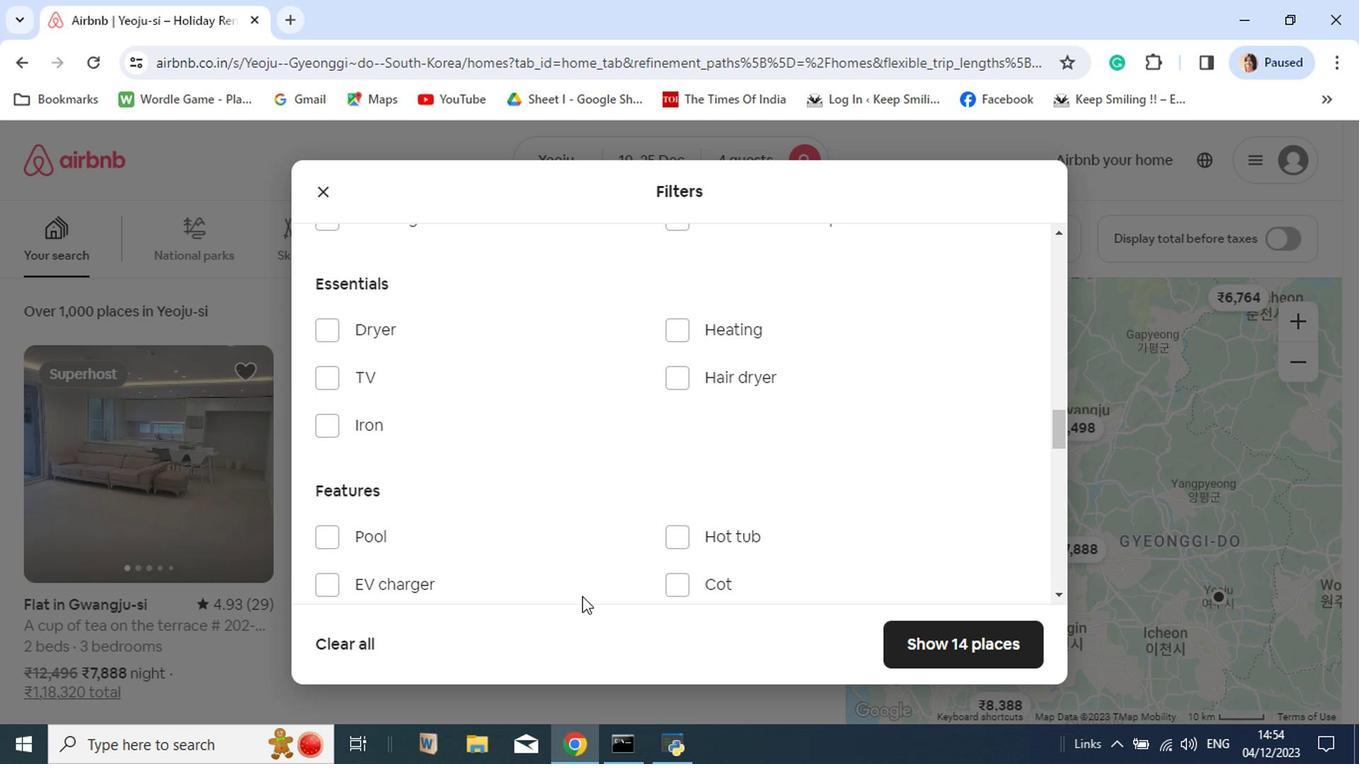
Action: Mouse scrolled (584, 620) with delta (0, -1)
Screenshot: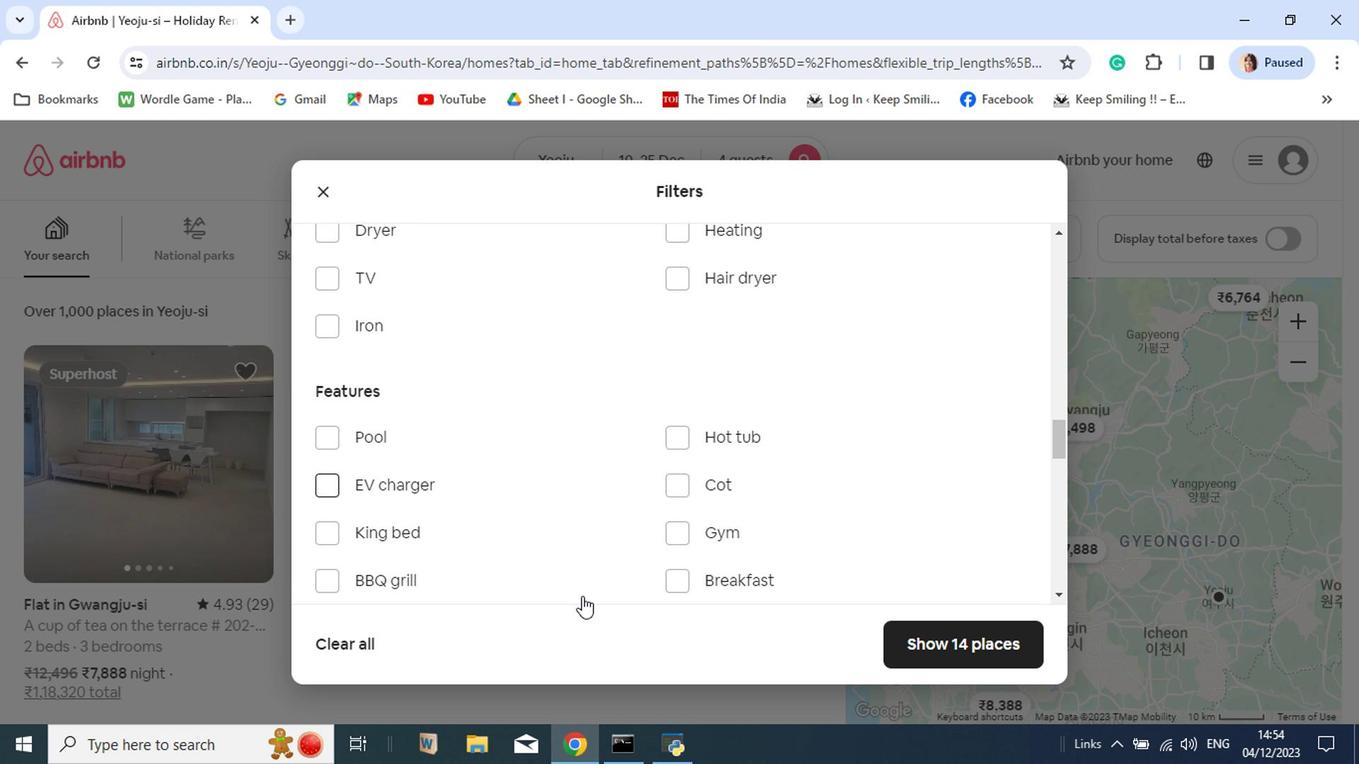 
Action: Mouse scrolled (584, 620) with delta (0, -1)
Screenshot: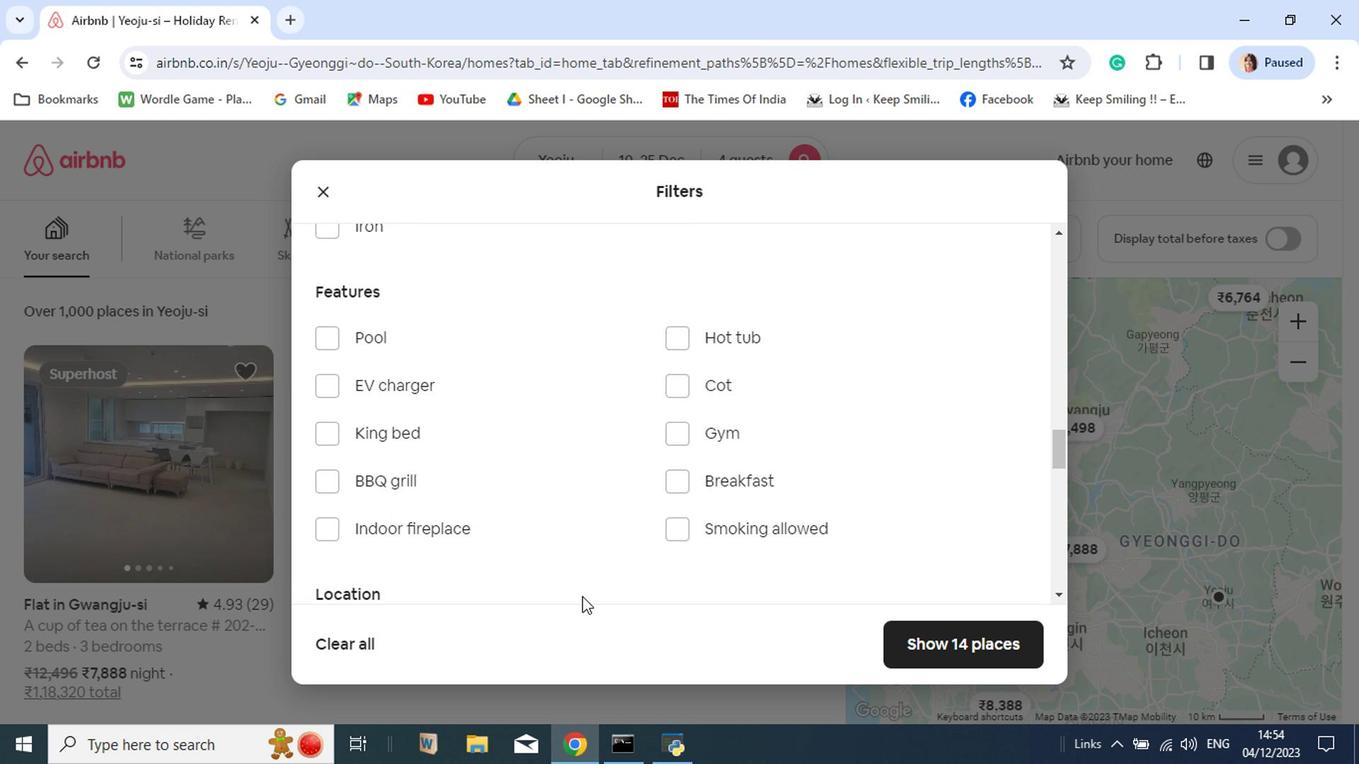 
Action: Mouse moved to (681, 446)
Screenshot: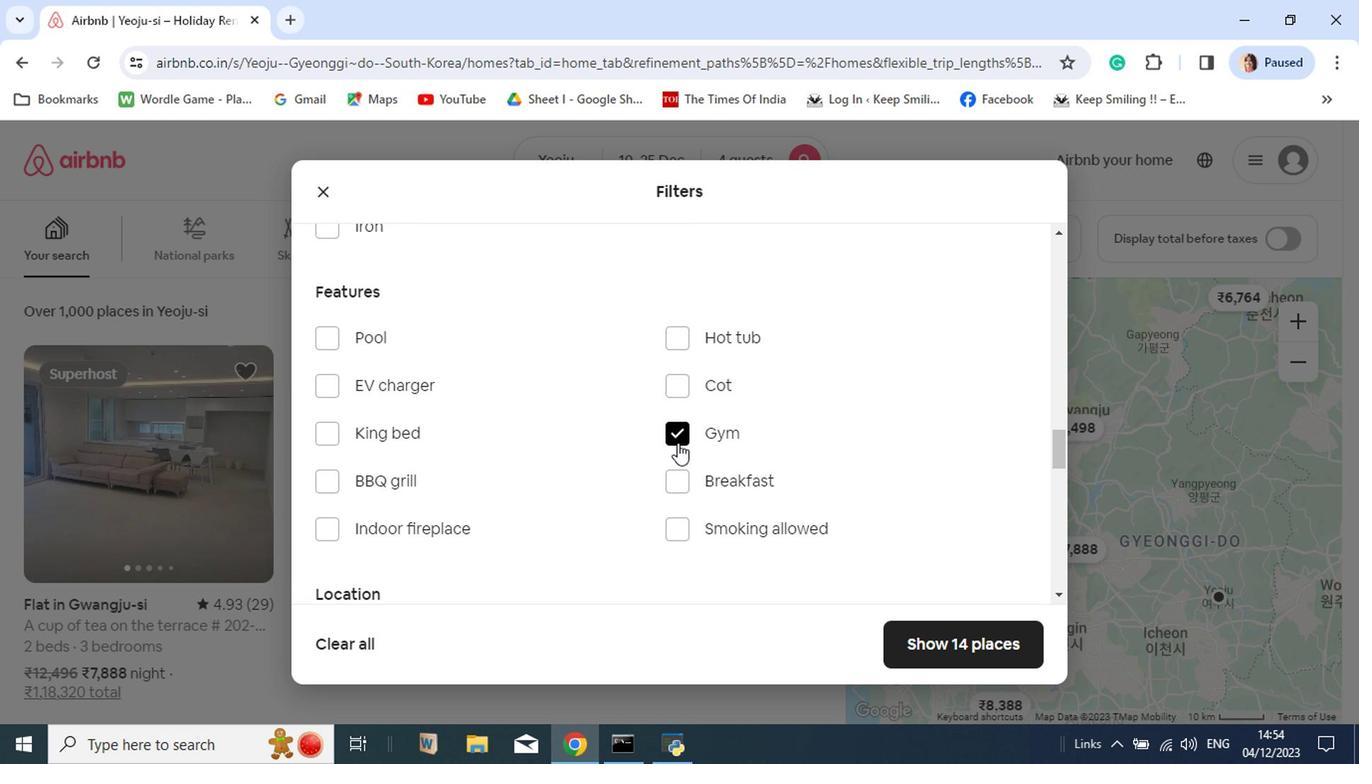 
Action: Mouse pressed left at (681, 446)
Screenshot: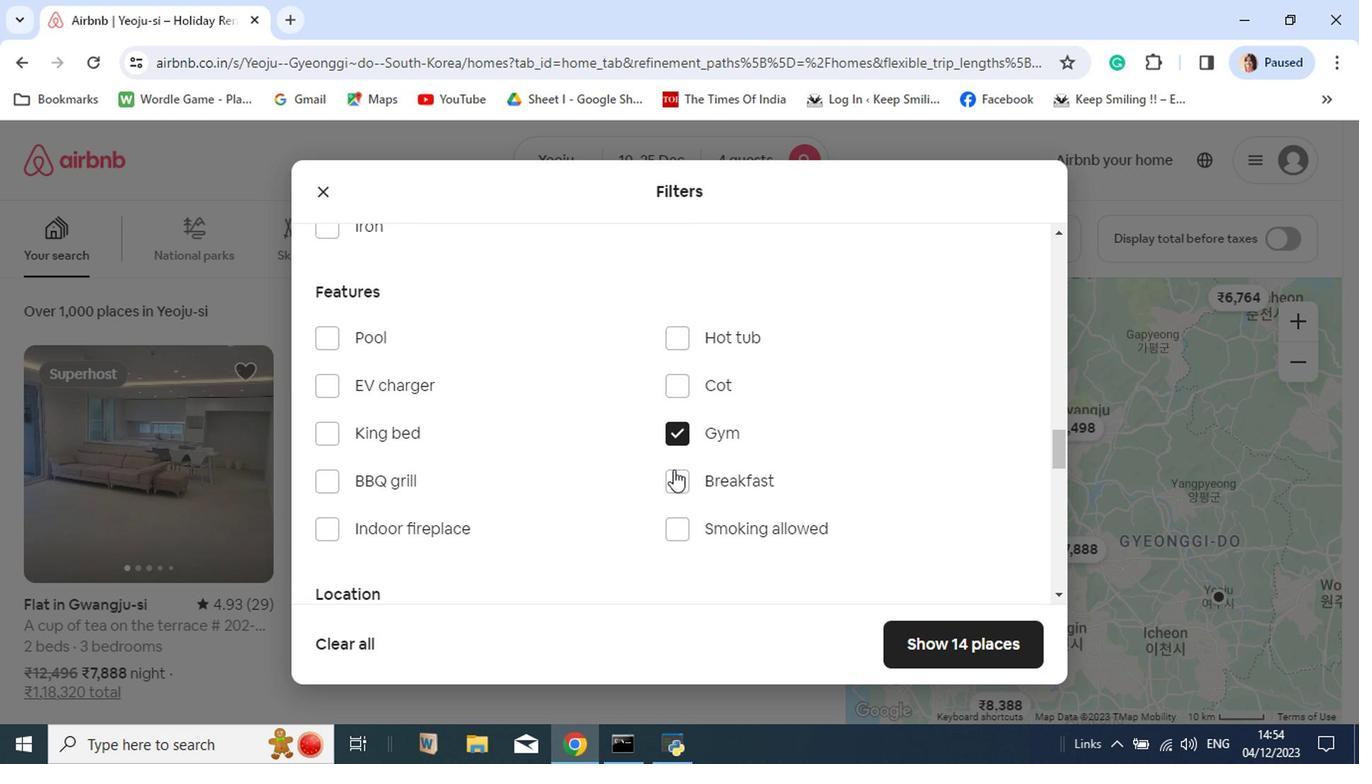 
Action: Mouse moved to (672, 502)
Screenshot: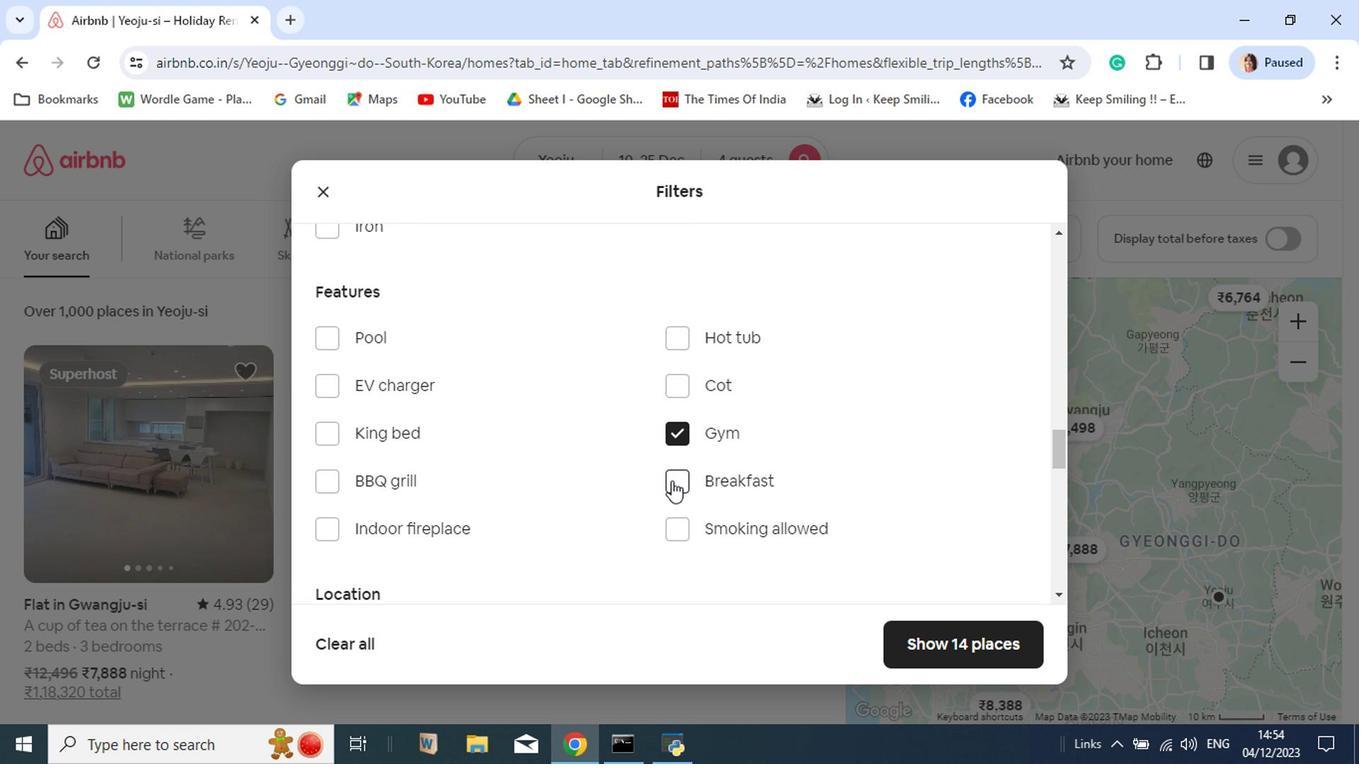
Action: Mouse pressed left at (672, 502)
Screenshot: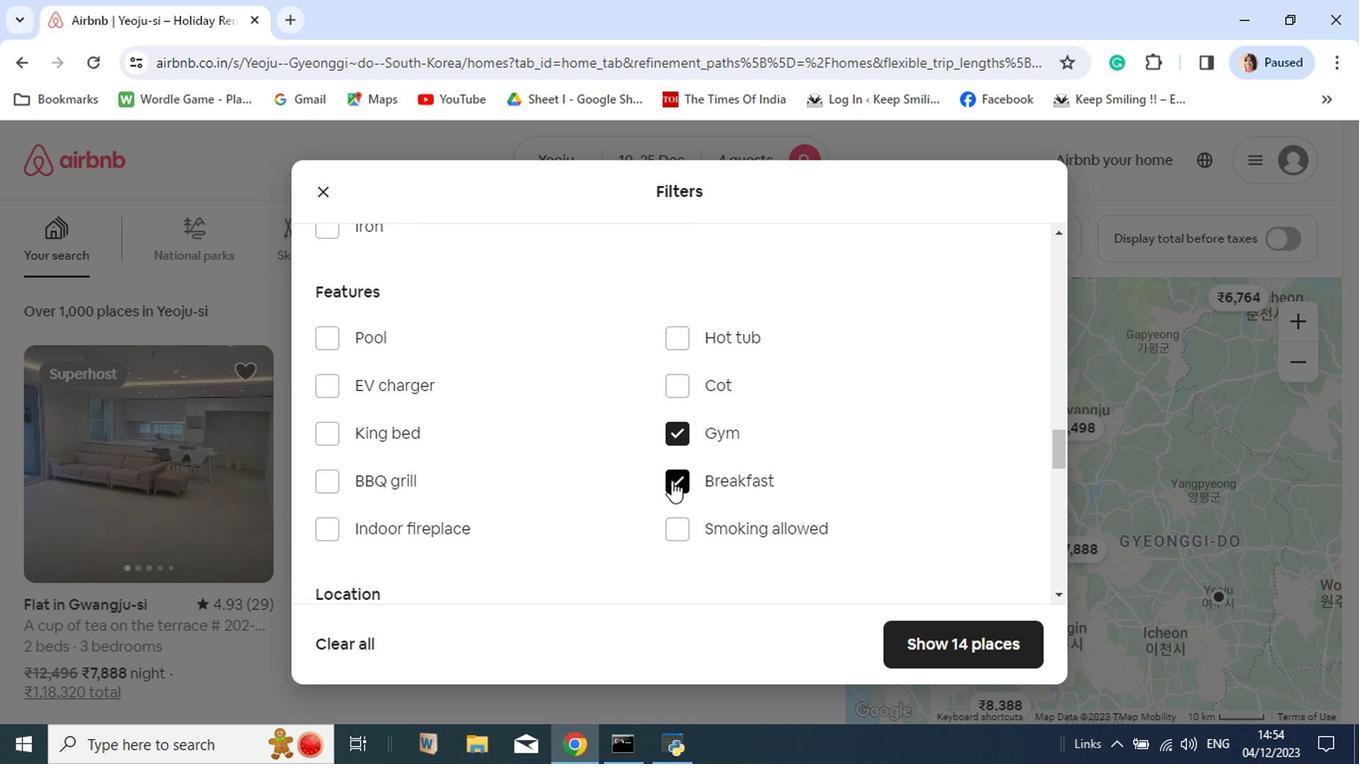 
Action: Mouse moved to (589, 540)
Screenshot: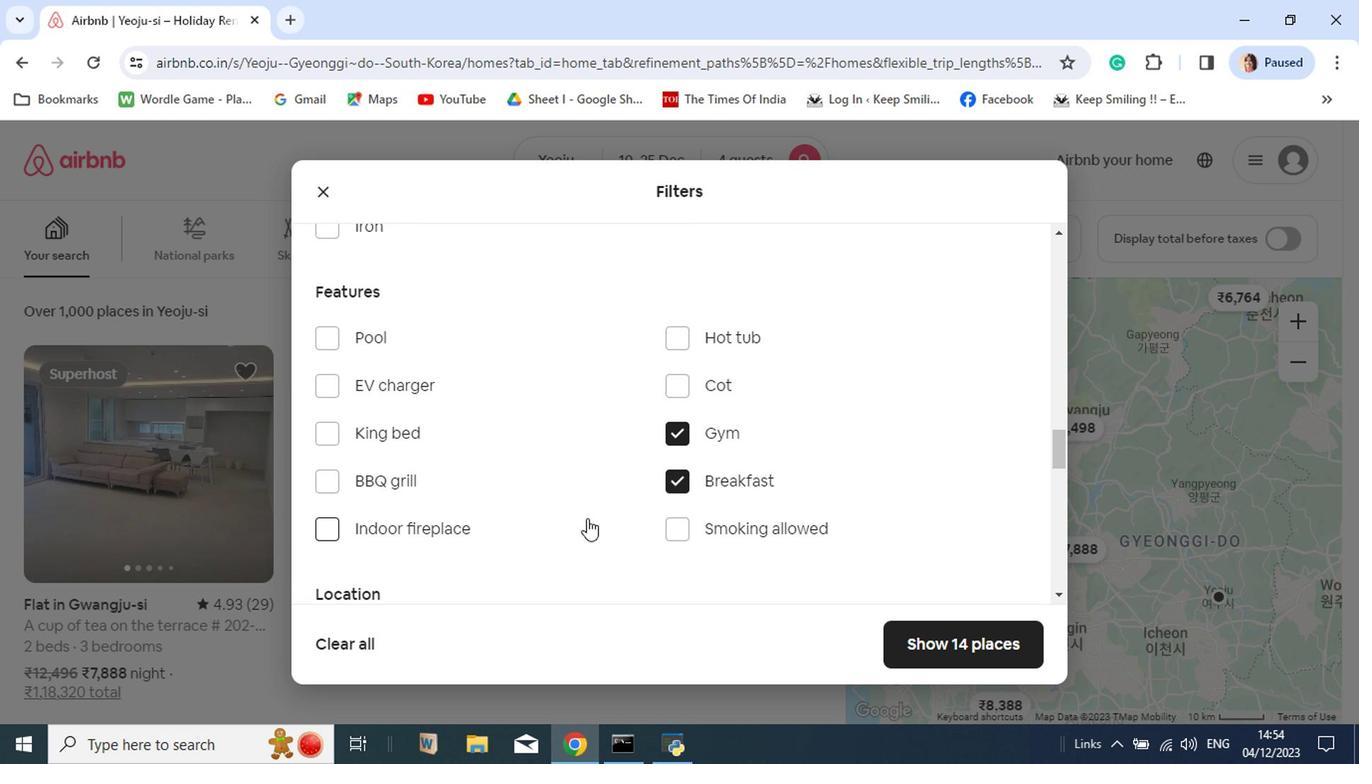 
Action: Mouse scrolled (589, 542) with delta (0, 1)
Screenshot: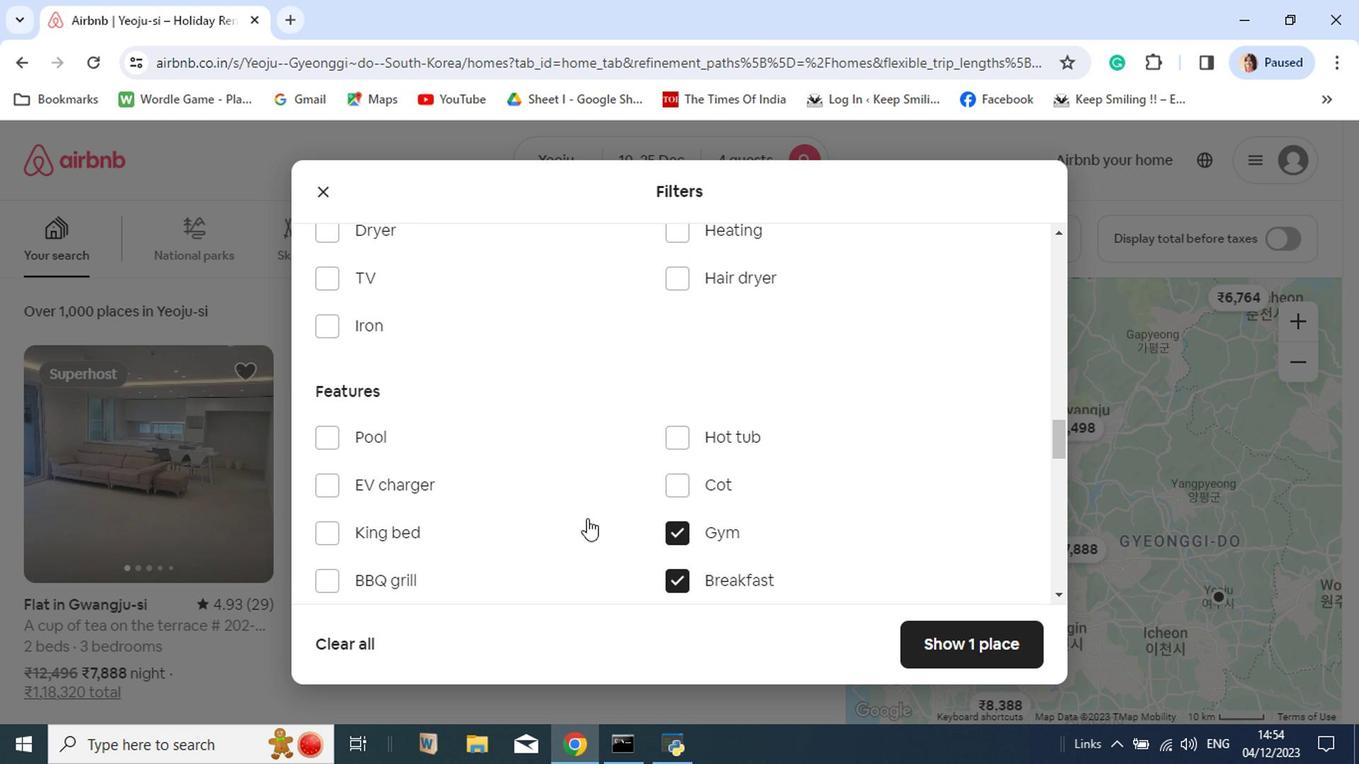 
Action: Mouse scrolled (589, 542) with delta (0, 1)
Screenshot: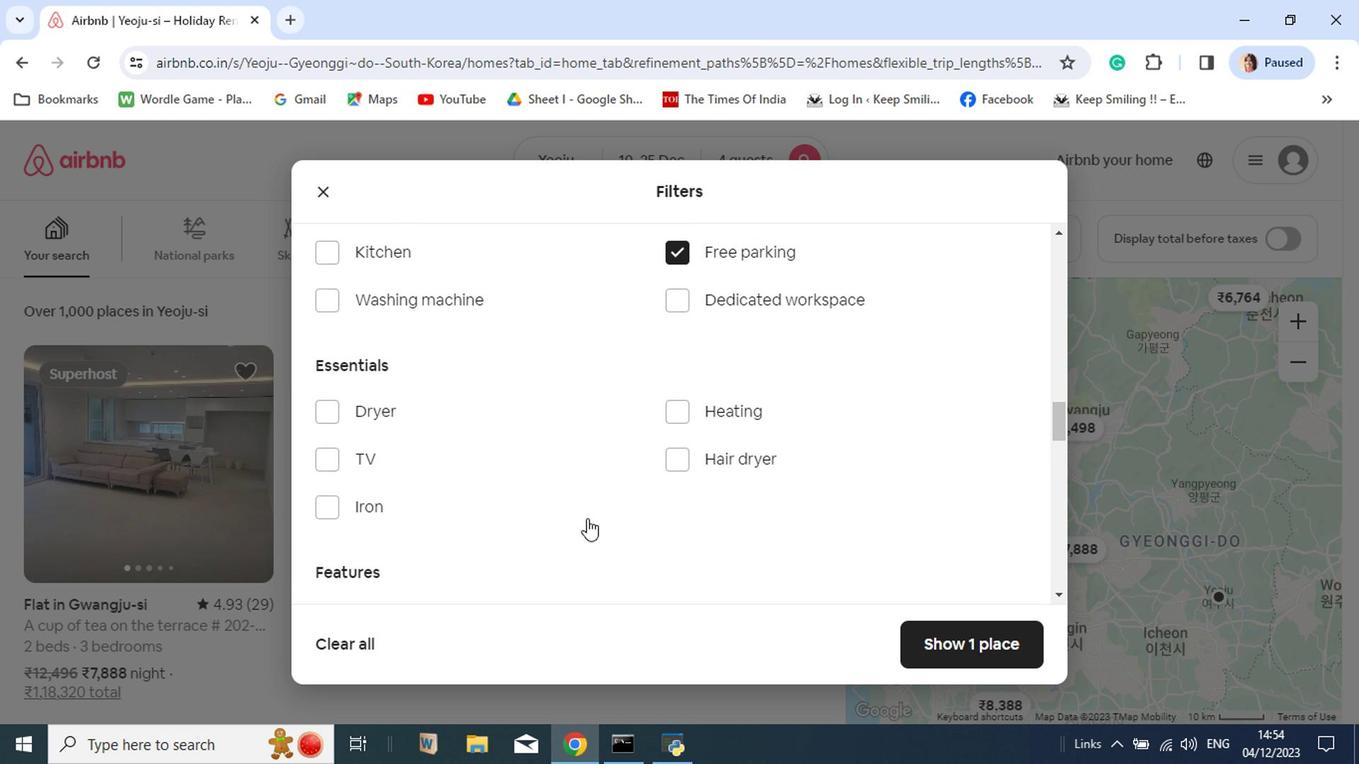 
Action: Mouse scrolled (589, 542) with delta (0, 1)
Screenshot: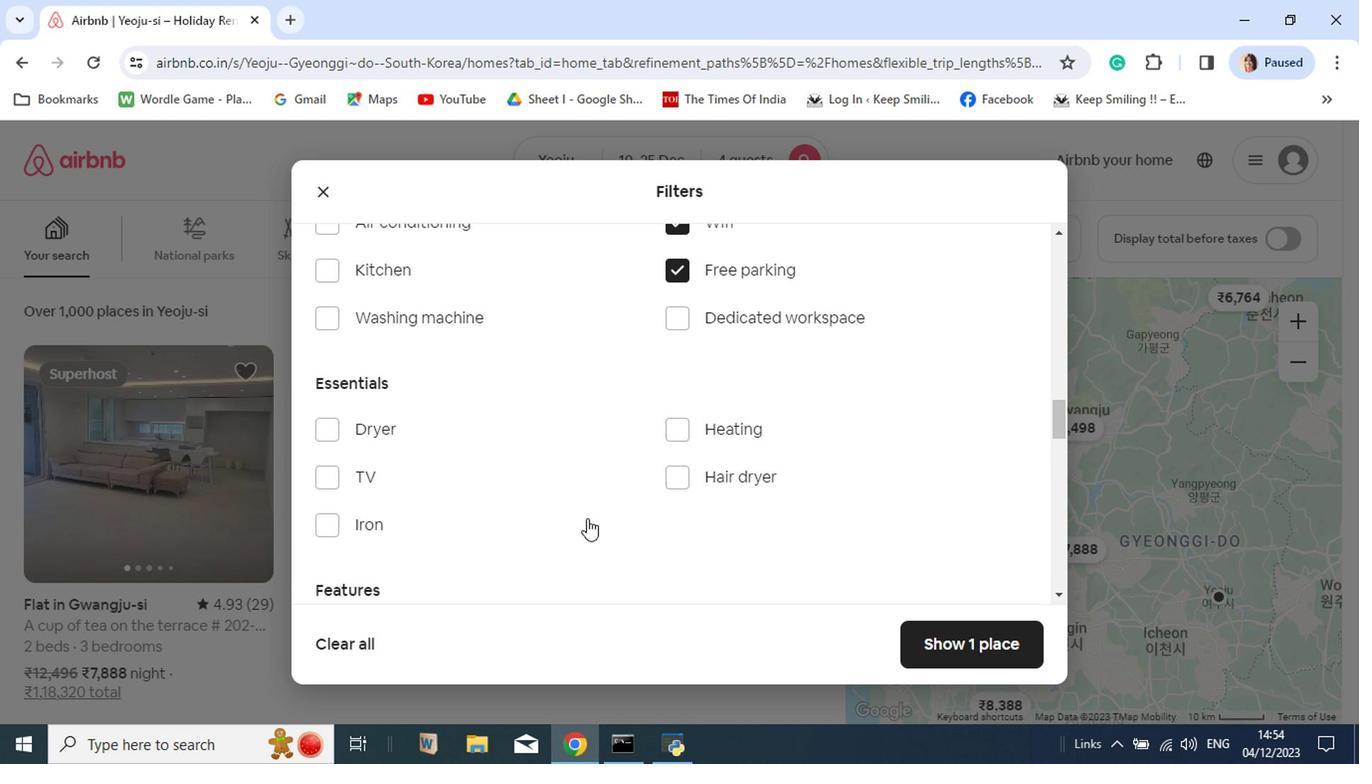 
Action: Mouse scrolled (589, 542) with delta (0, 1)
Screenshot: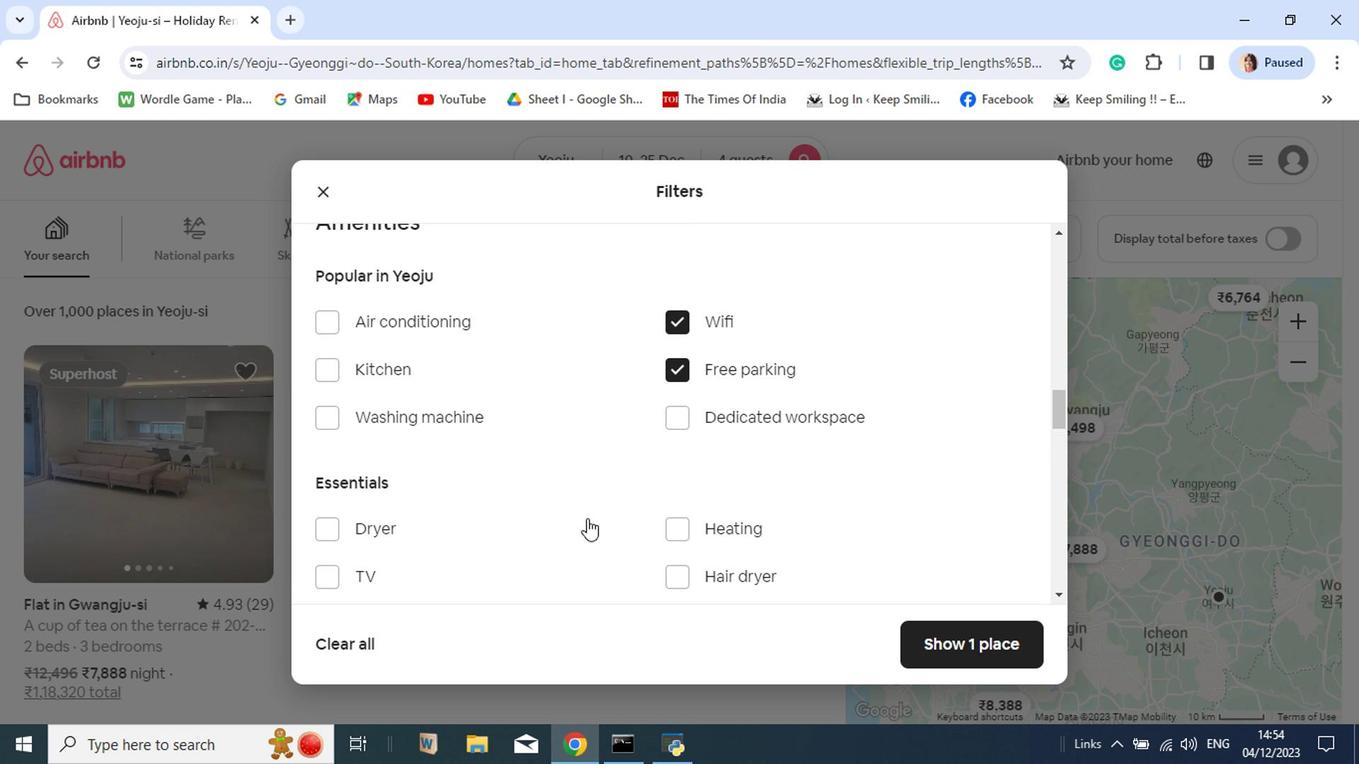 
Action: Mouse scrolled (589, 540) with delta (0, 0)
Screenshot: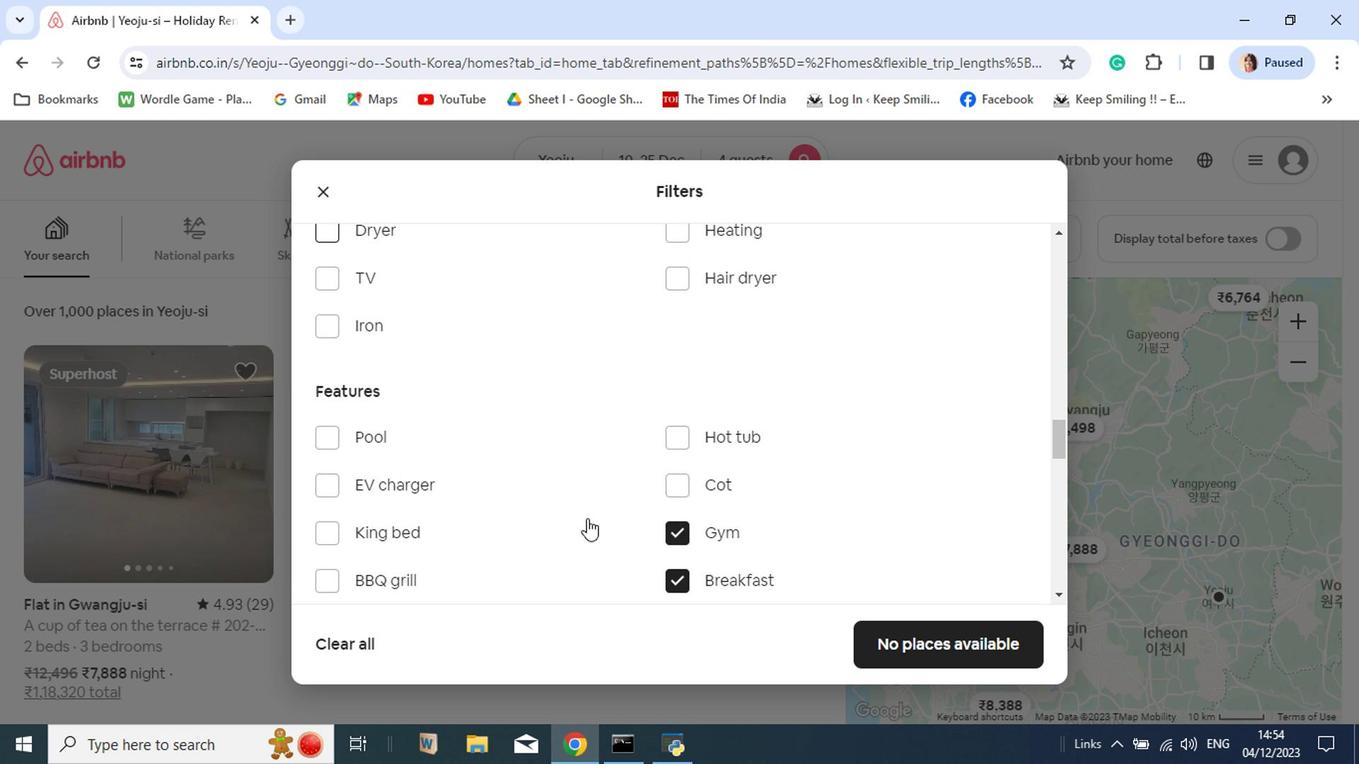 
Action: Mouse scrolled (589, 540) with delta (0, 0)
Screenshot: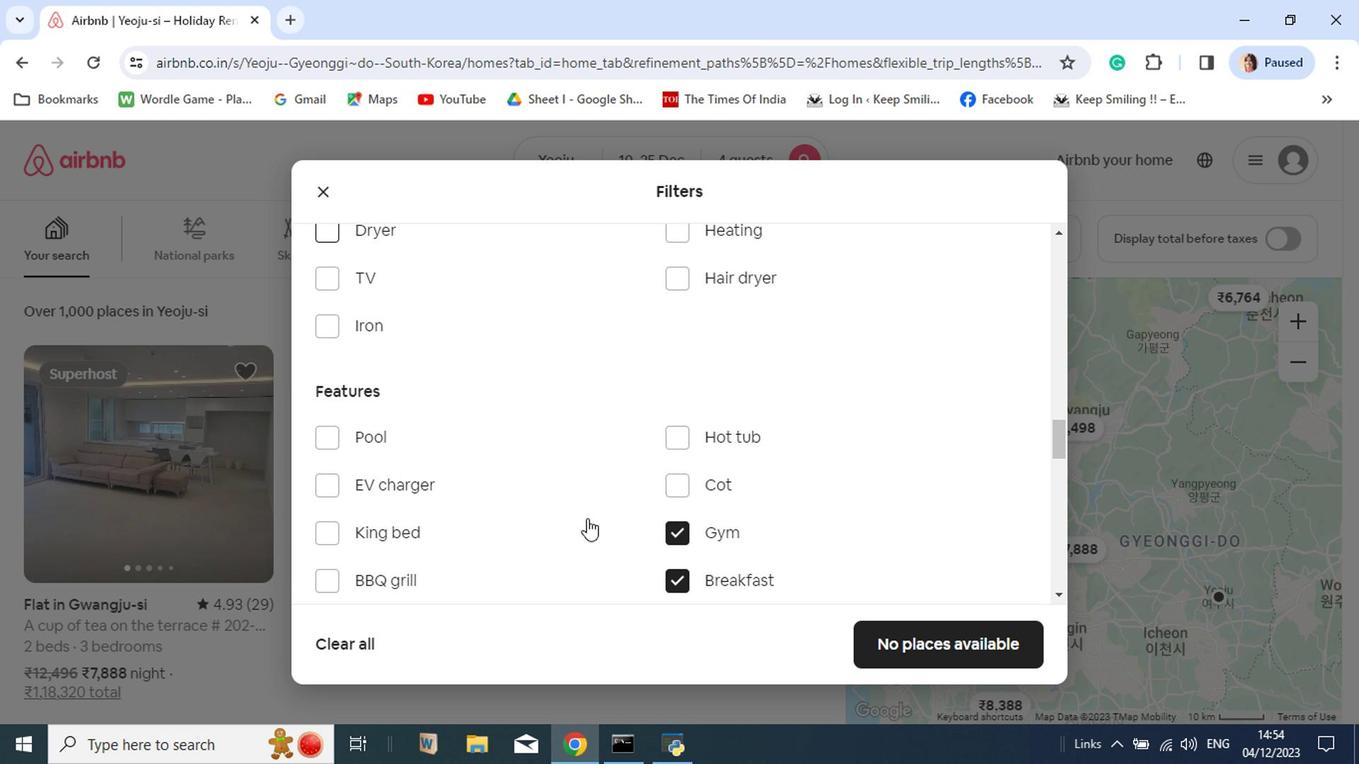 
Action: Mouse scrolled (589, 540) with delta (0, 0)
Screenshot: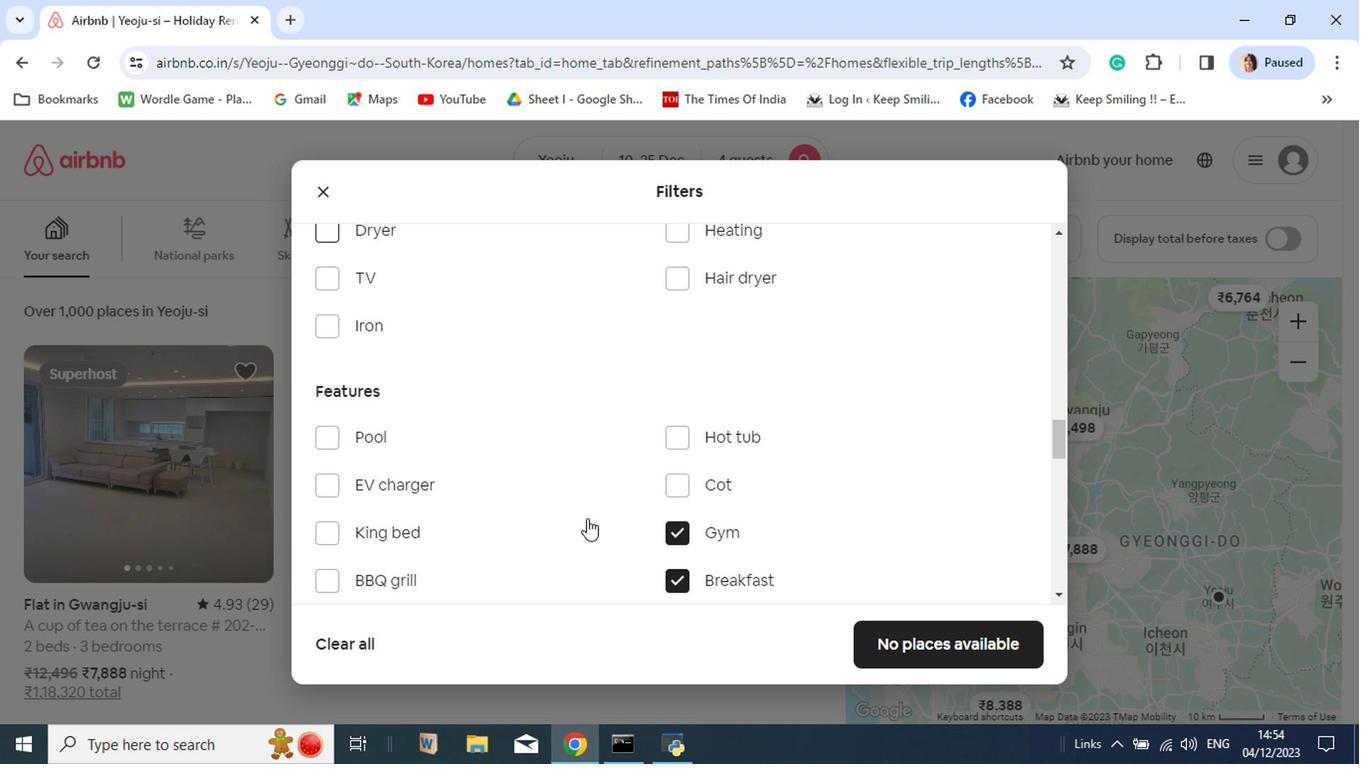 
Action: Mouse moved to (955, 682)
Screenshot: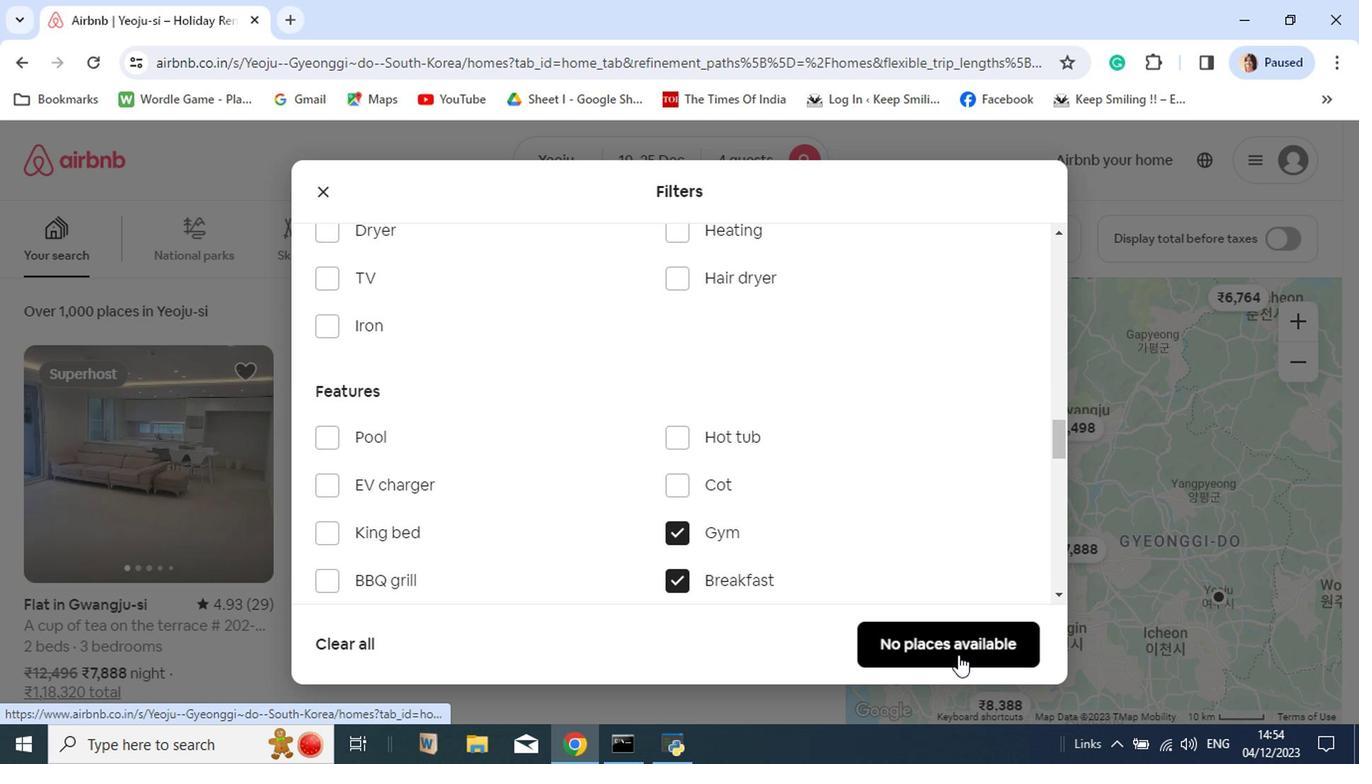 
Action: Mouse pressed left at (955, 682)
Screenshot: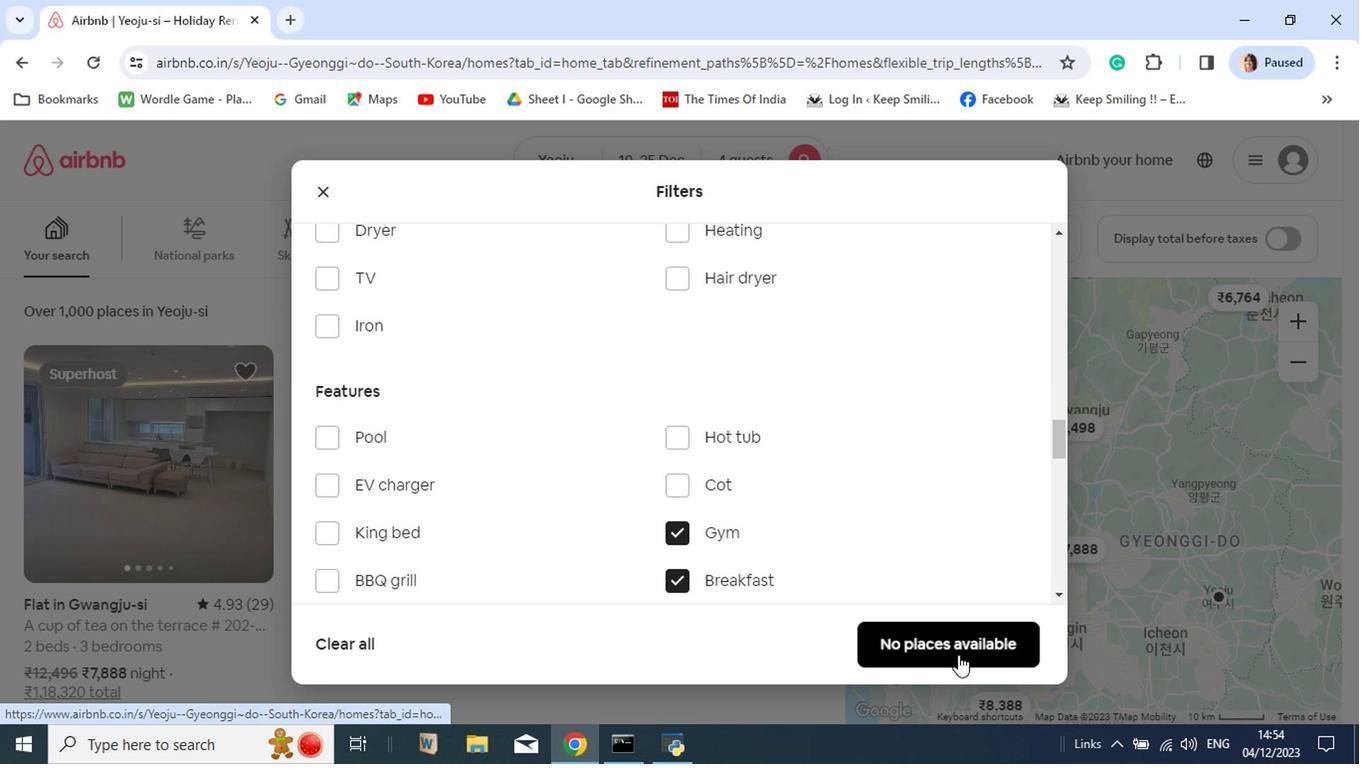 
Action: Mouse moved to (956, 660)
Screenshot: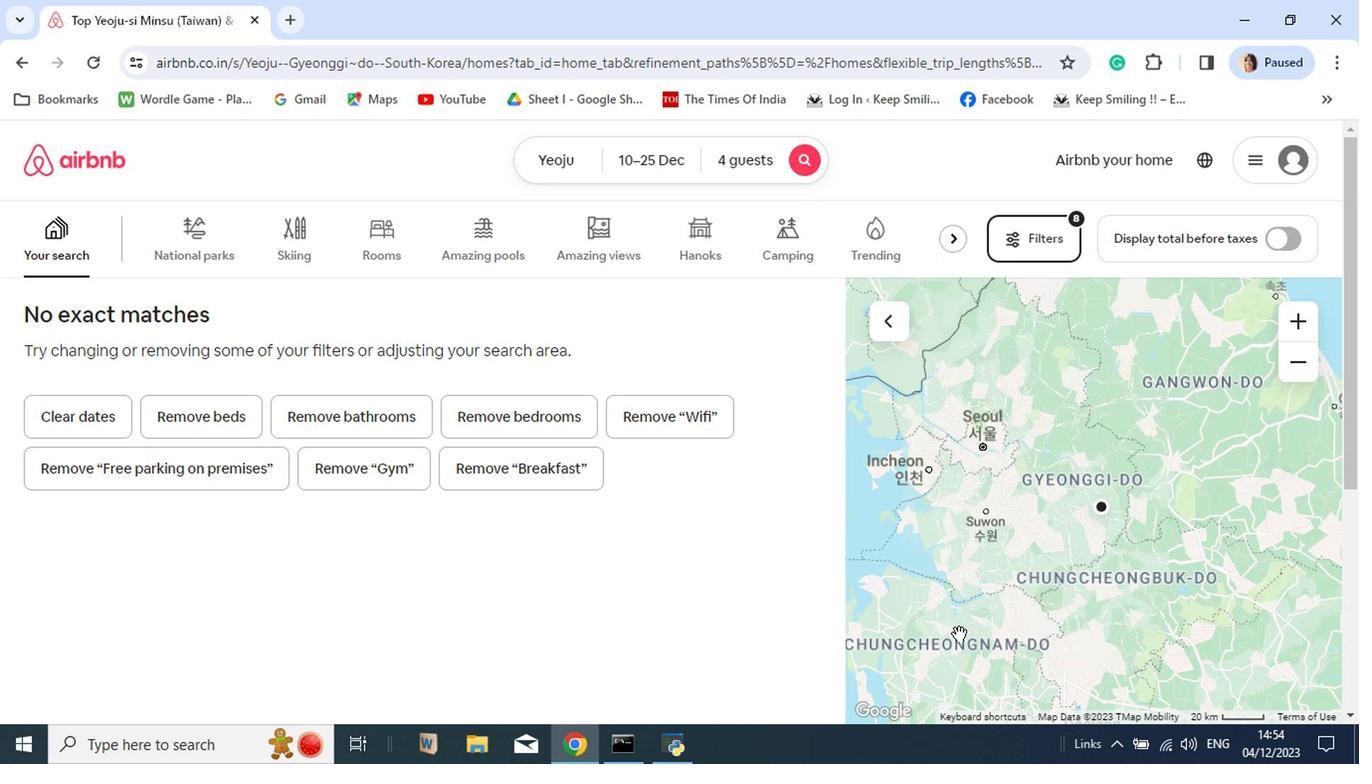 
